 Task: Open the event Second Training Session: Effective Communication and Relationship Building in Teams on '2024/04/06', change the date to 2024/04/12, change the font style of the description to Times New Roman, set the availability to Away, insert an emoji Green heart, logged in from the account softage.10@softage.net and add another guest for the event, softage.2@softage.net. Change the alignment of the event description to Align center.Change the font color of the description to Dark Orange and select an event charm, 
Action: Mouse moved to (408, 183)
Screenshot: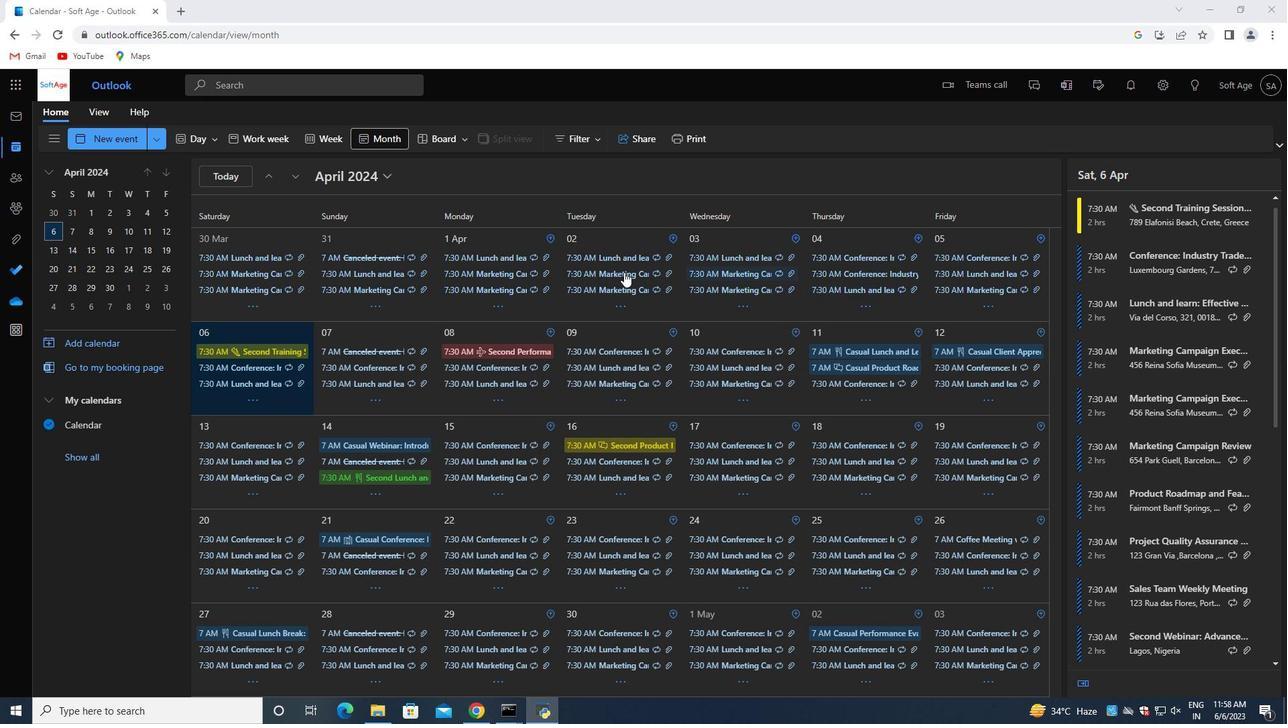 
Action: Mouse pressed left at (408, 183)
Screenshot: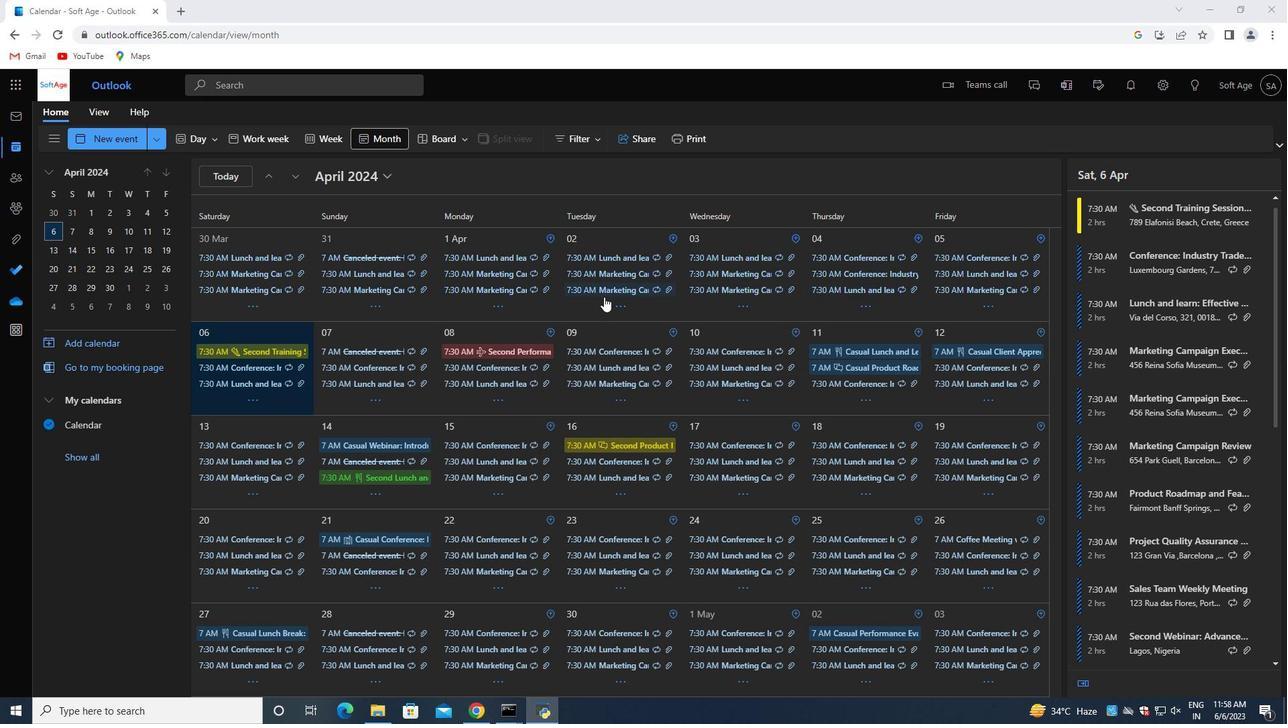 
Action: Mouse moved to (438, 207)
Screenshot: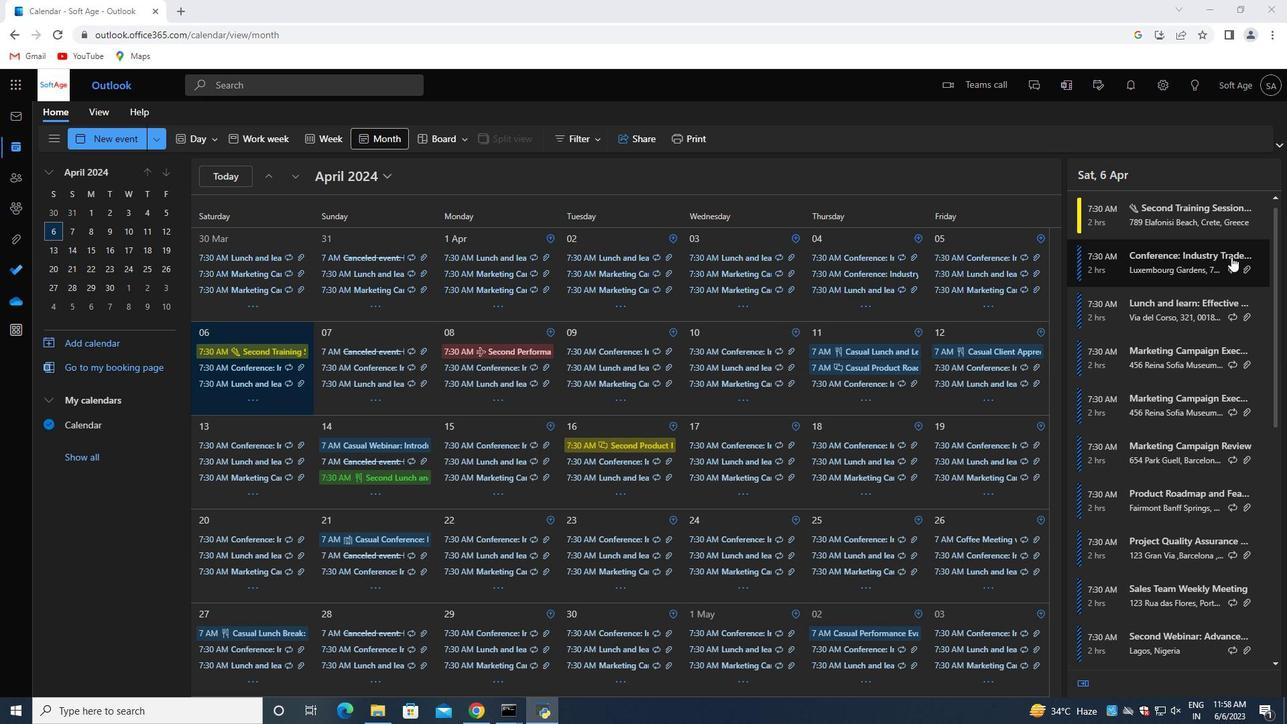 
Action: Mouse pressed left at (438, 207)
Screenshot: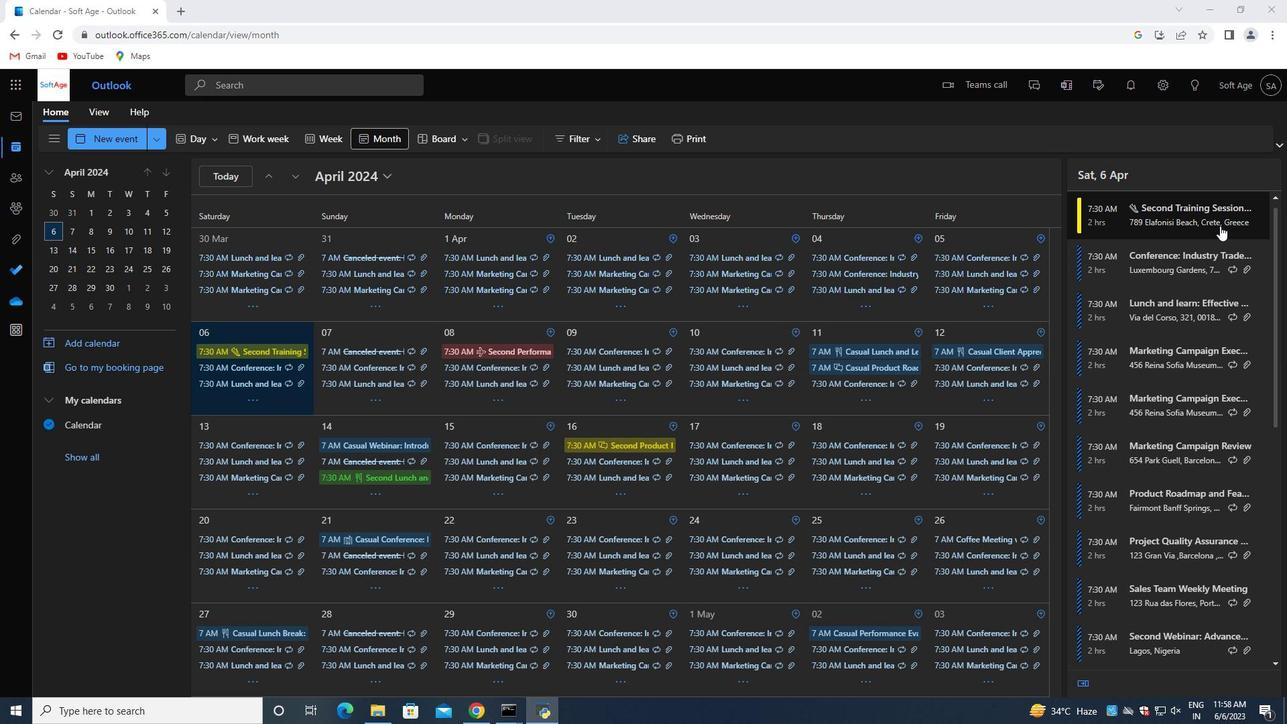 
Action: Mouse moved to (442, 231)
Screenshot: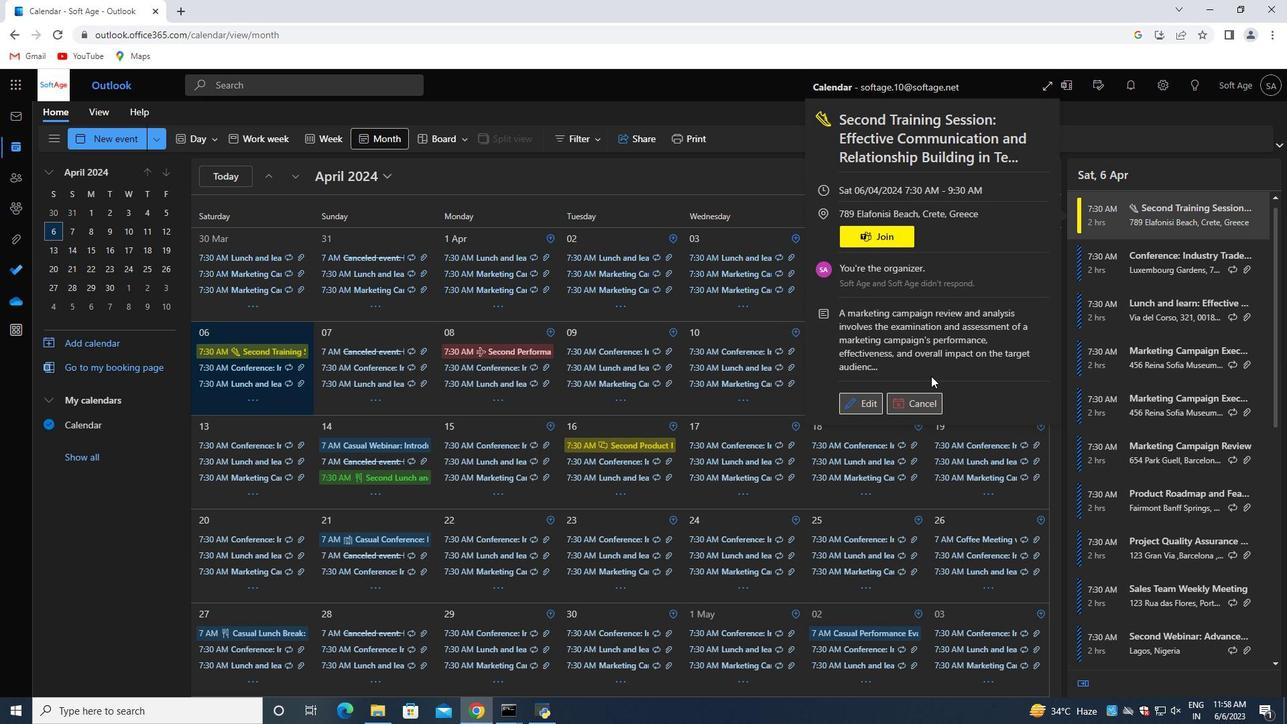 
Action: Mouse pressed left at (442, 231)
Screenshot: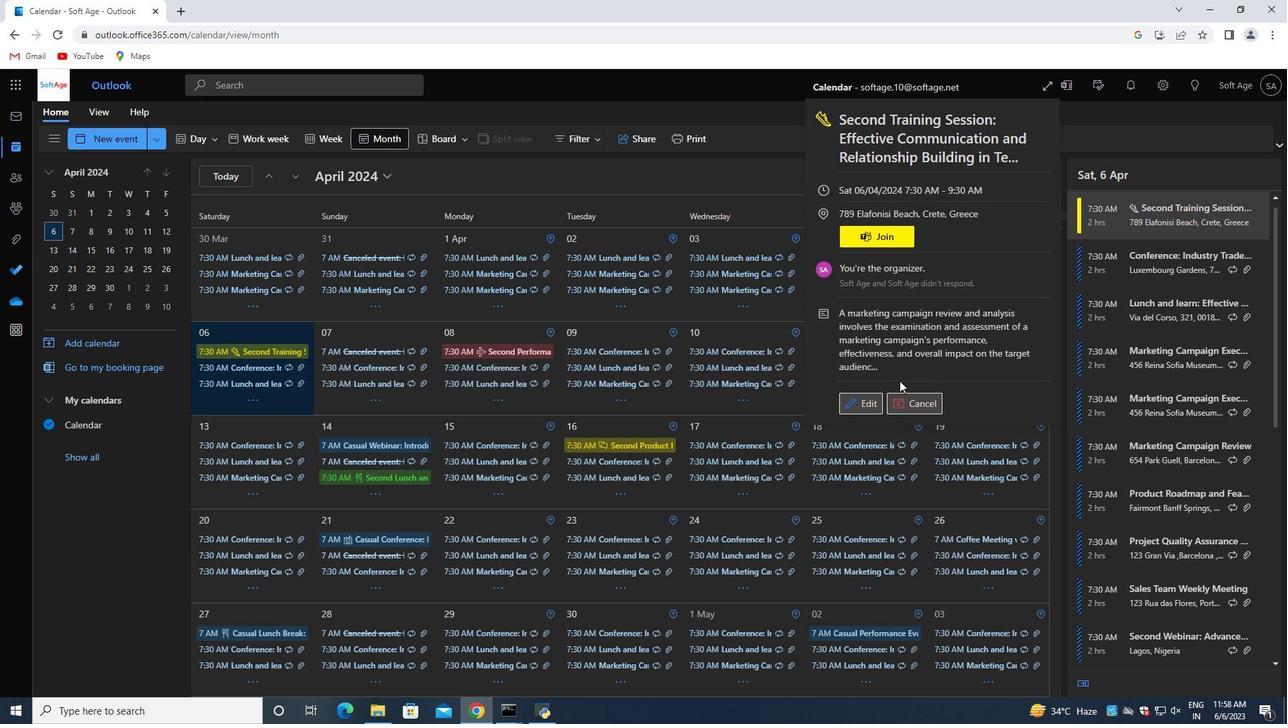 
Action: Mouse moved to (234, 400)
Screenshot: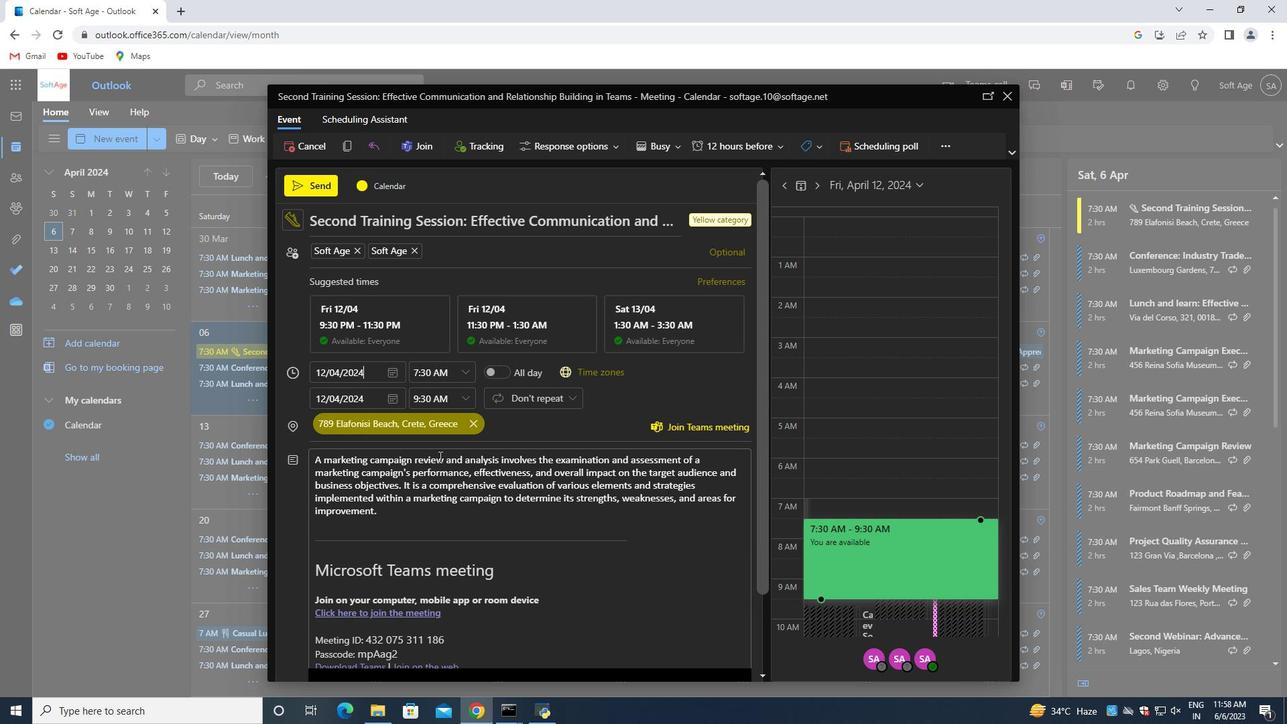 
Action: Mouse pressed left at (234, 400)
Screenshot: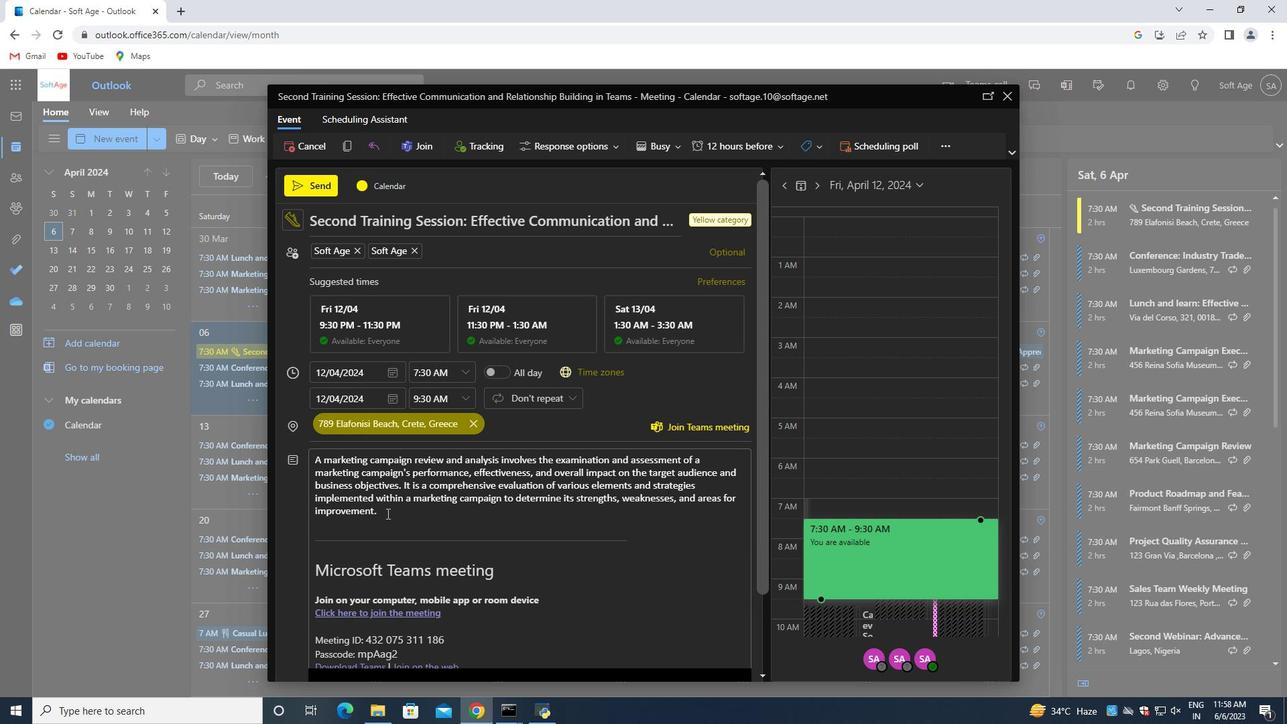 
Action: Mouse moved to (689, 176)
Screenshot: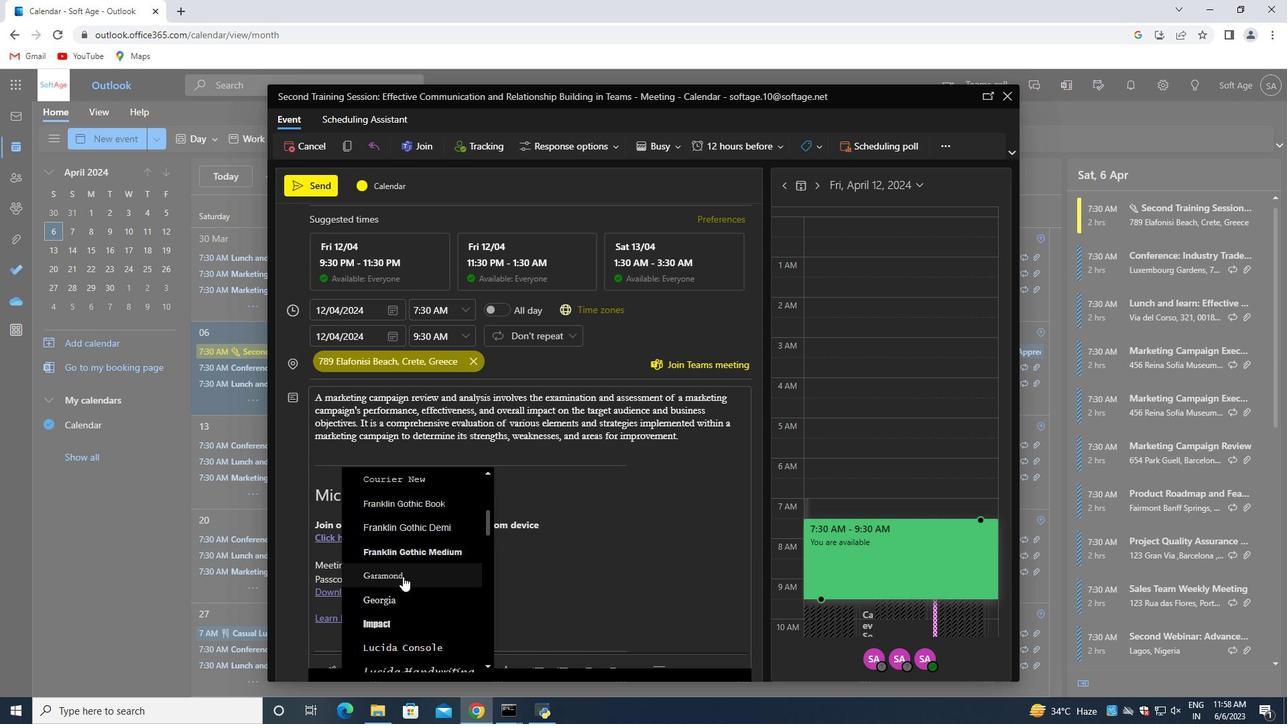 
Action: Mouse pressed left at (689, 176)
Screenshot: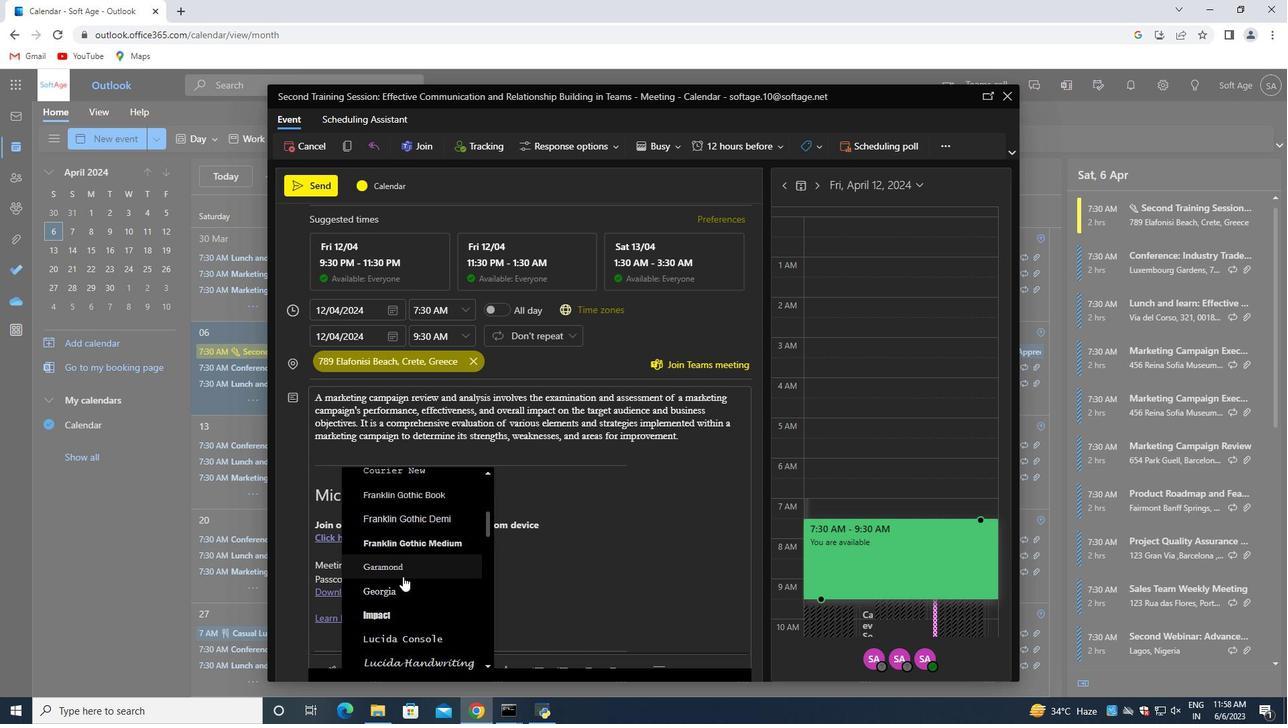
Action: Mouse moved to (1229, 226)
Screenshot: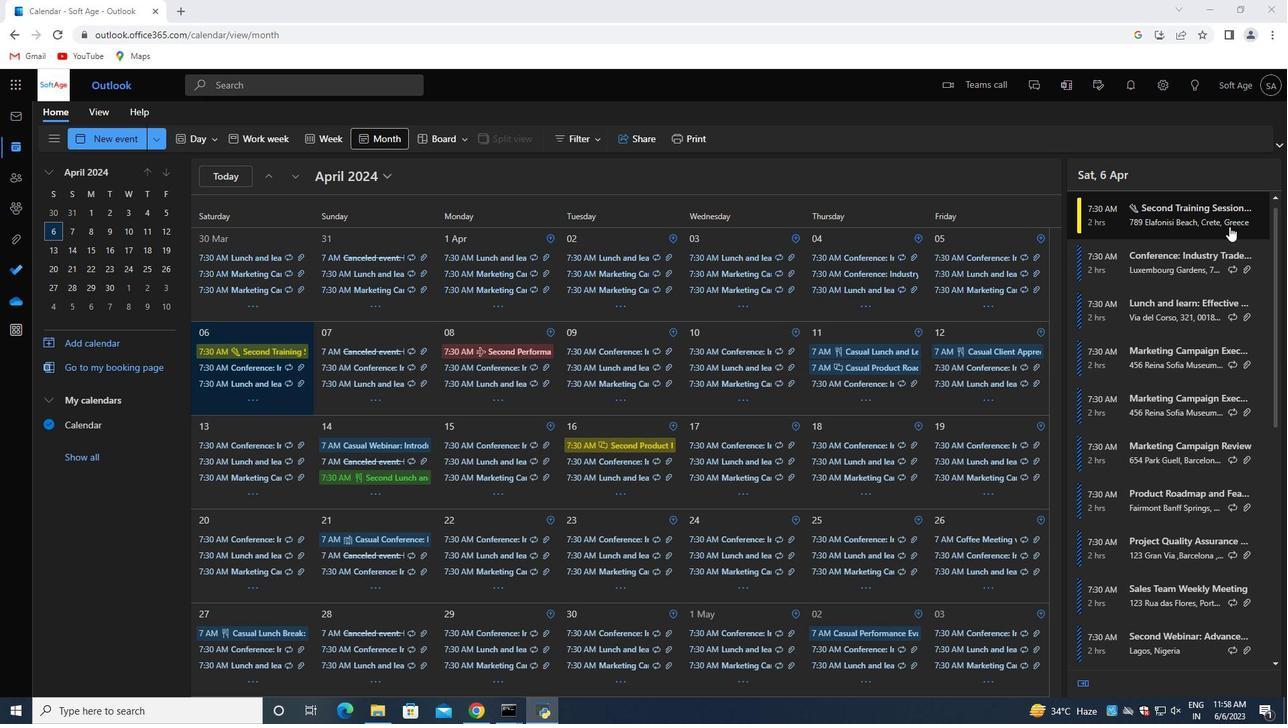 
Action: Mouse pressed left at (1229, 226)
Screenshot: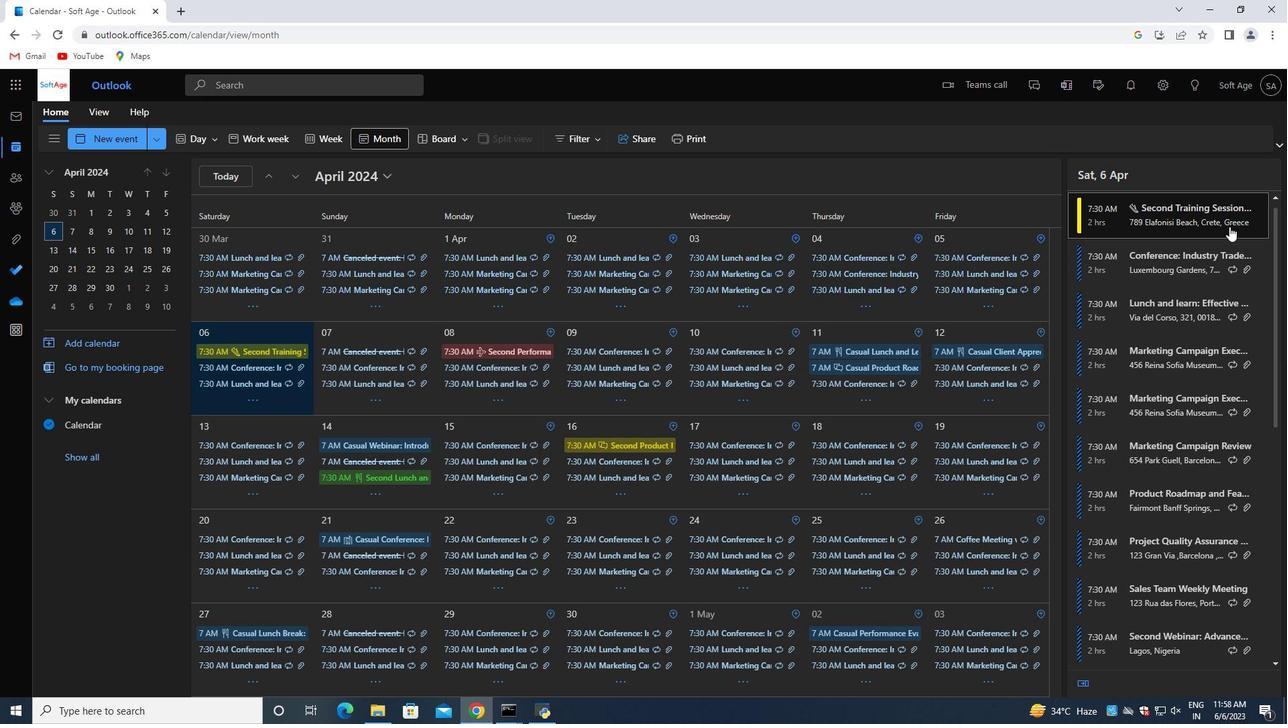 
Action: Mouse moved to (867, 404)
Screenshot: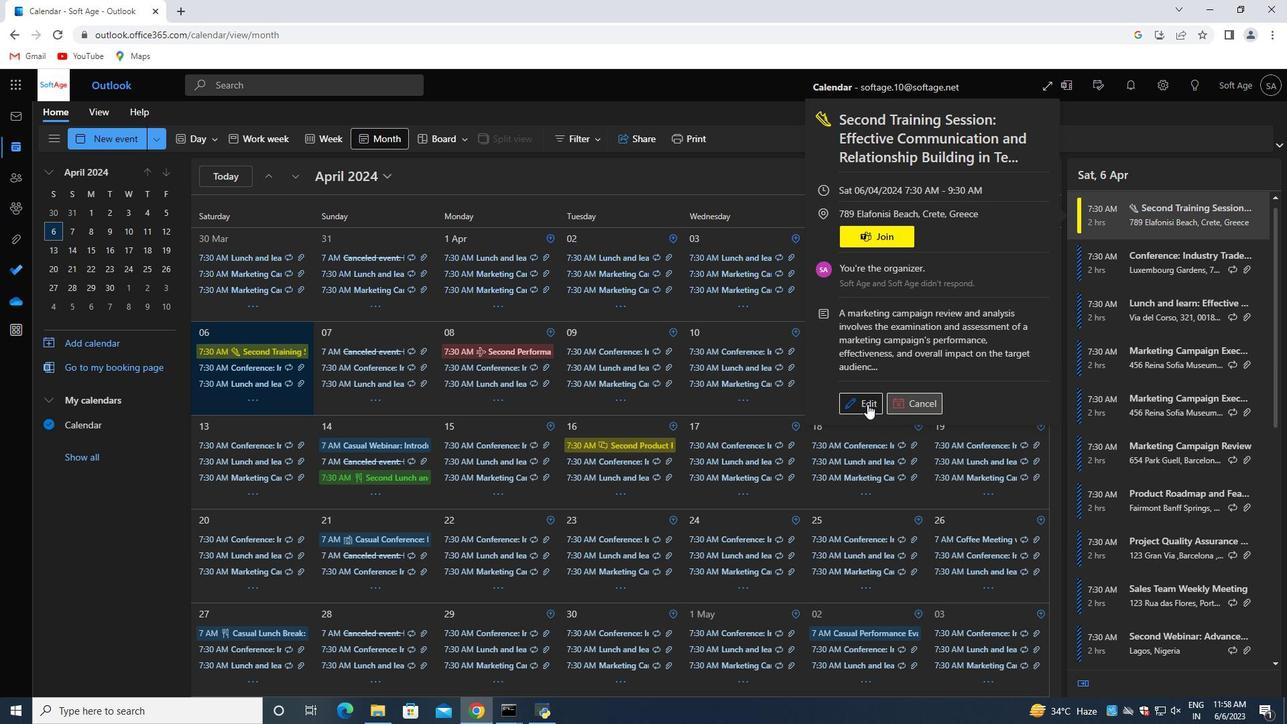 
Action: Mouse pressed left at (867, 404)
Screenshot: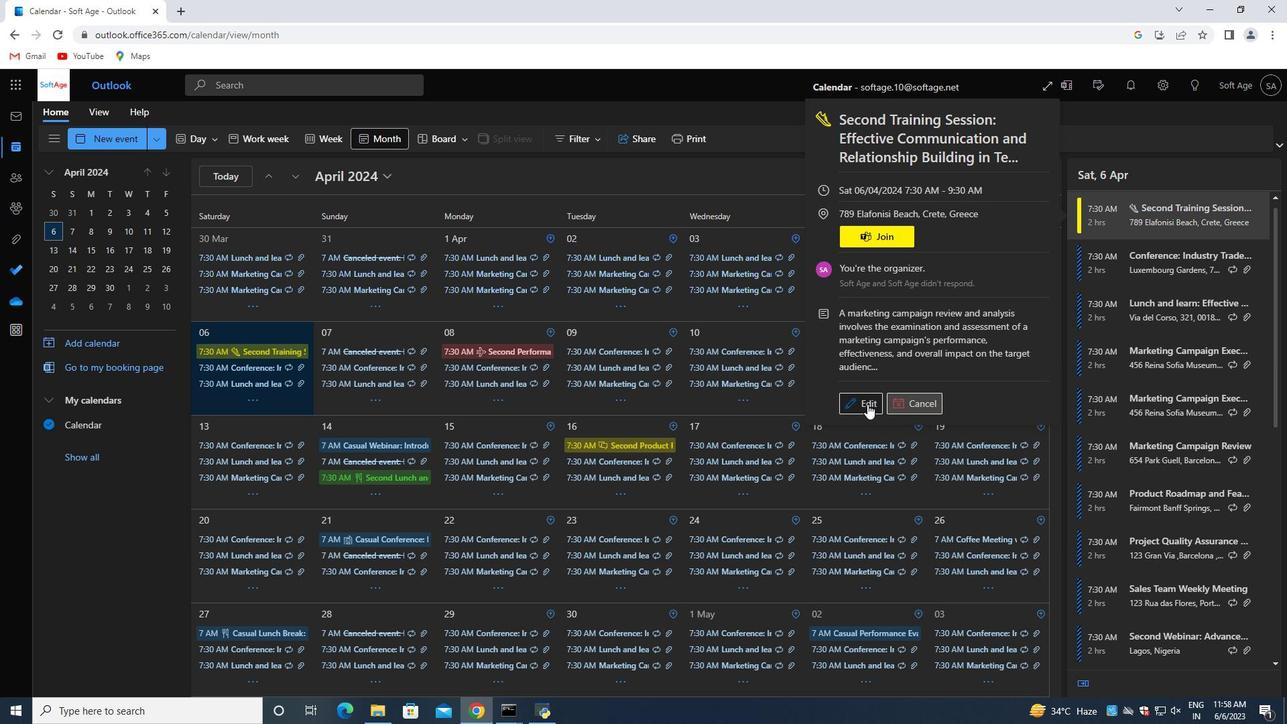
Action: Mouse moved to (394, 372)
Screenshot: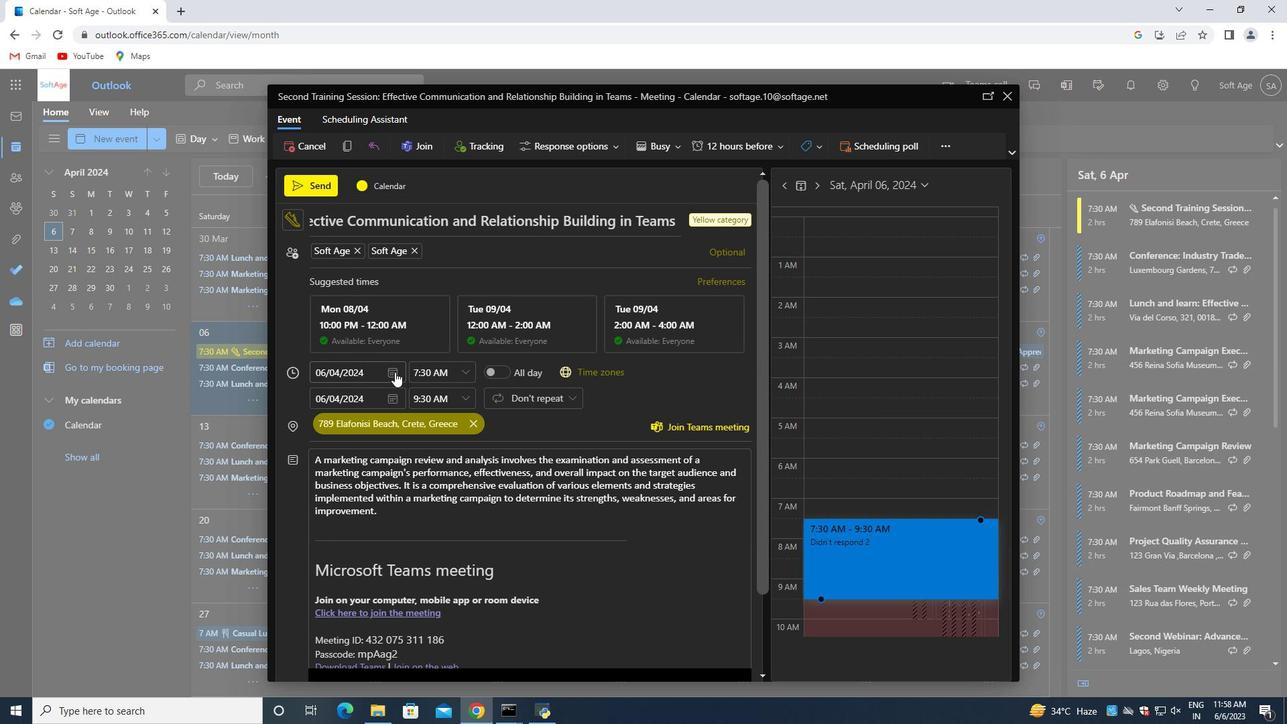 
Action: Mouse pressed left at (394, 372)
Screenshot: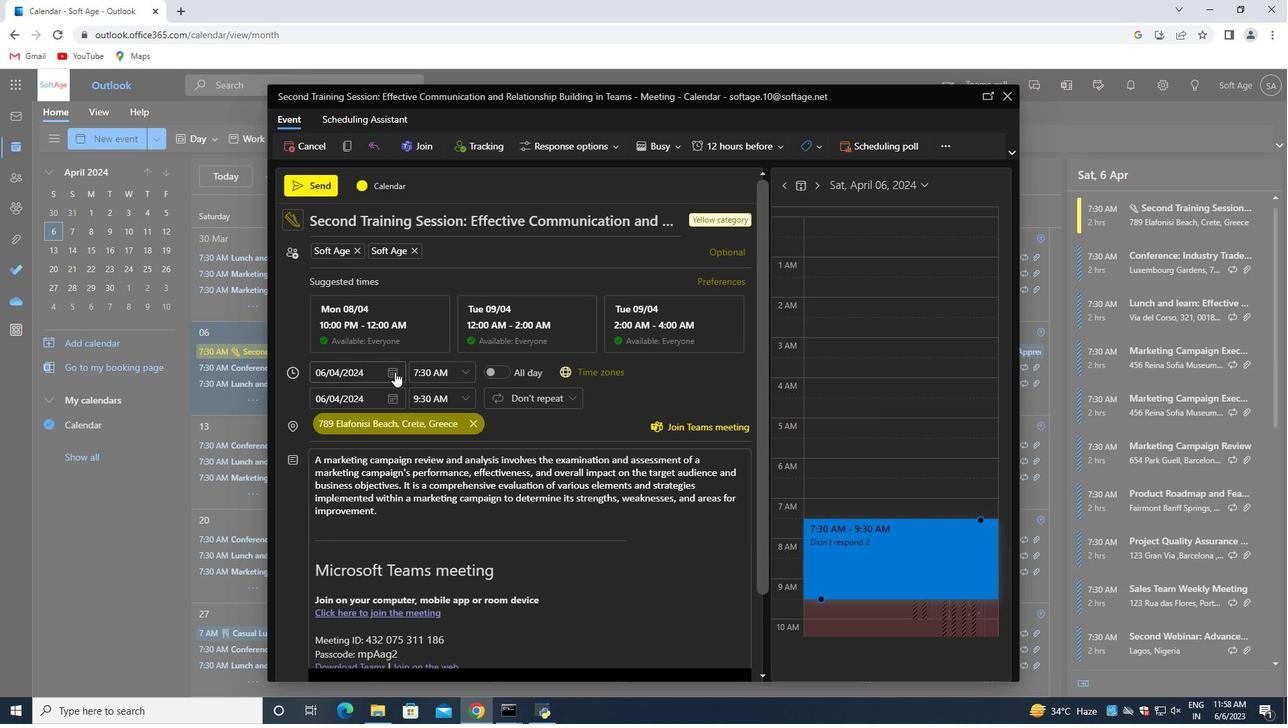 
Action: Mouse moved to (439, 456)
Screenshot: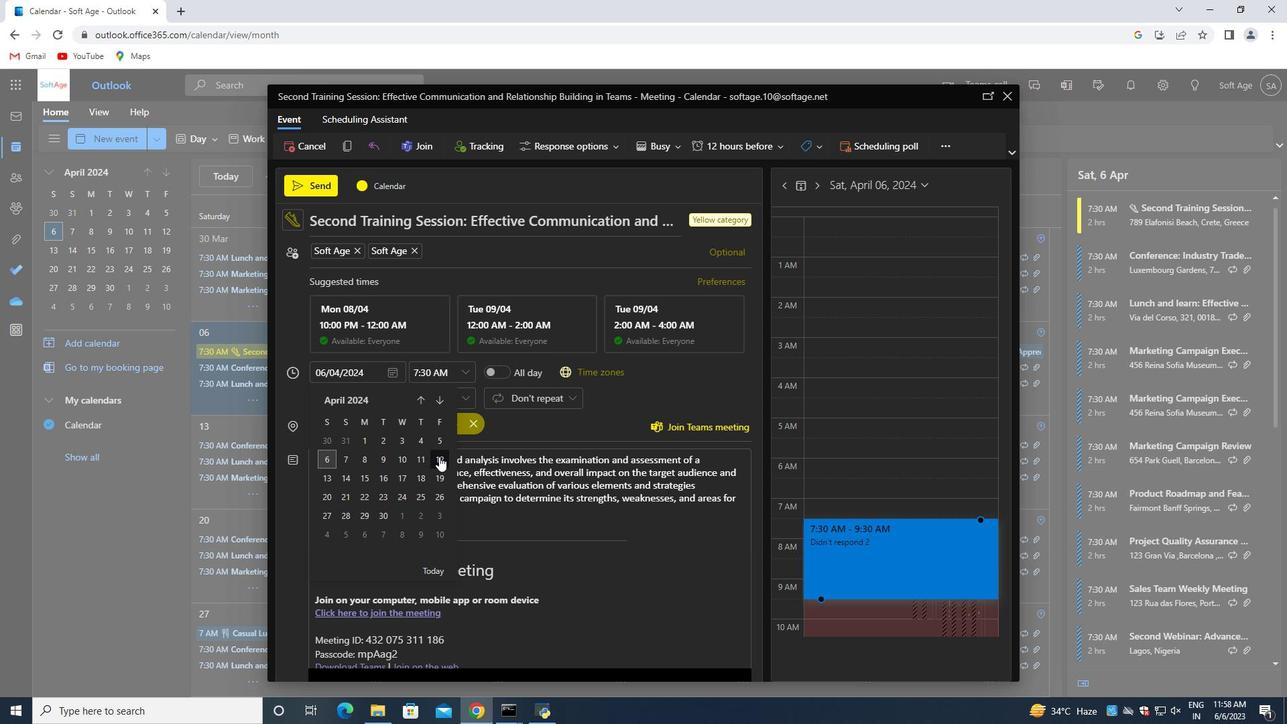 
Action: Mouse pressed left at (439, 456)
Screenshot: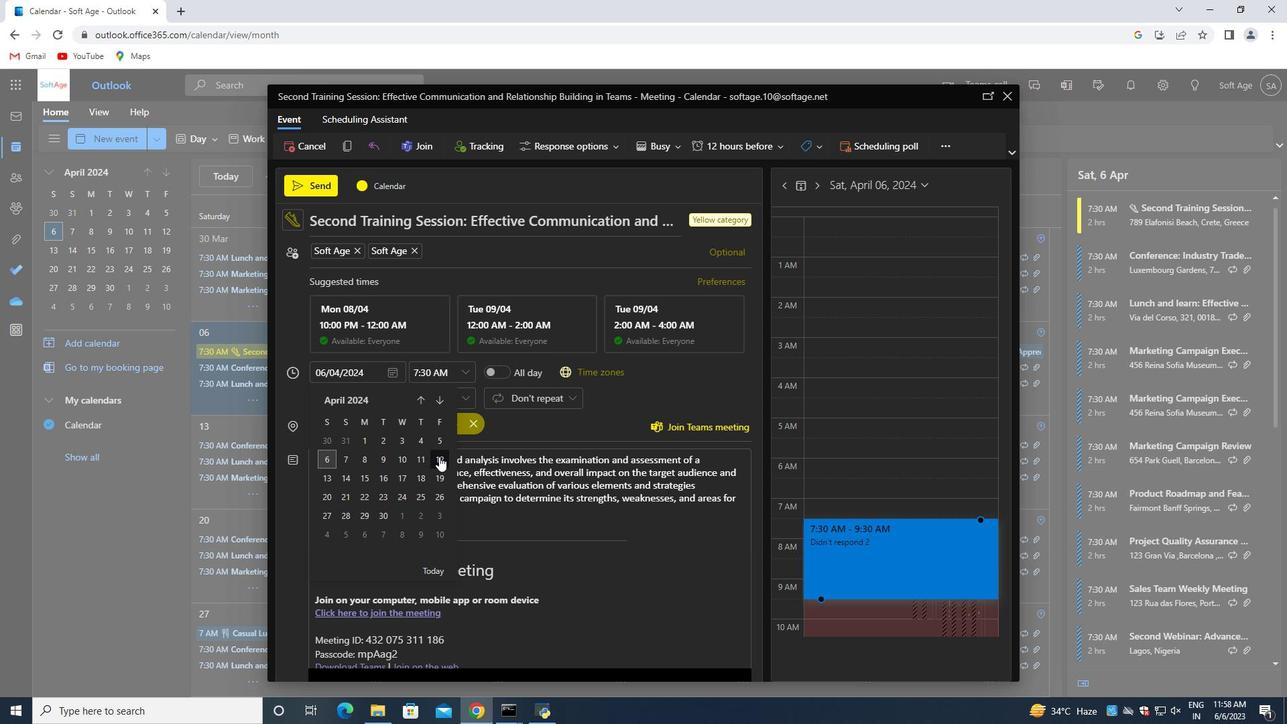 
Action: Mouse moved to (388, 513)
Screenshot: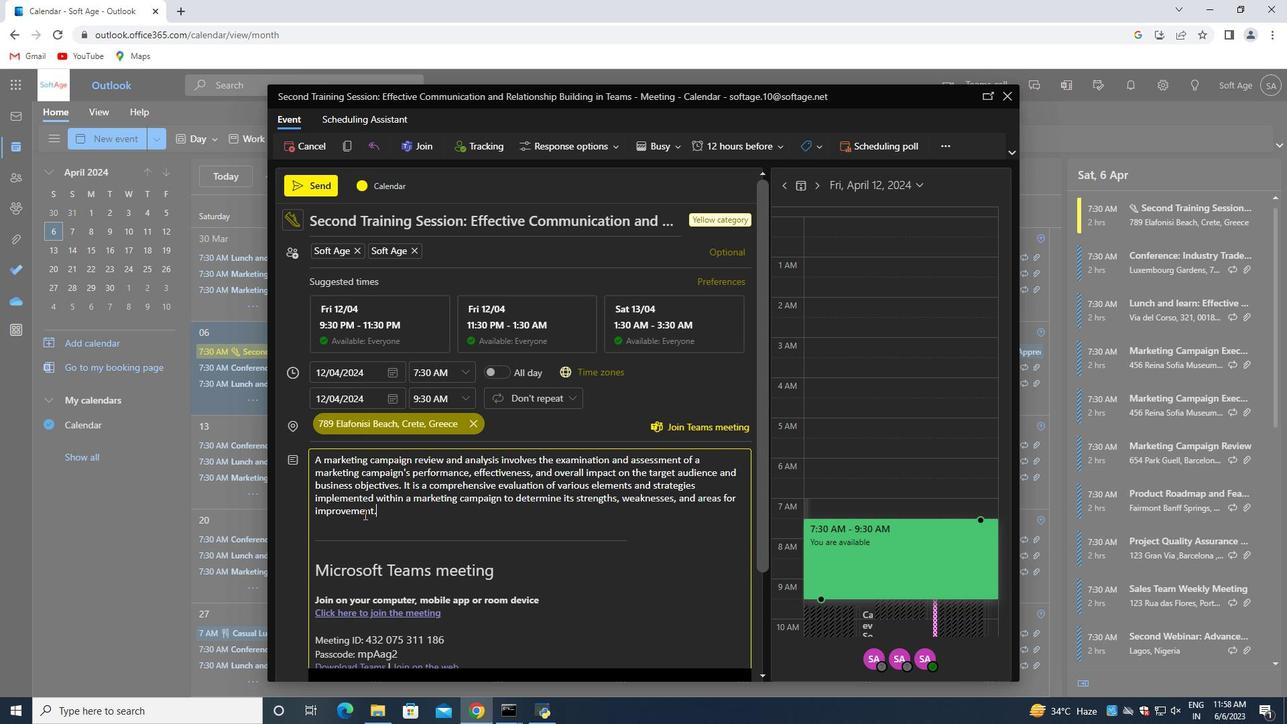 
Action: Mouse pressed left at (388, 513)
Screenshot: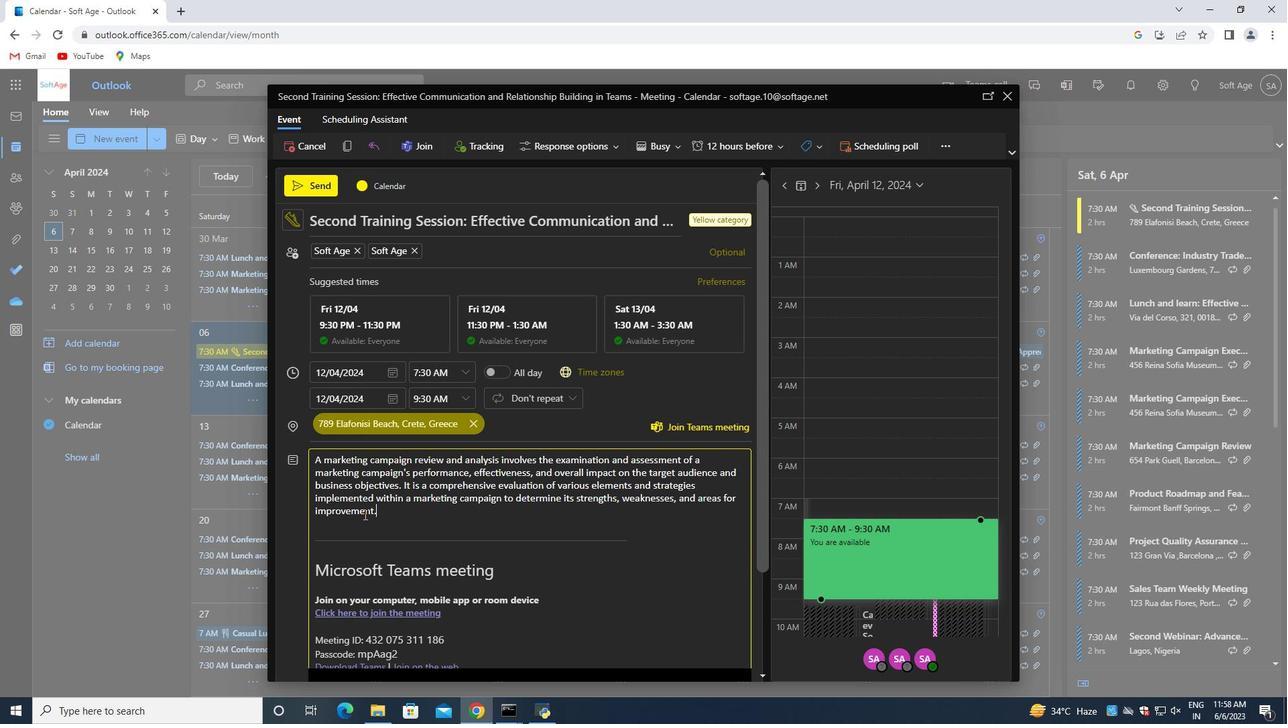 
Action: Mouse moved to (424, 535)
Screenshot: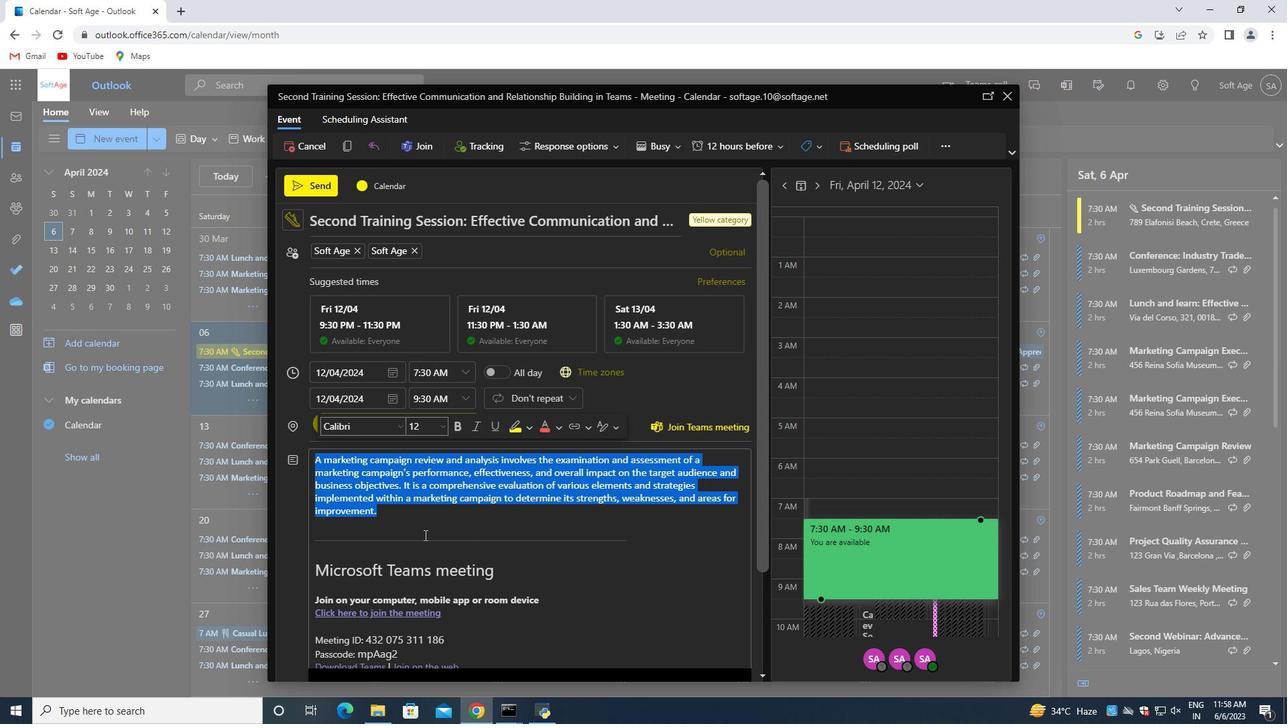 
Action: Mouse scrolled (424, 534) with delta (0, 0)
Screenshot: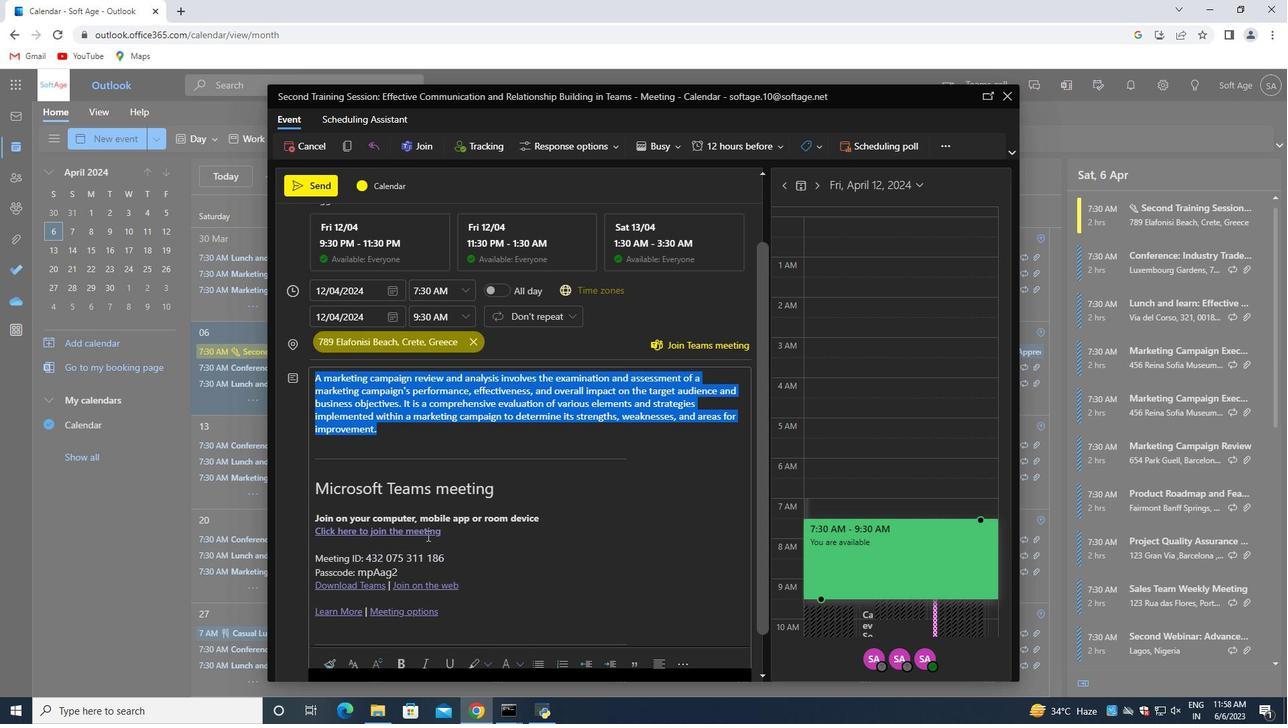 
Action: Mouse moved to (424, 535)
Screenshot: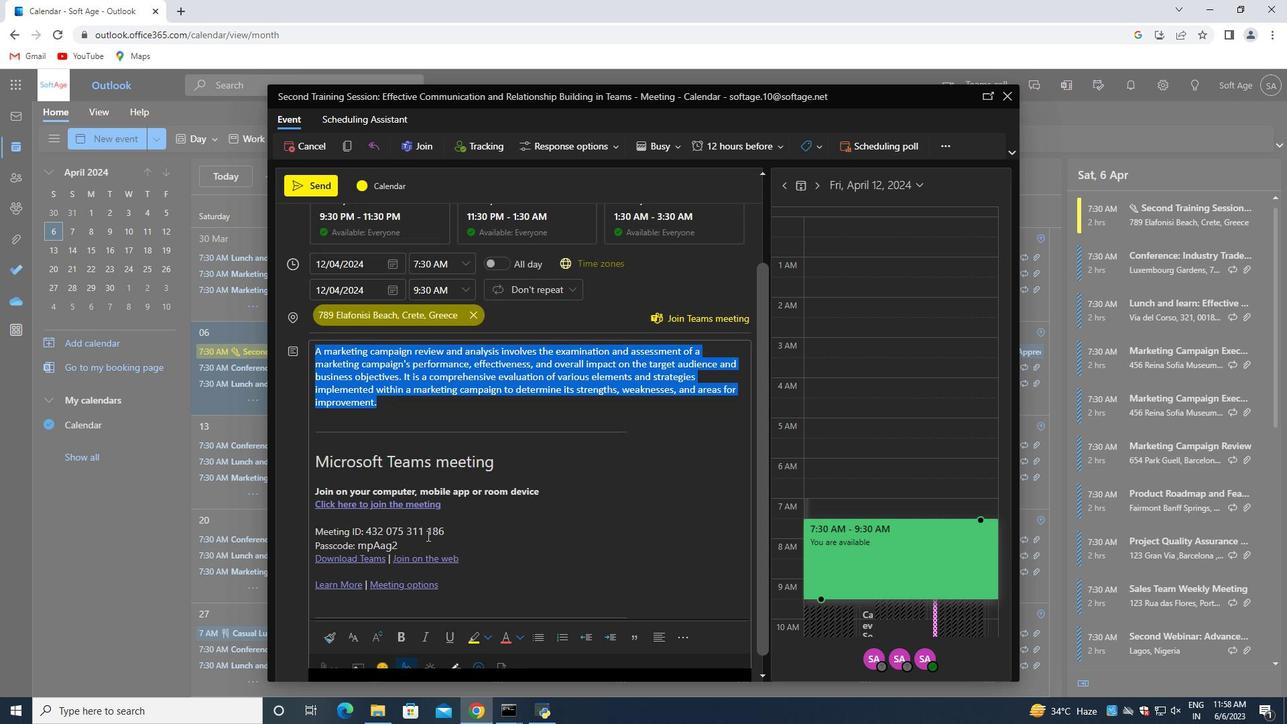 
Action: Mouse scrolled (424, 534) with delta (0, 0)
Screenshot: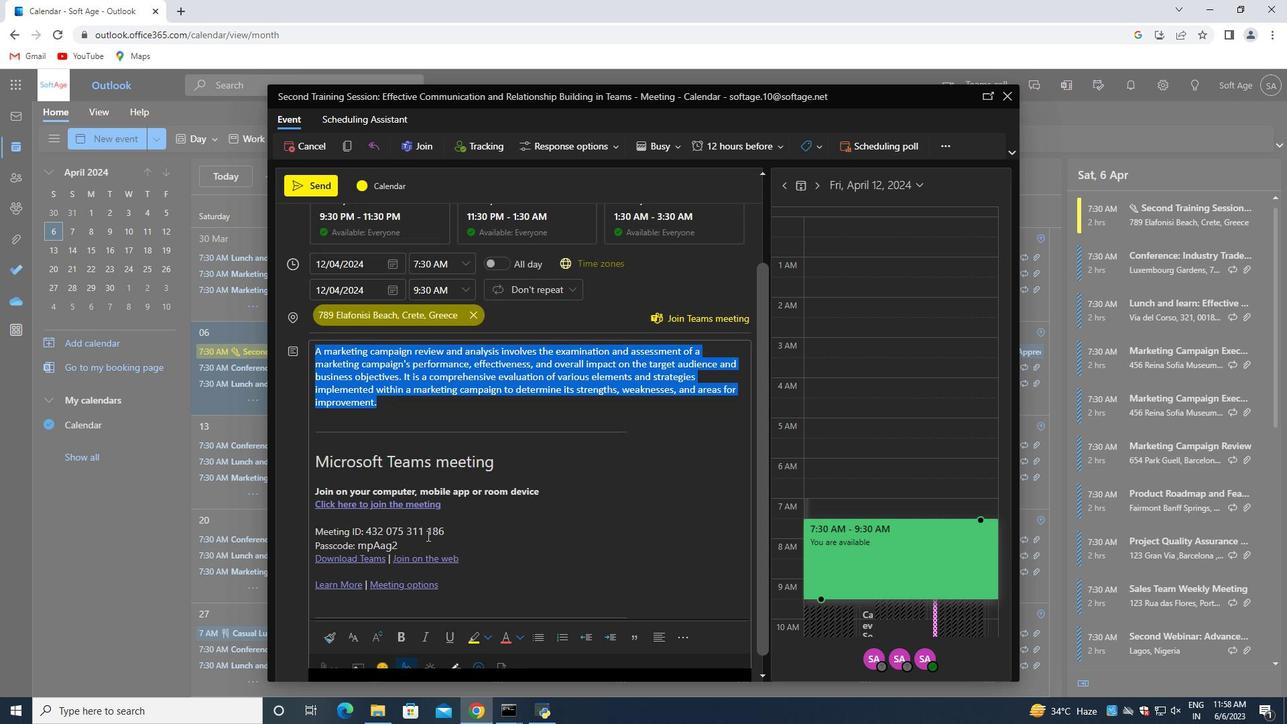
Action: Mouse moved to (425, 535)
Screenshot: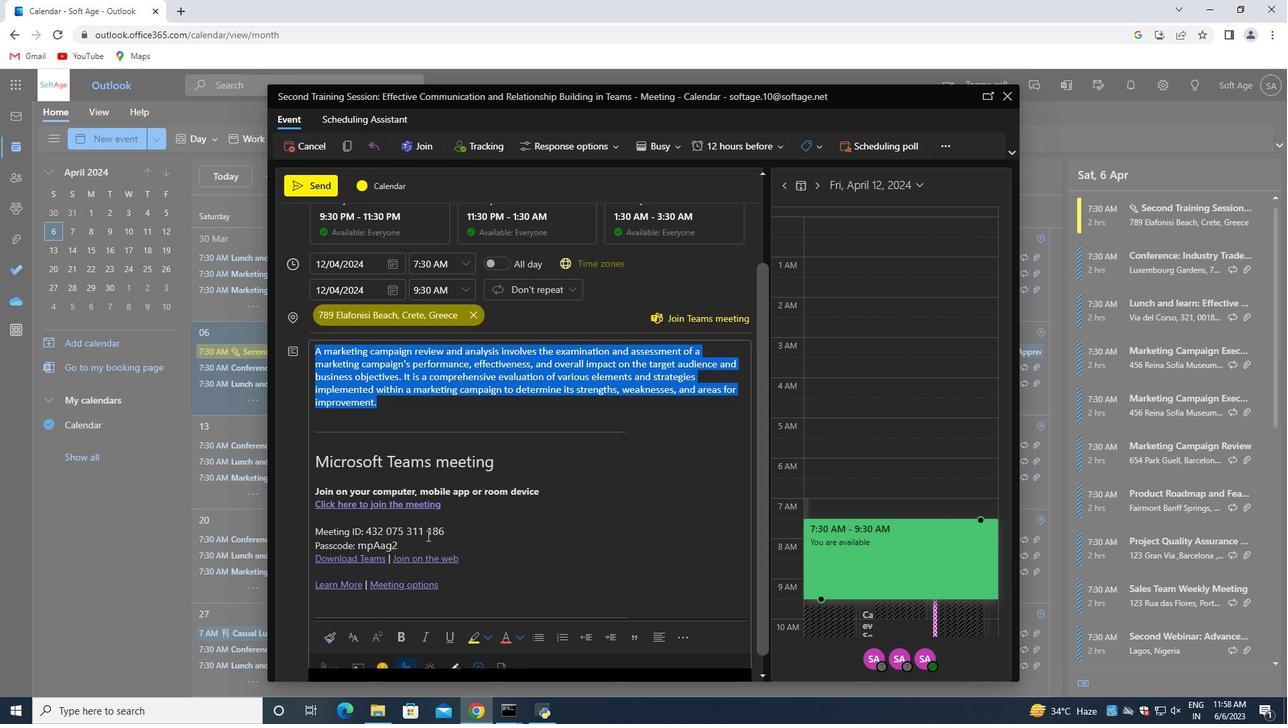 
Action: Mouse scrolled (425, 534) with delta (0, 0)
Screenshot: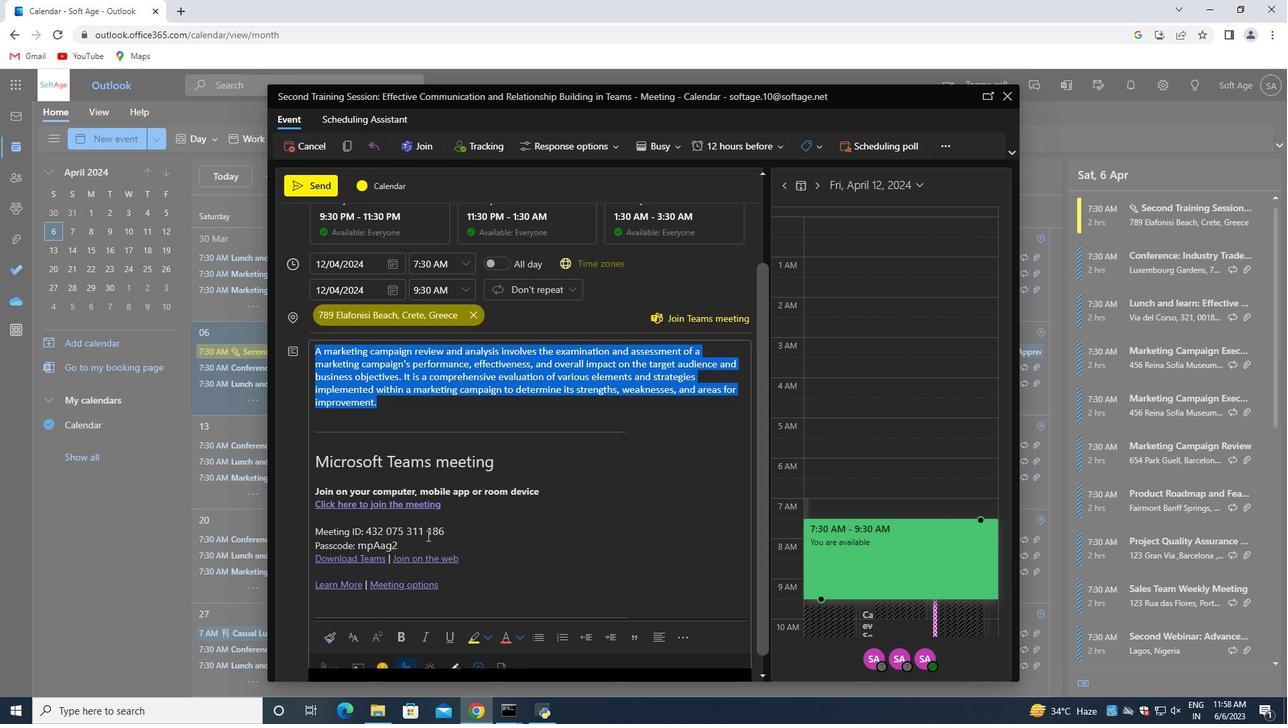 
Action: Mouse moved to (386, 578)
Screenshot: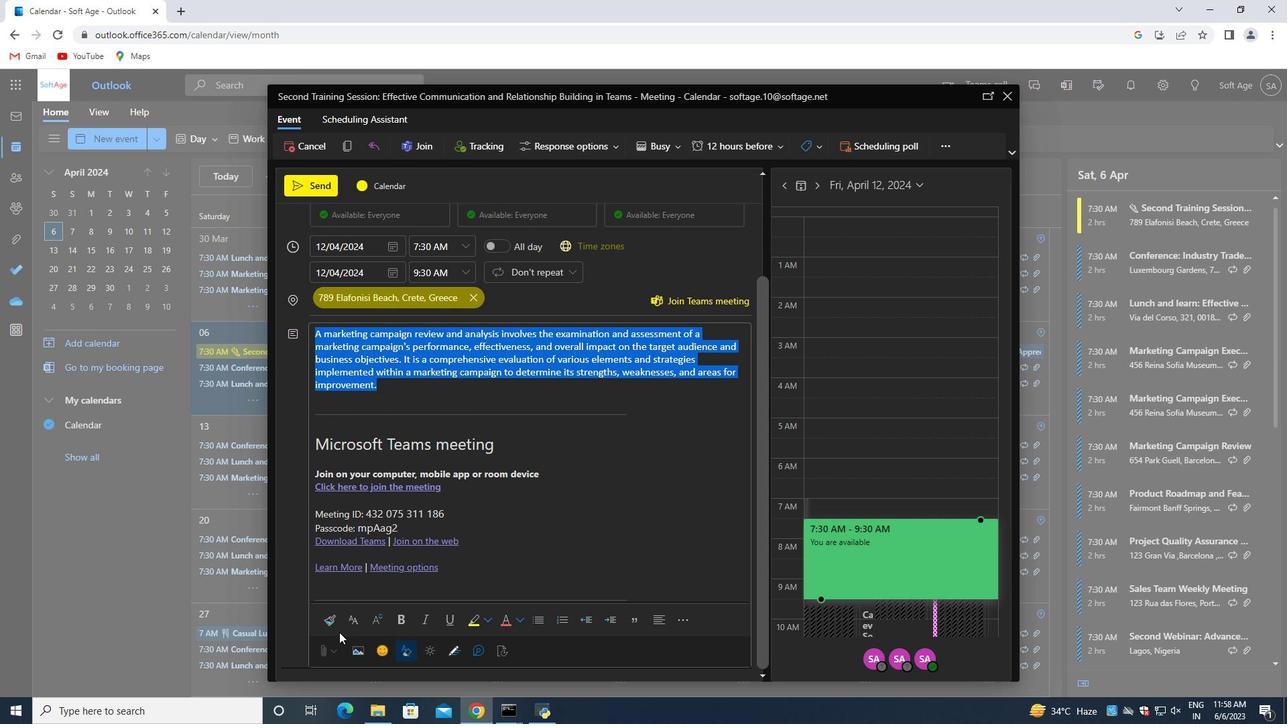 
Action: Mouse scrolled (418, 541) with delta (0, 0)
Screenshot: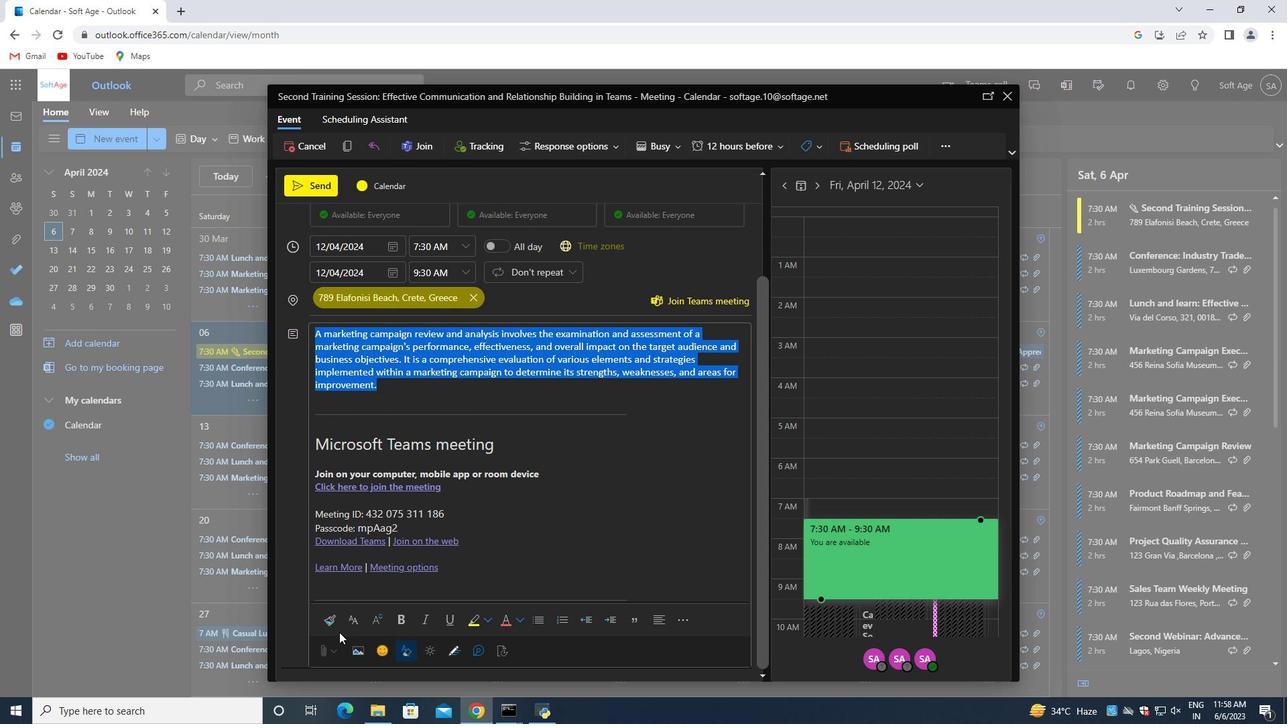 
Action: Mouse moved to (385, 580)
Screenshot: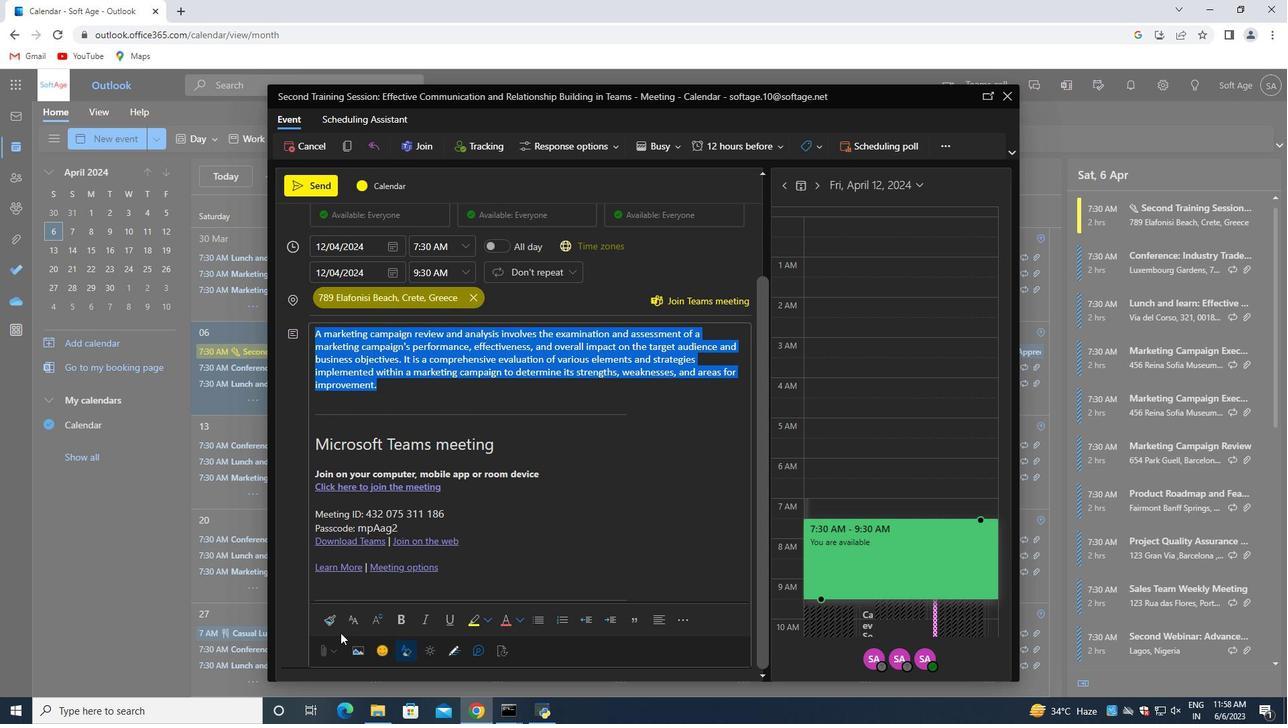 
Action: Mouse scrolled (411, 547) with delta (0, 0)
Screenshot: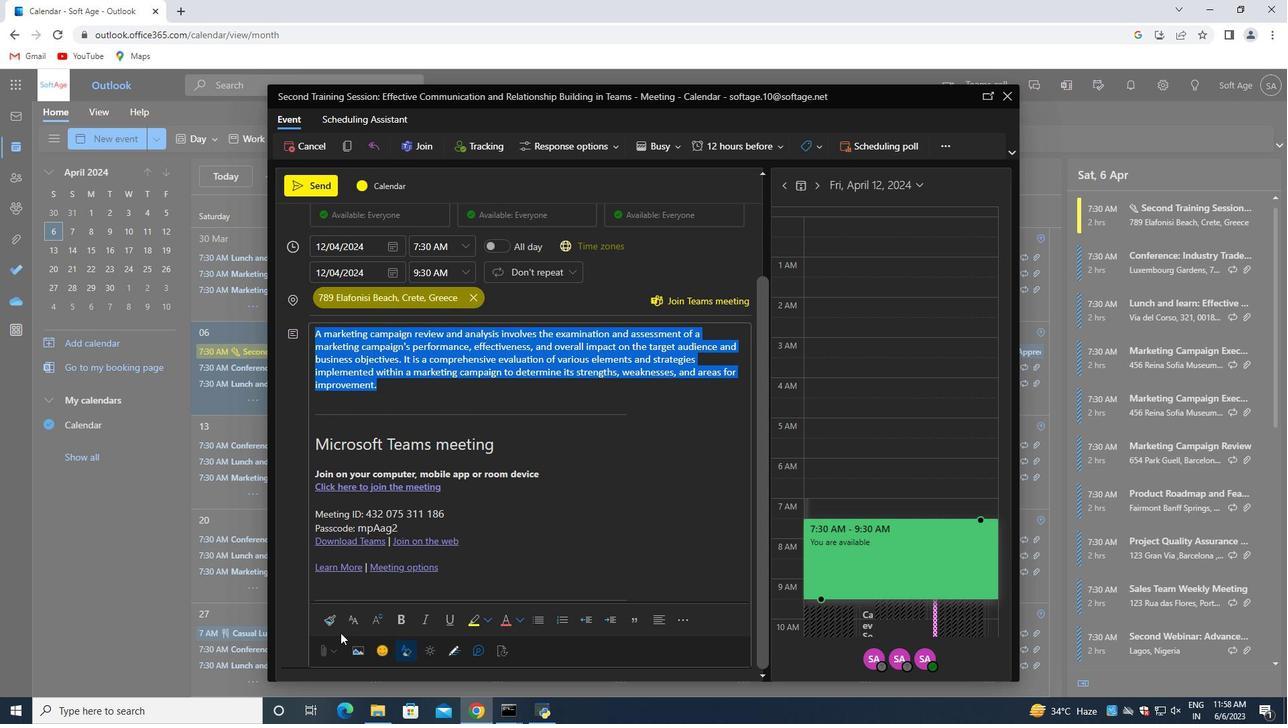 
Action: Mouse moved to (381, 584)
Screenshot: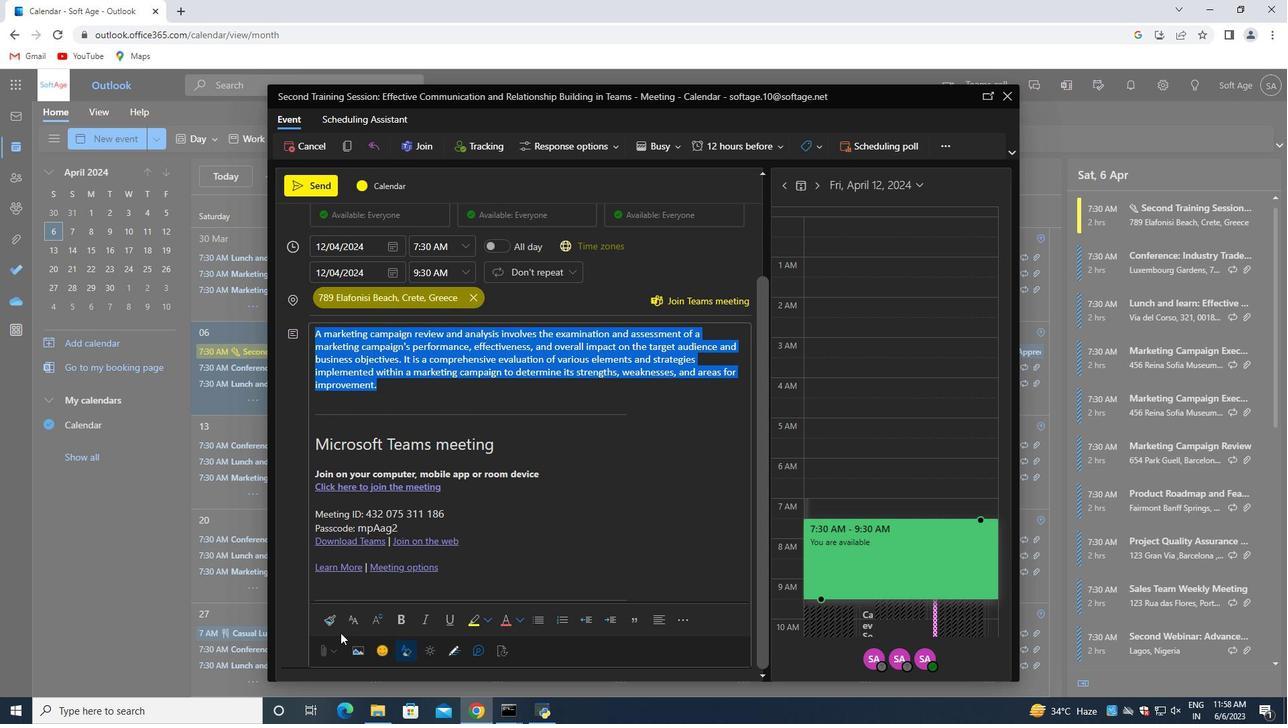 
Action: Mouse scrolled (404, 551) with delta (0, 0)
Screenshot: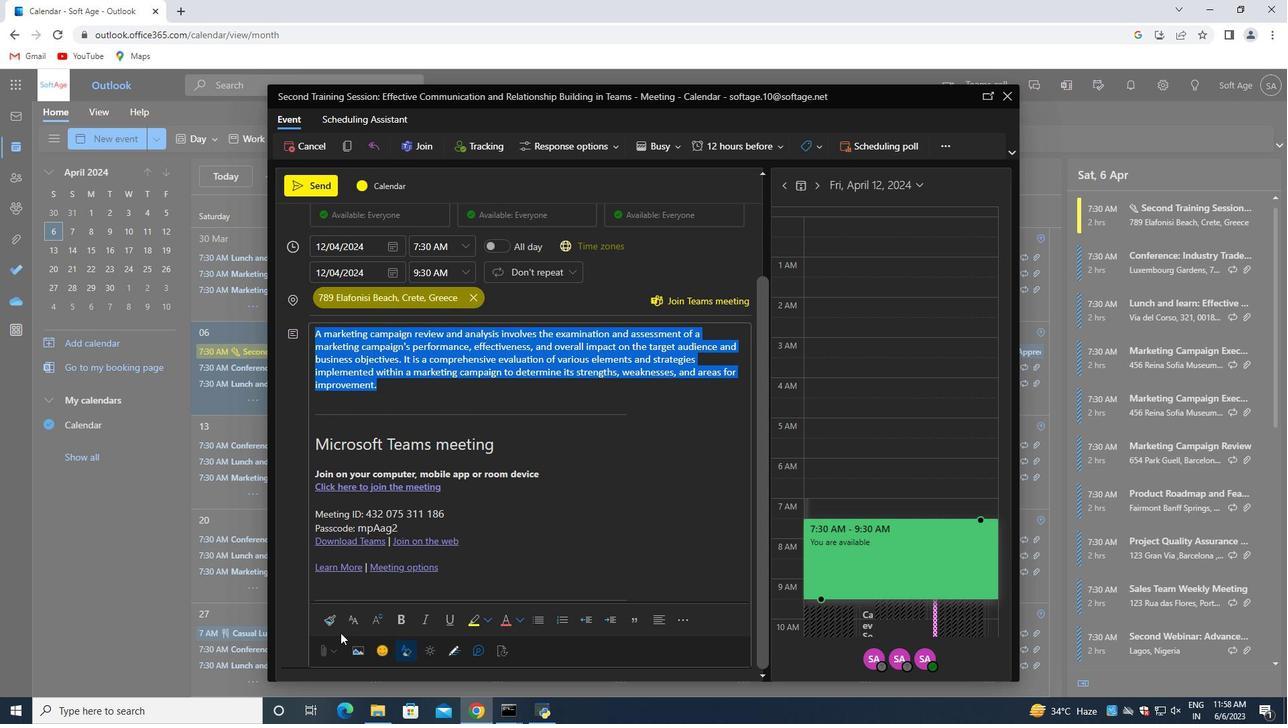 
Action: Mouse moved to (355, 622)
Screenshot: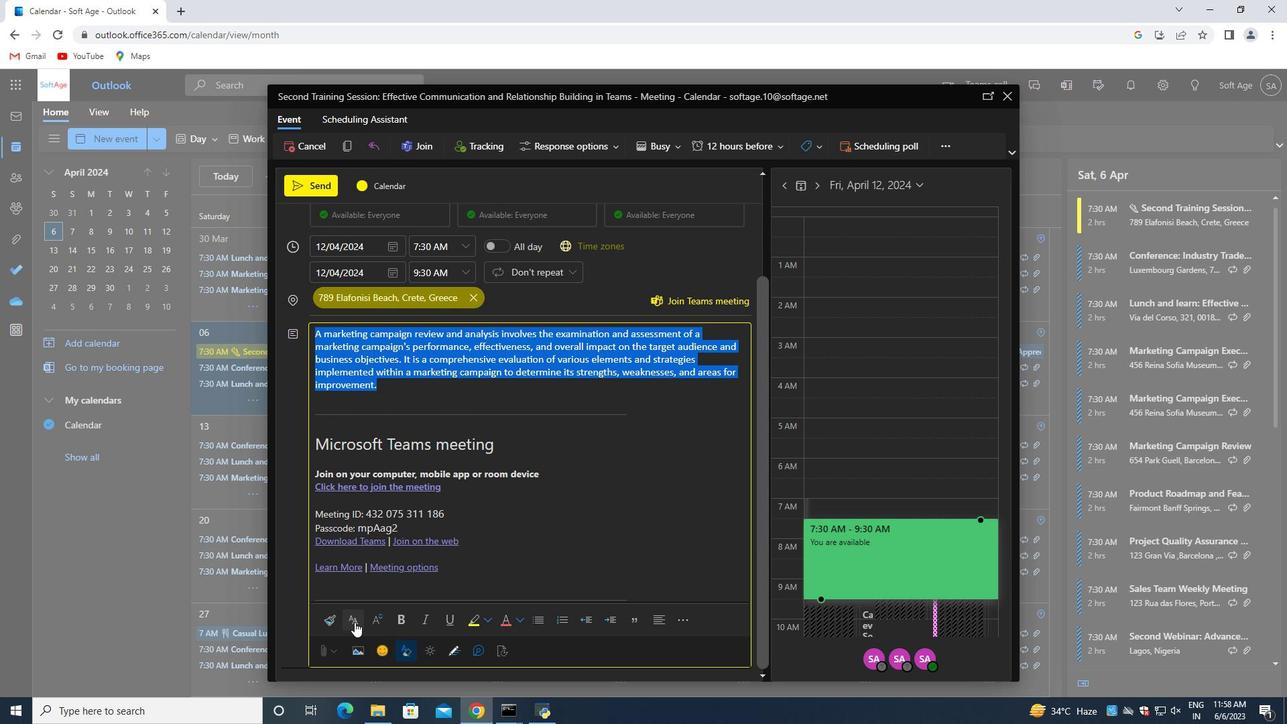 
Action: Mouse pressed left at (355, 622)
Screenshot: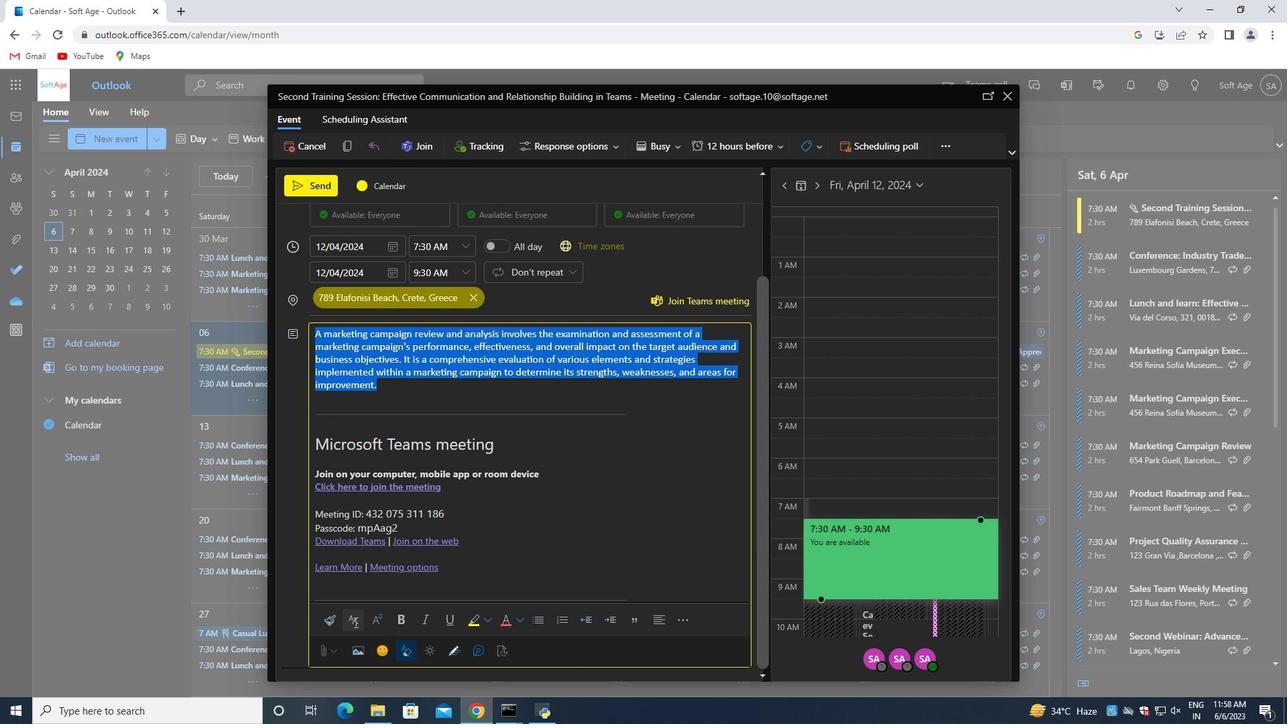 
Action: Mouse moved to (402, 576)
Screenshot: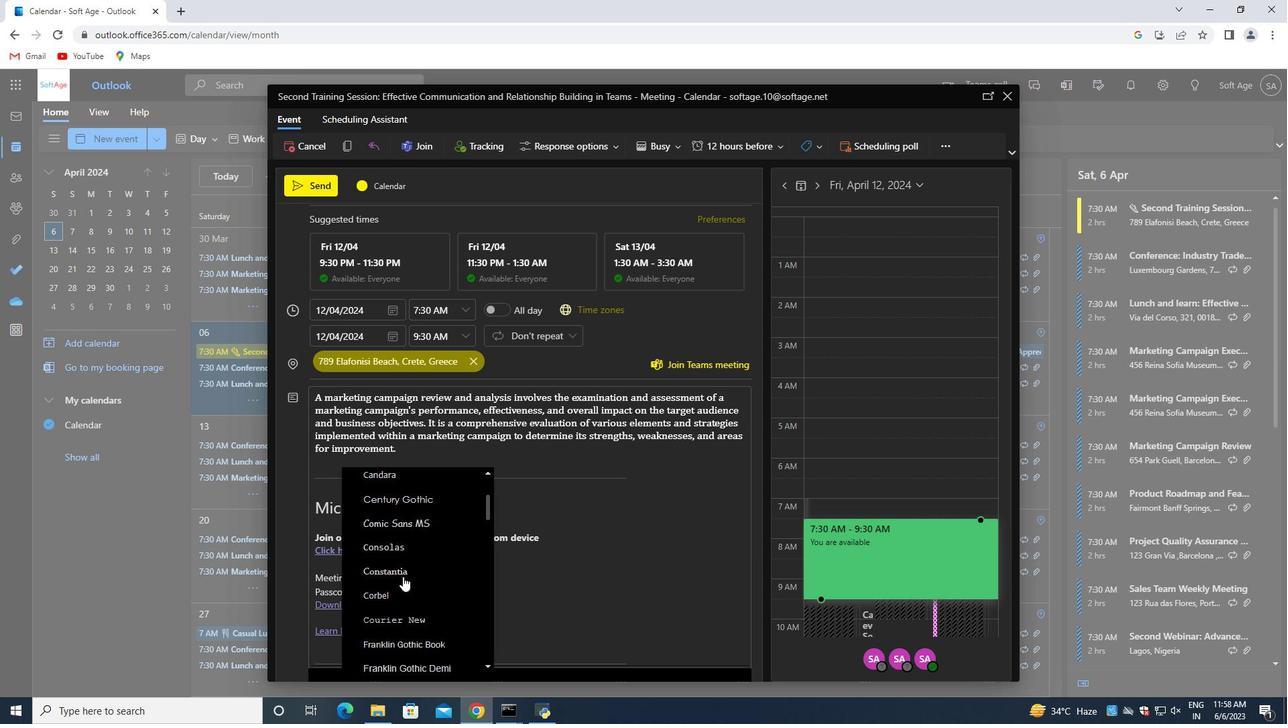 
Action: Mouse scrolled (402, 575) with delta (0, 0)
Screenshot: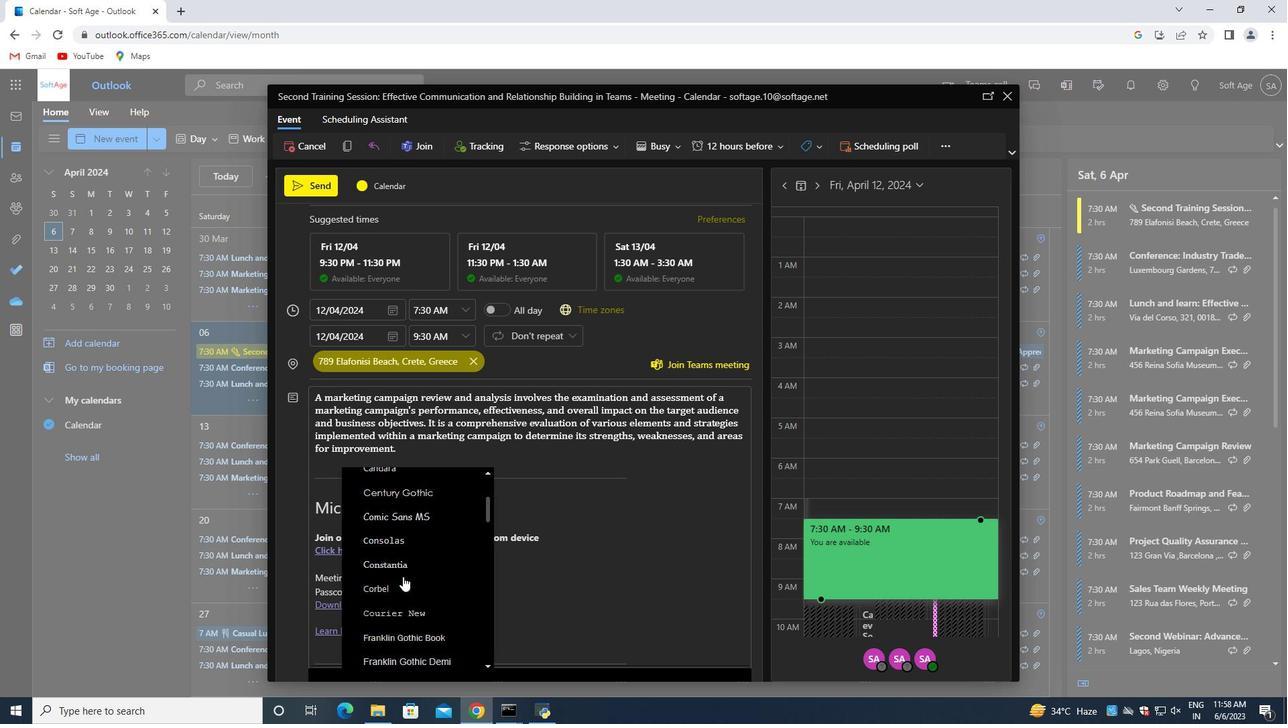 
Action: Mouse scrolled (402, 575) with delta (0, 0)
Screenshot: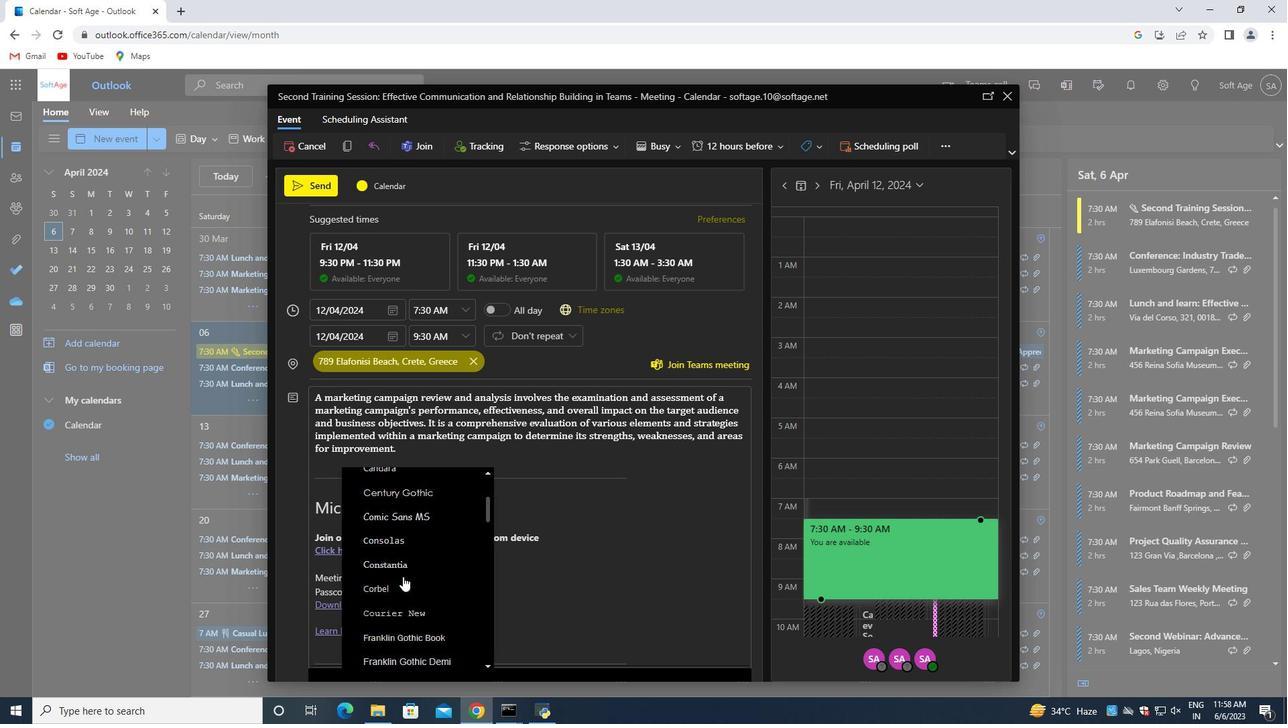 
Action: Mouse scrolled (402, 575) with delta (0, 0)
Screenshot: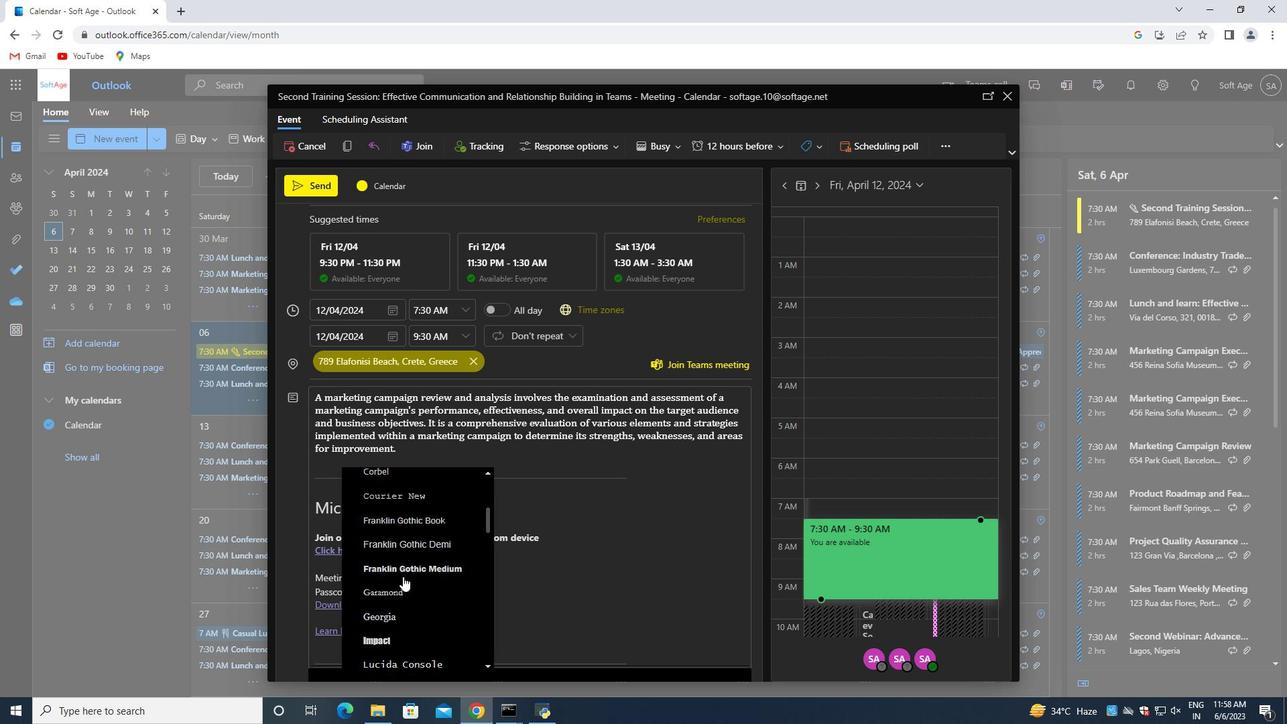 
Action: Mouse scrolled (402, 575) with delta (0, 0)
Screenshot: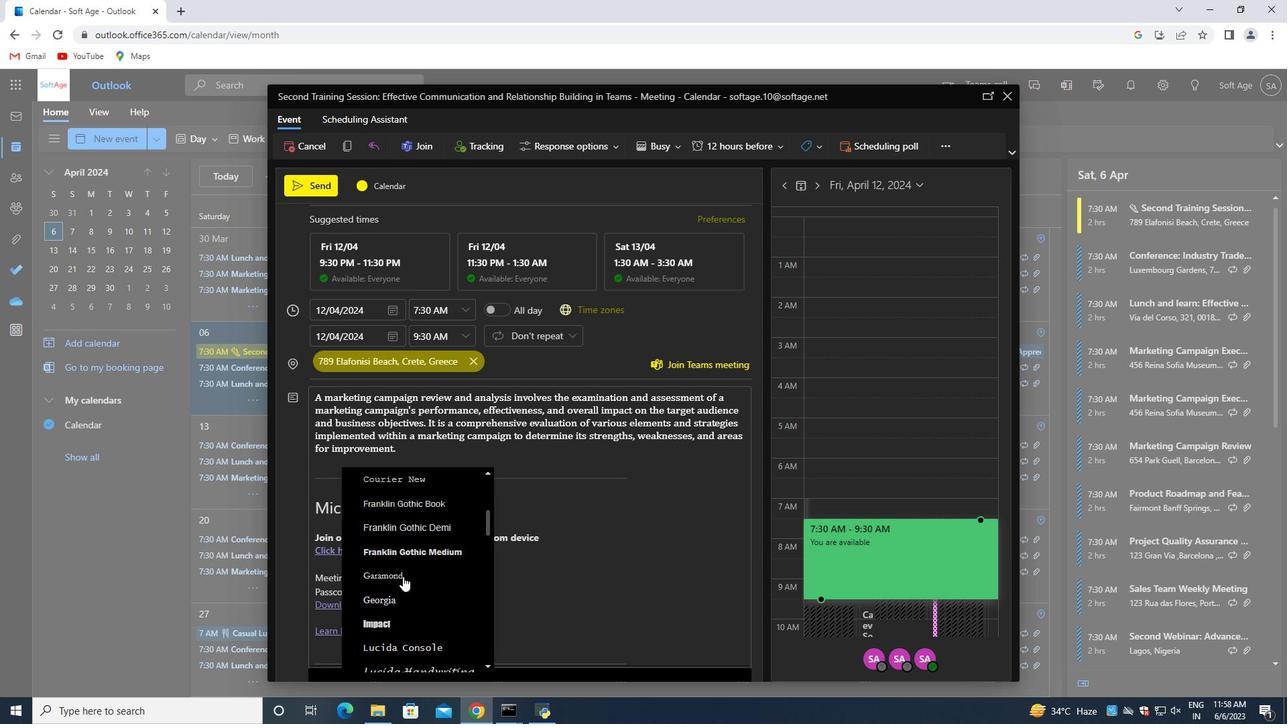 
Action: Mouse scrolled (402, 575) with delta (0, 0)
Screenshot: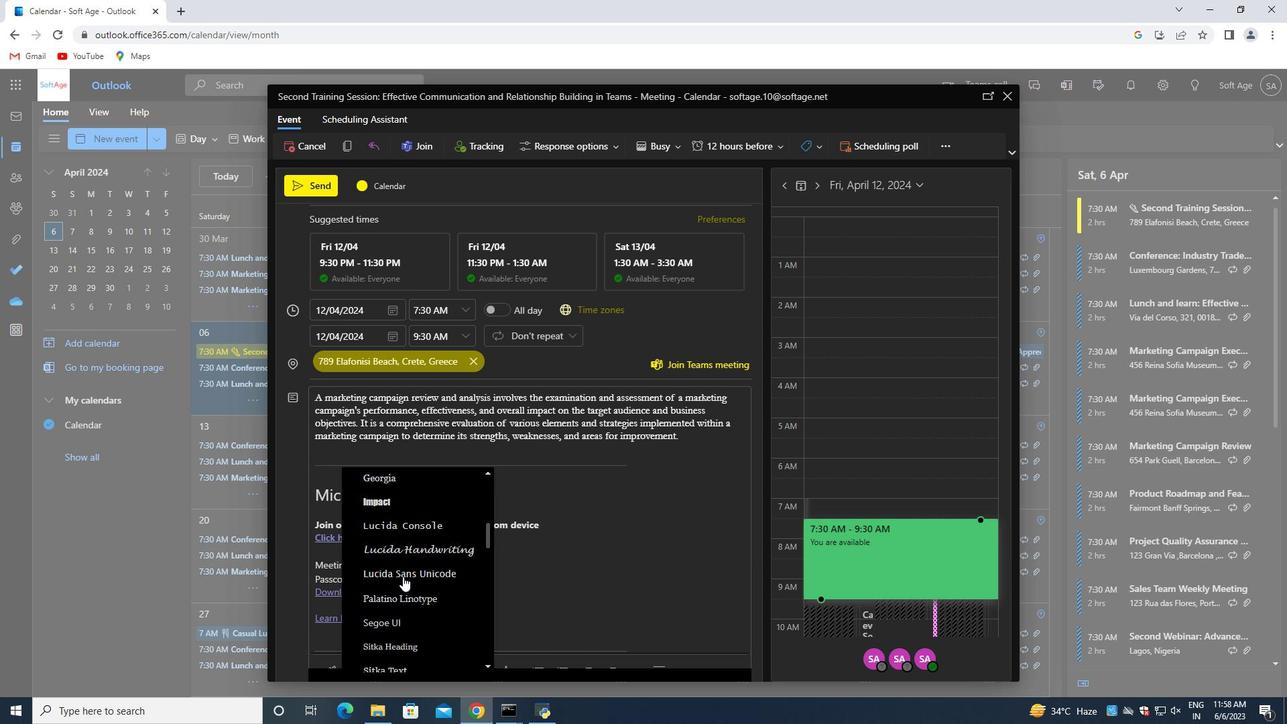 
Action: Mouse scrolled (402, 575) with delta (0, 0)
Screenshot: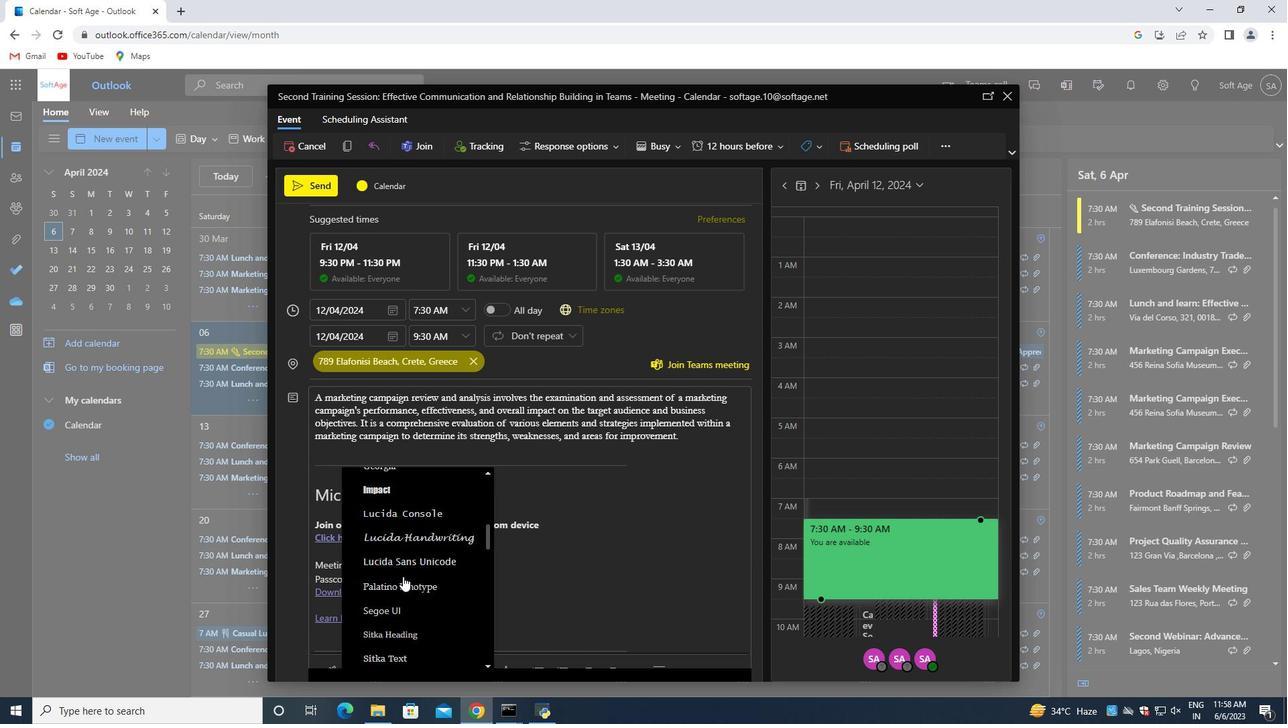 
Action: Mouse scrolled (402, 575) with delta (0, 0)
Screenshot: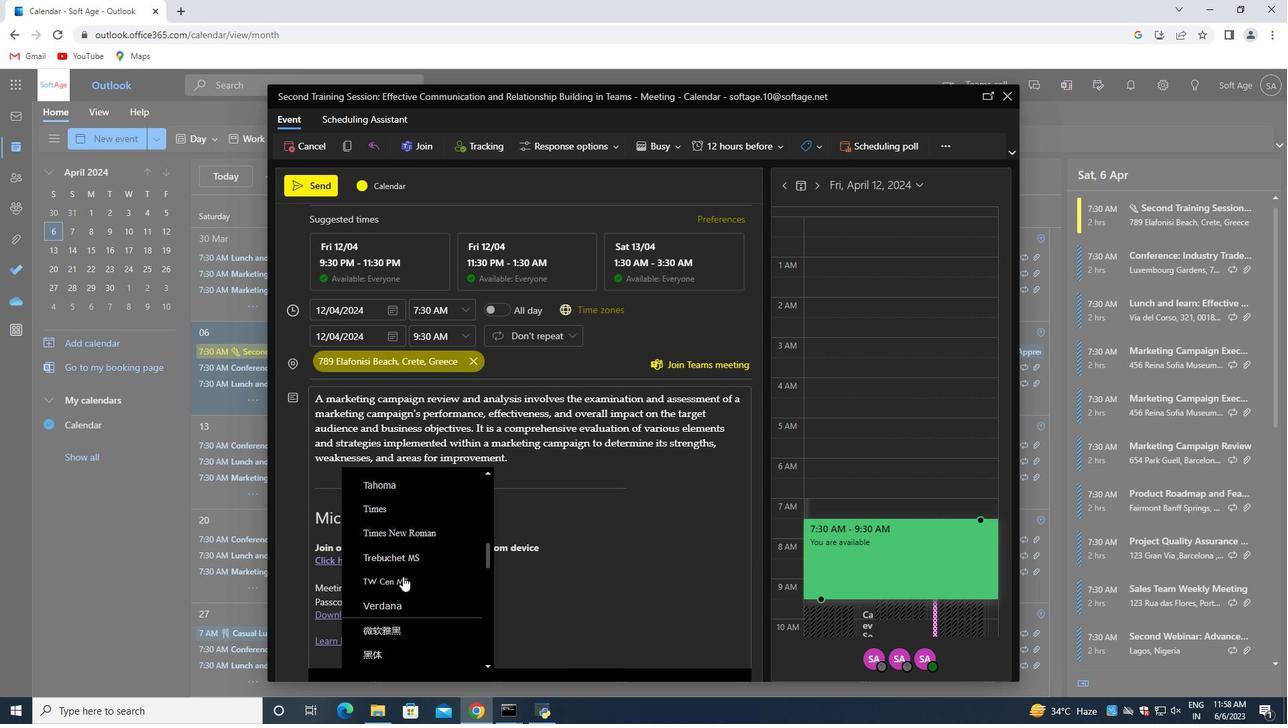 
Action: Mouse scrolled (402, 575) with delta (0, 0)
Screenshot: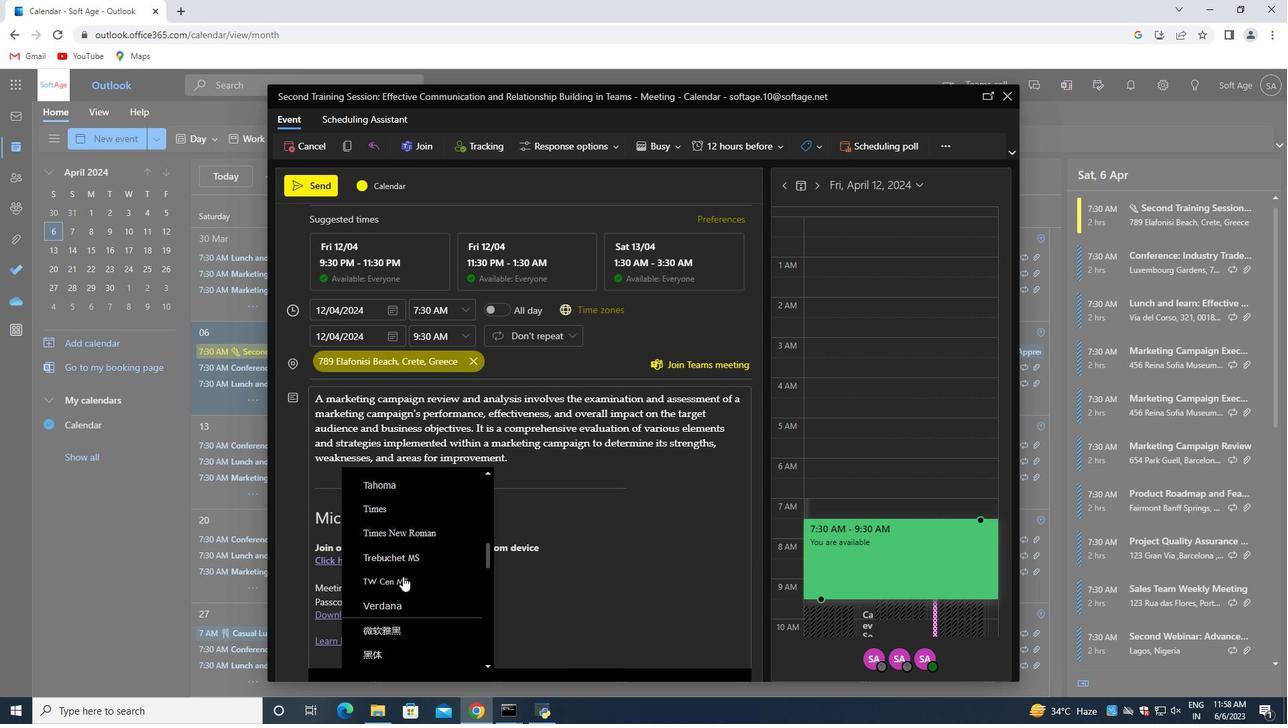 
Action: Mouse scrolled (402, 575) with delta (0, 0)
Screenshot: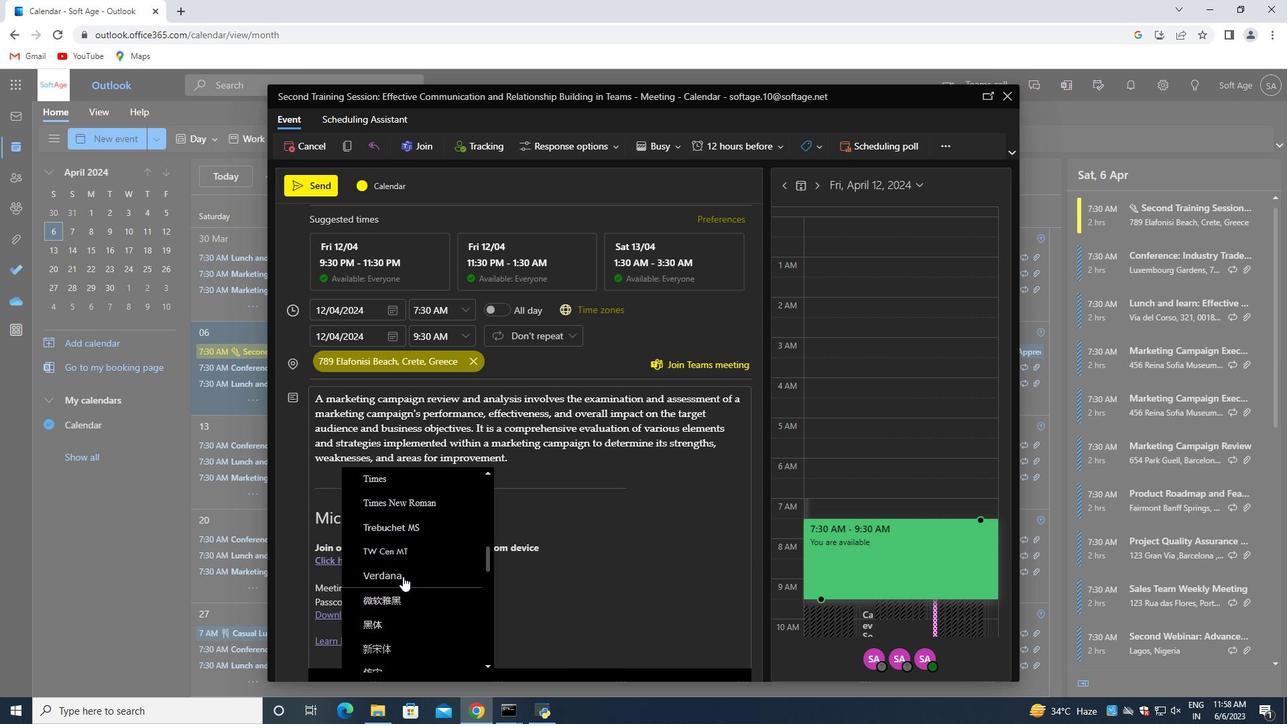 
Action: Mouse scrolled (402, 575) with delta (0, 0)
Screenshot: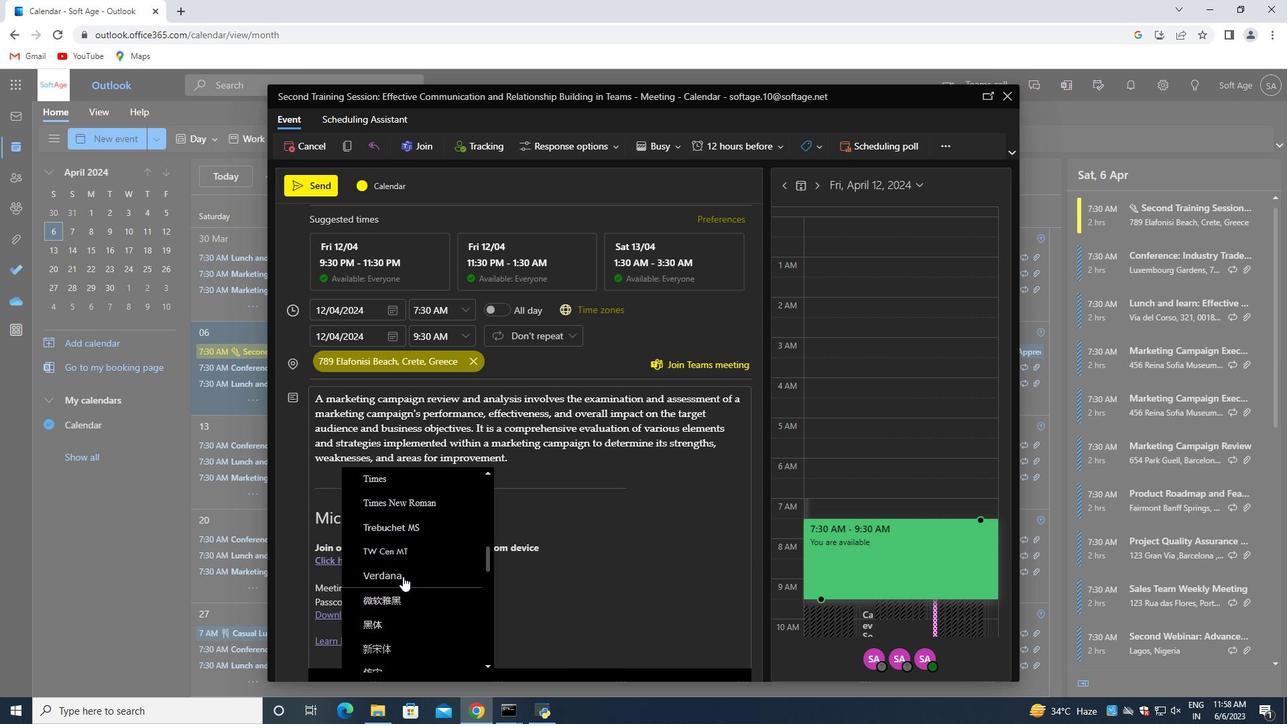 
Action: Mouse scrolled (402, 577) with delta (0, 0)
Screenshot: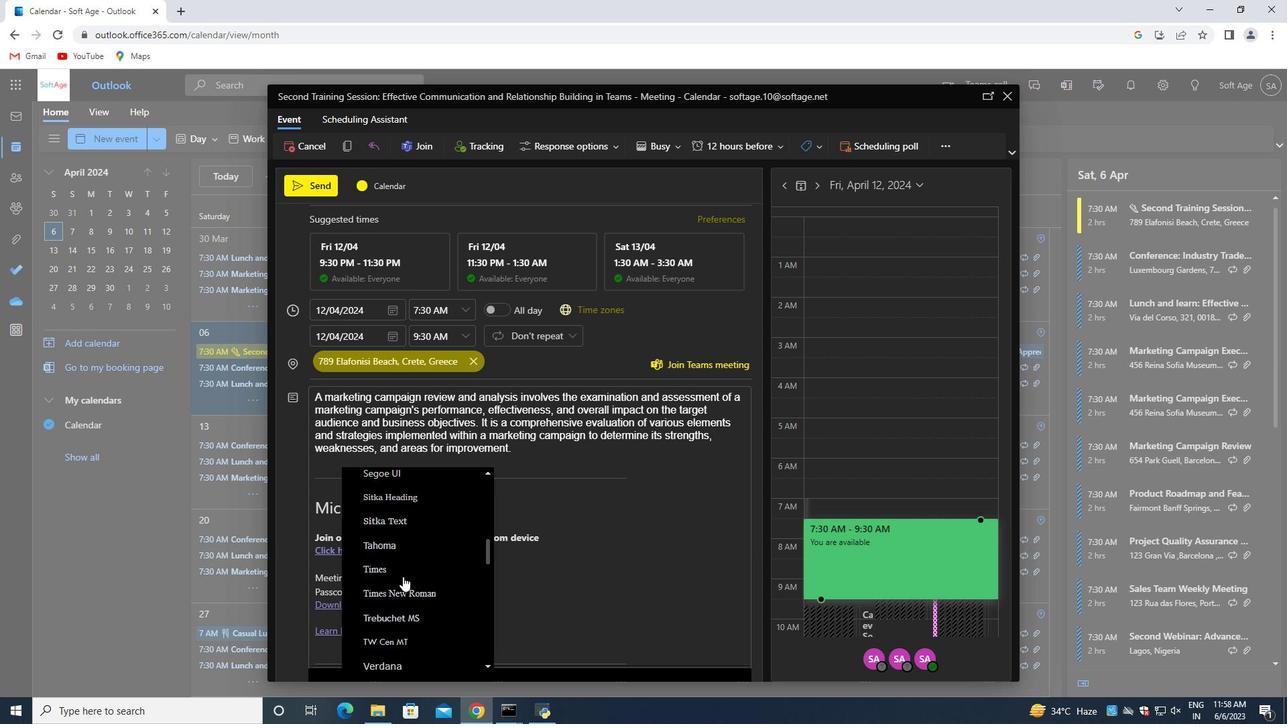 
Action: Mouse scrolled (402, 577) with delta (0, 0)
Screenshot: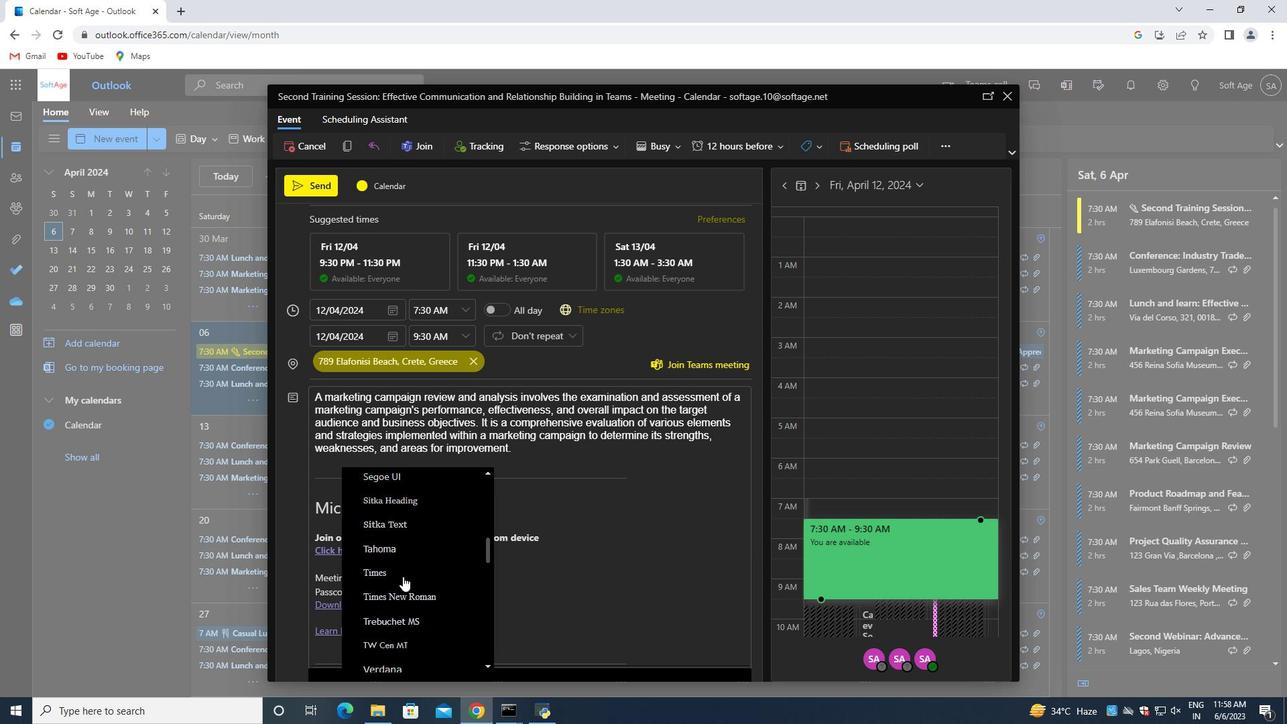 
Action: Mouse moved to (403, 592)
Screenshot: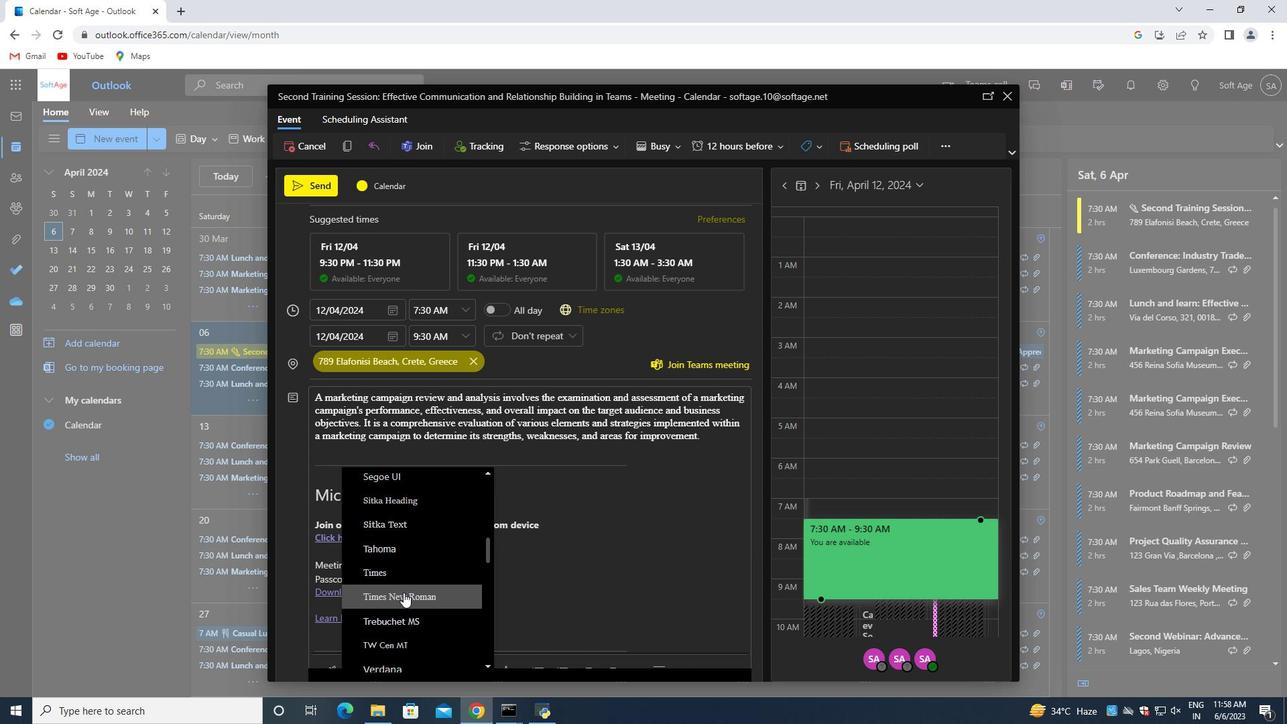 
Action: Mouse pressed left at (403, 592)
Screenshot: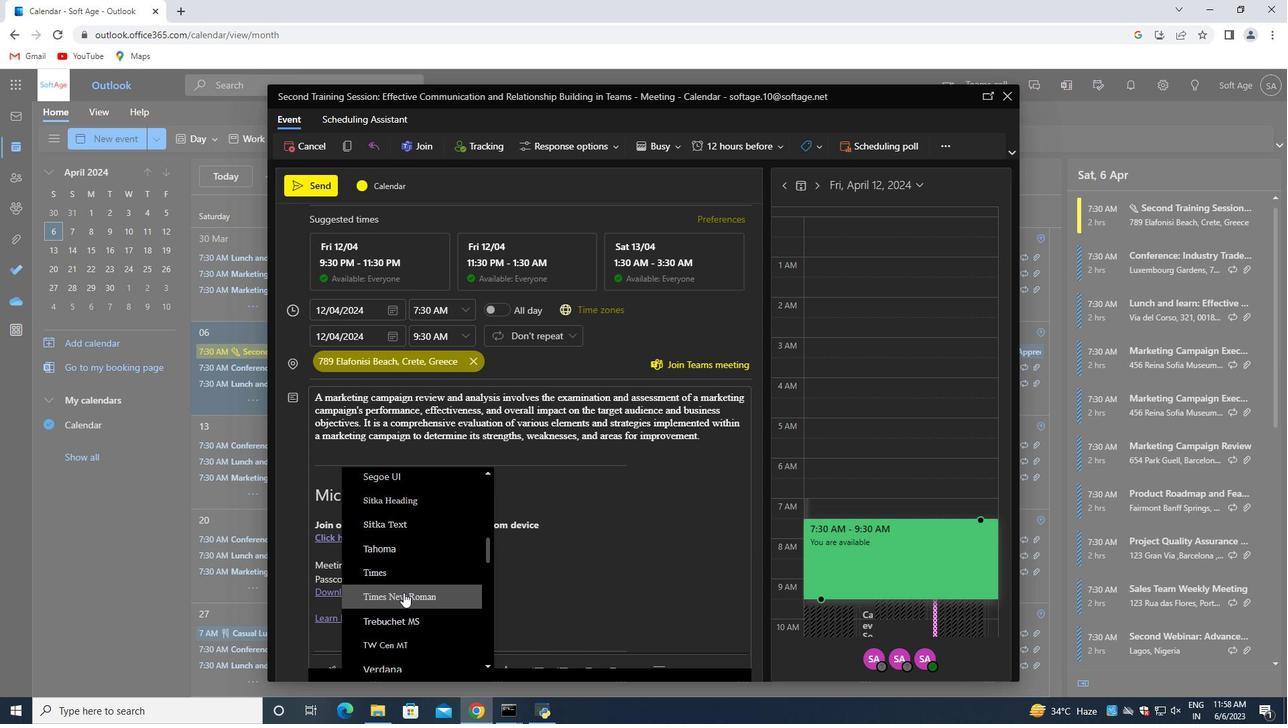 
Action: Mouse moved to (416, 491)
Screenshot: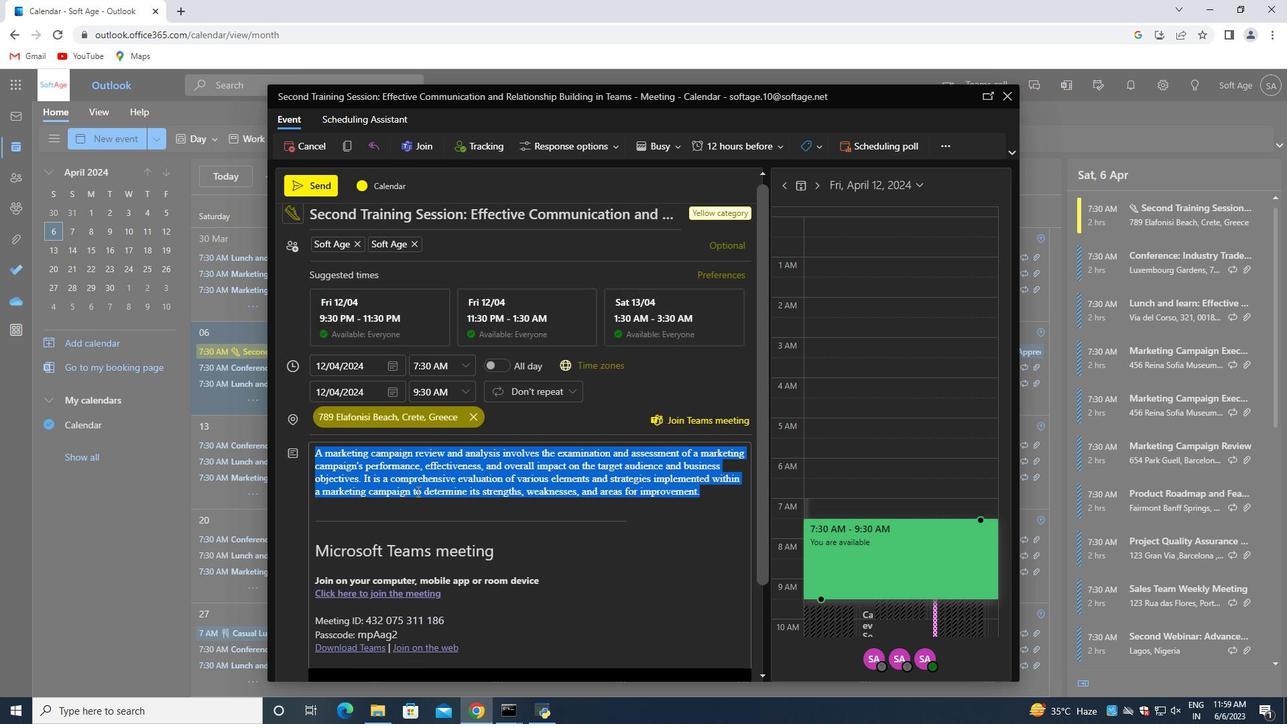 
Action: Mouse scrolled (416, 492) with delta (0, 0)
Screenshot: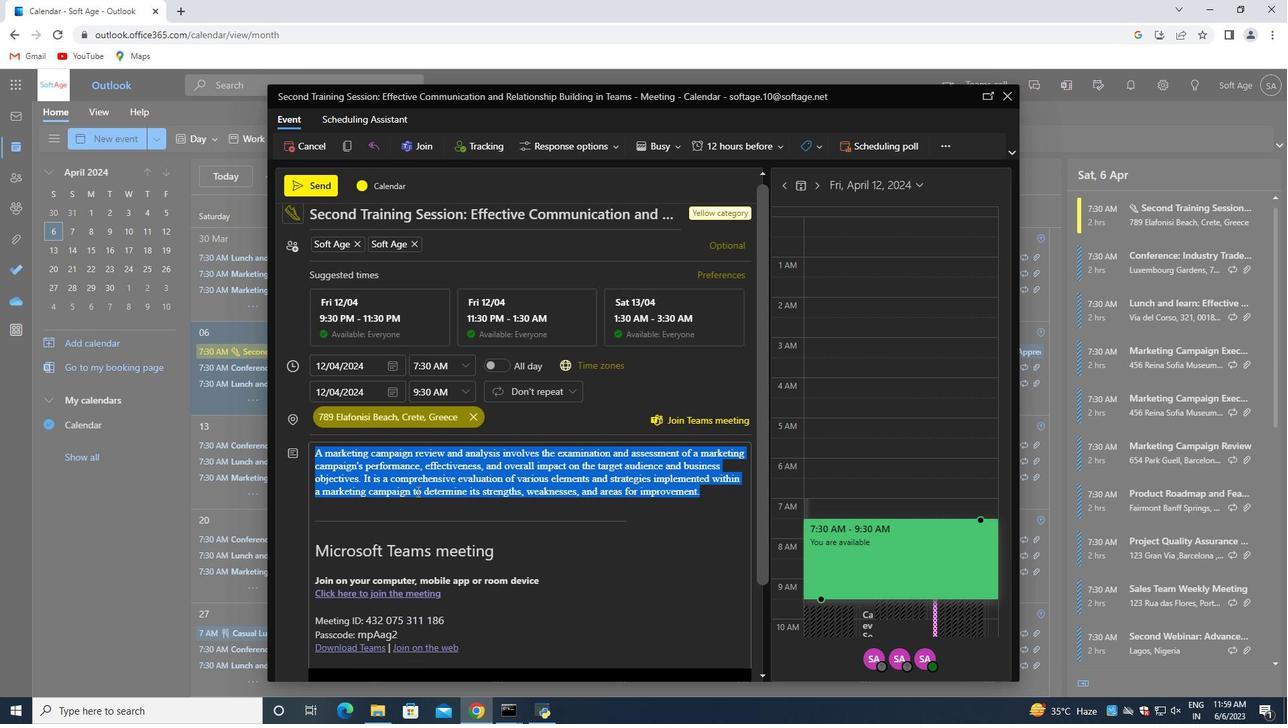 
Action: Mouse moved to (417, 491)
Screenshot: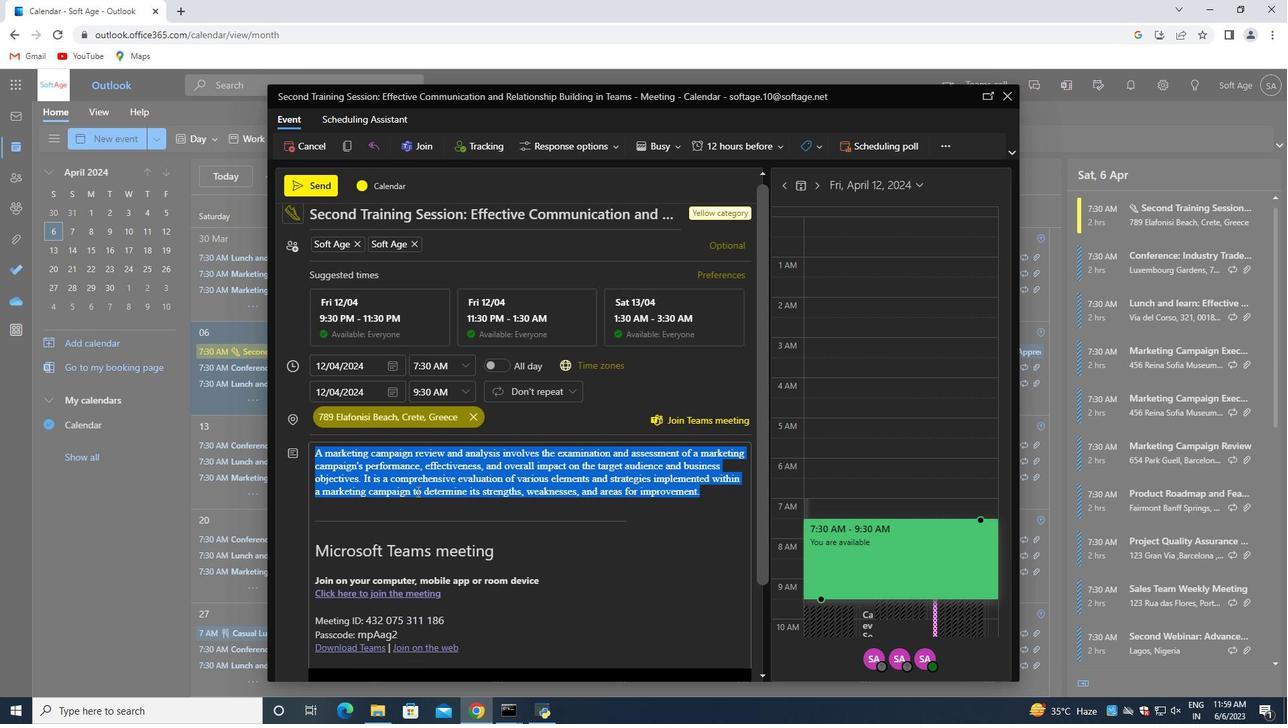 
Action: Mouse scrolled (417, 492) with delta (0, 0)
Screenshot: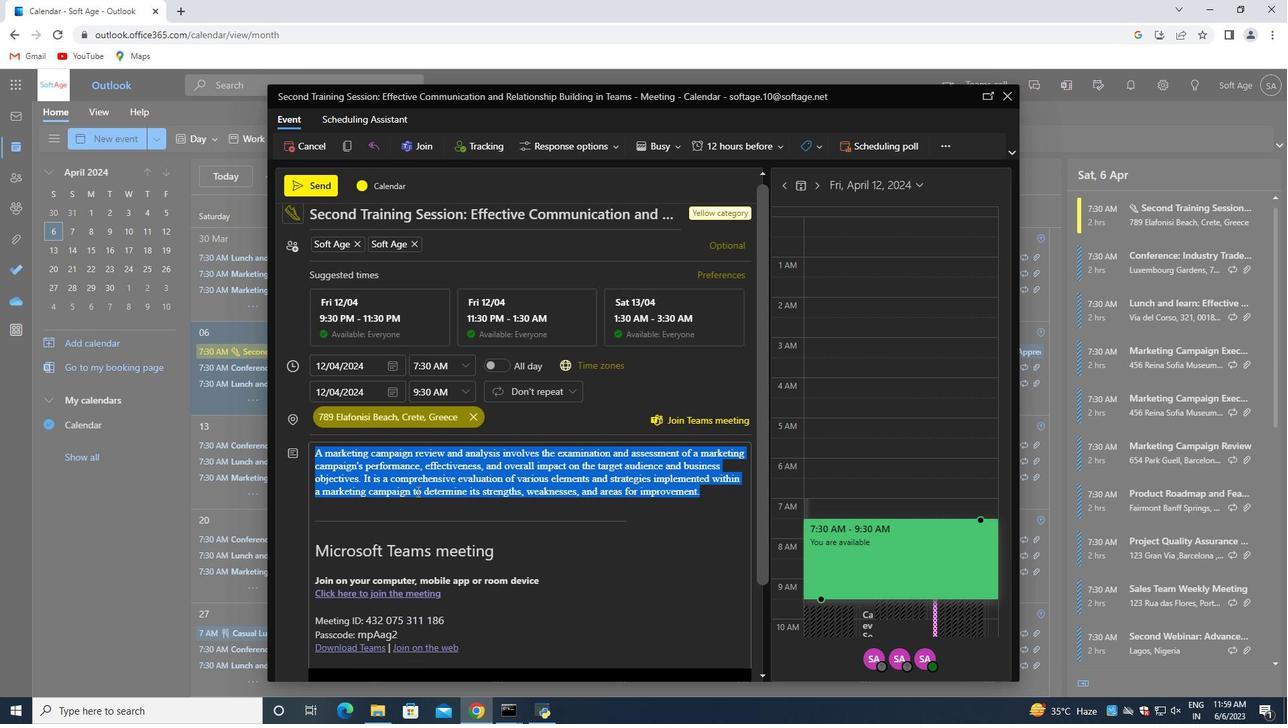 
Action: Mouse scrolled (417, 492) with delta (0, 0)
Screenshot: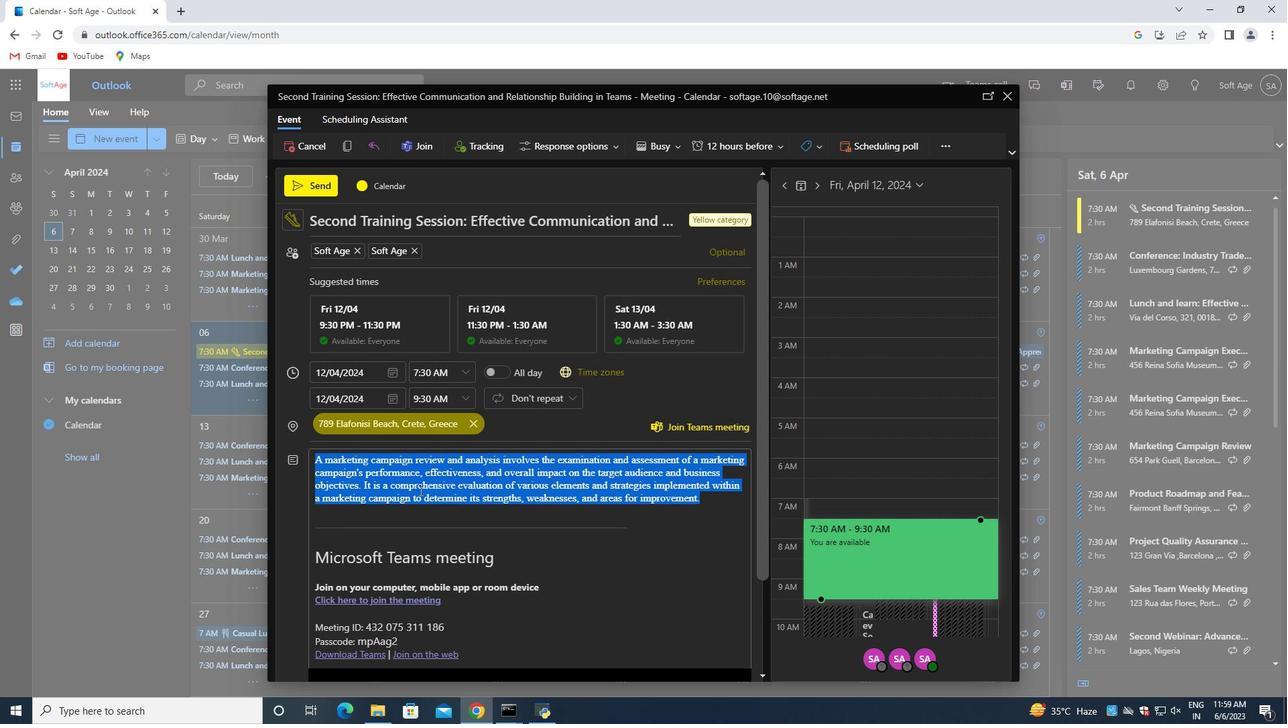 
Action: Mouse scrolled (417, 492) with delta (0, 0)
Screenshot: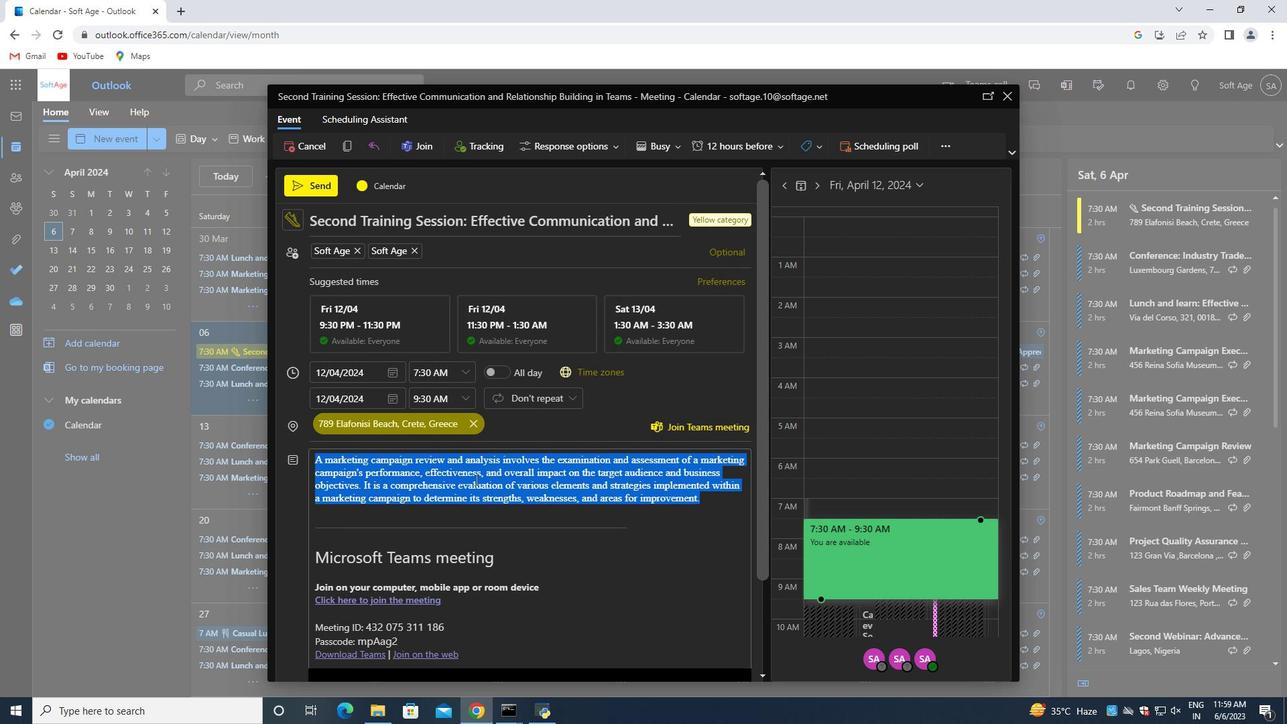 
Action: Mouse moved to (712, 504)
Screenshot: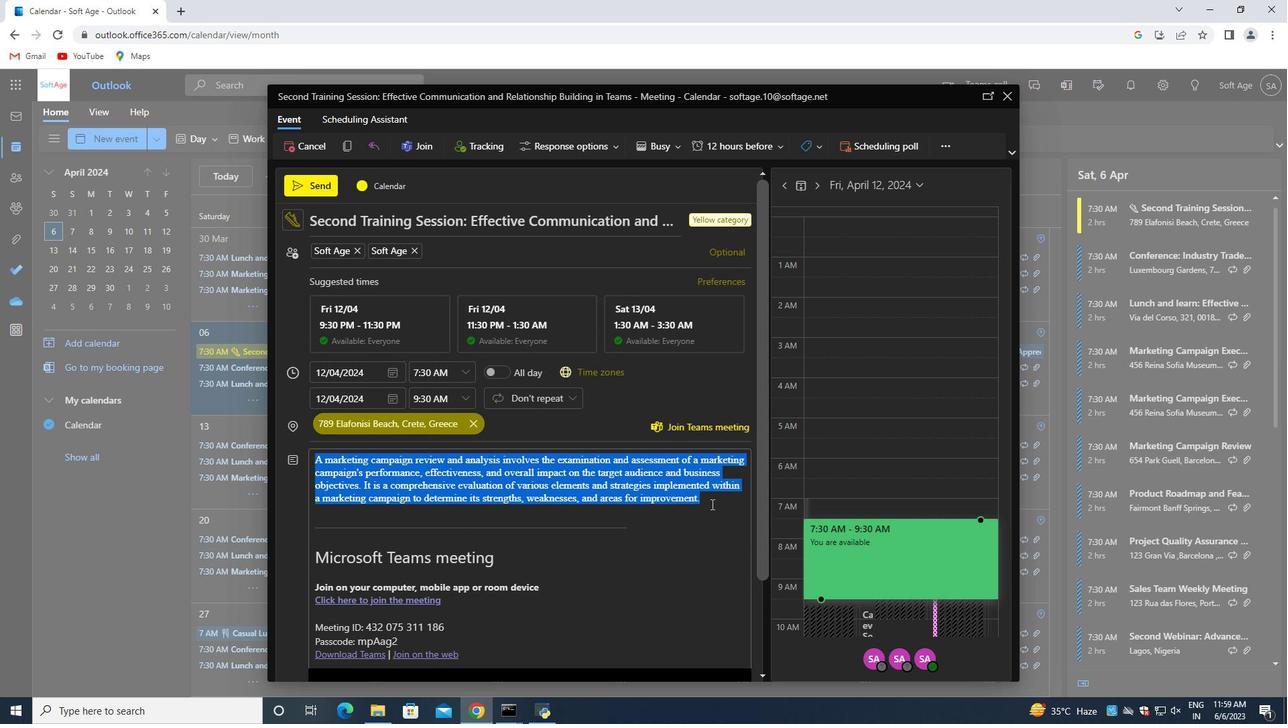 
Action: Mouse pressed left at (712, 504)
Screenshot: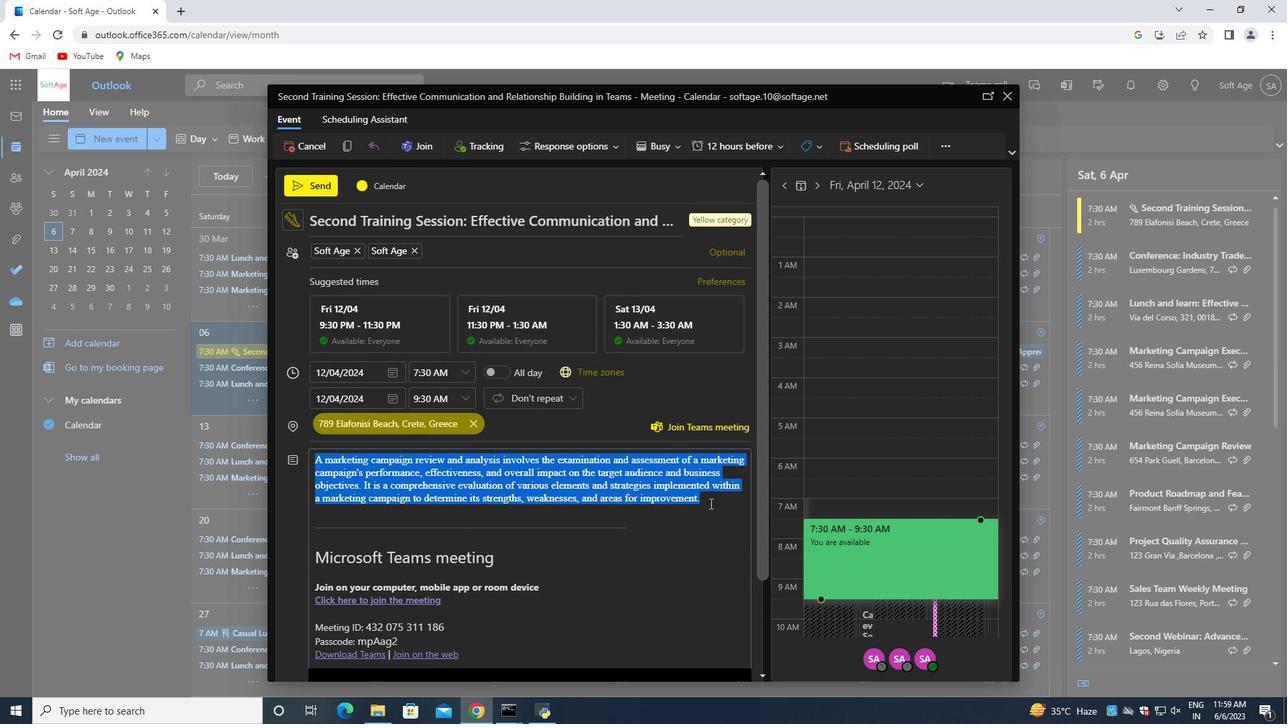 
Action: Mouse moved to (705, 517)
Screenshot: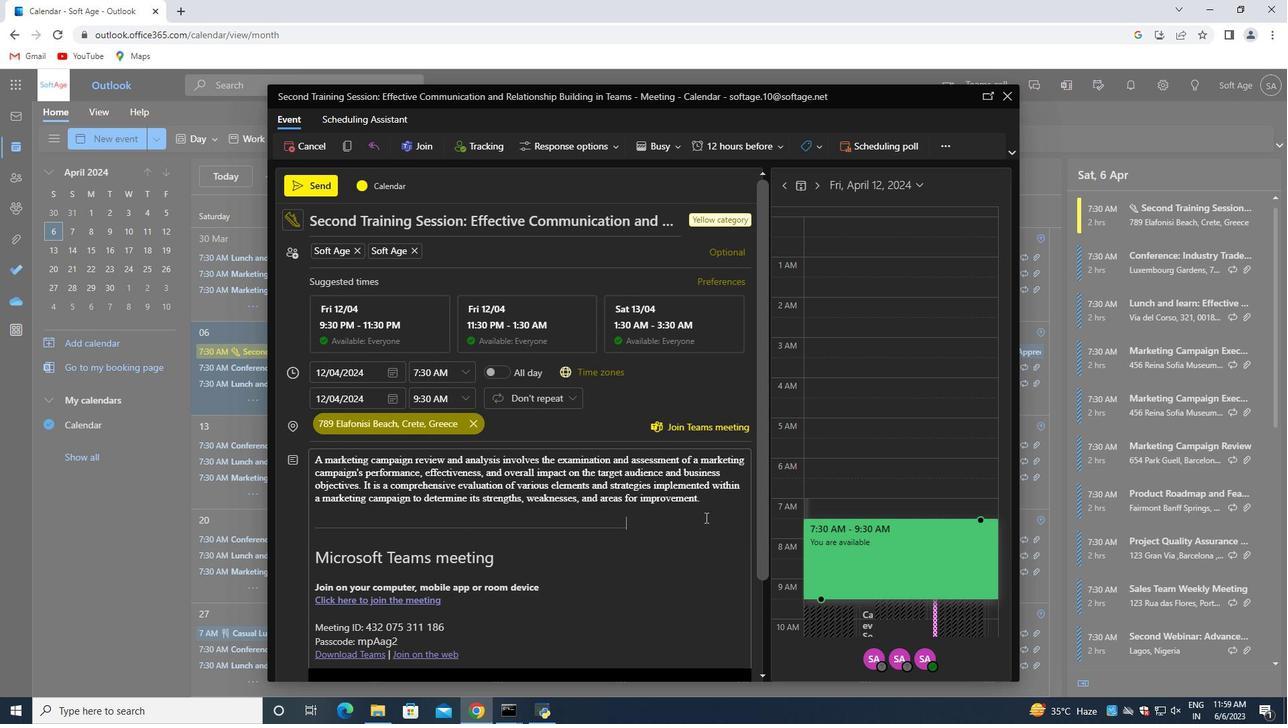 
Action: Mouse pressed left at (705, 517)
Screenshot: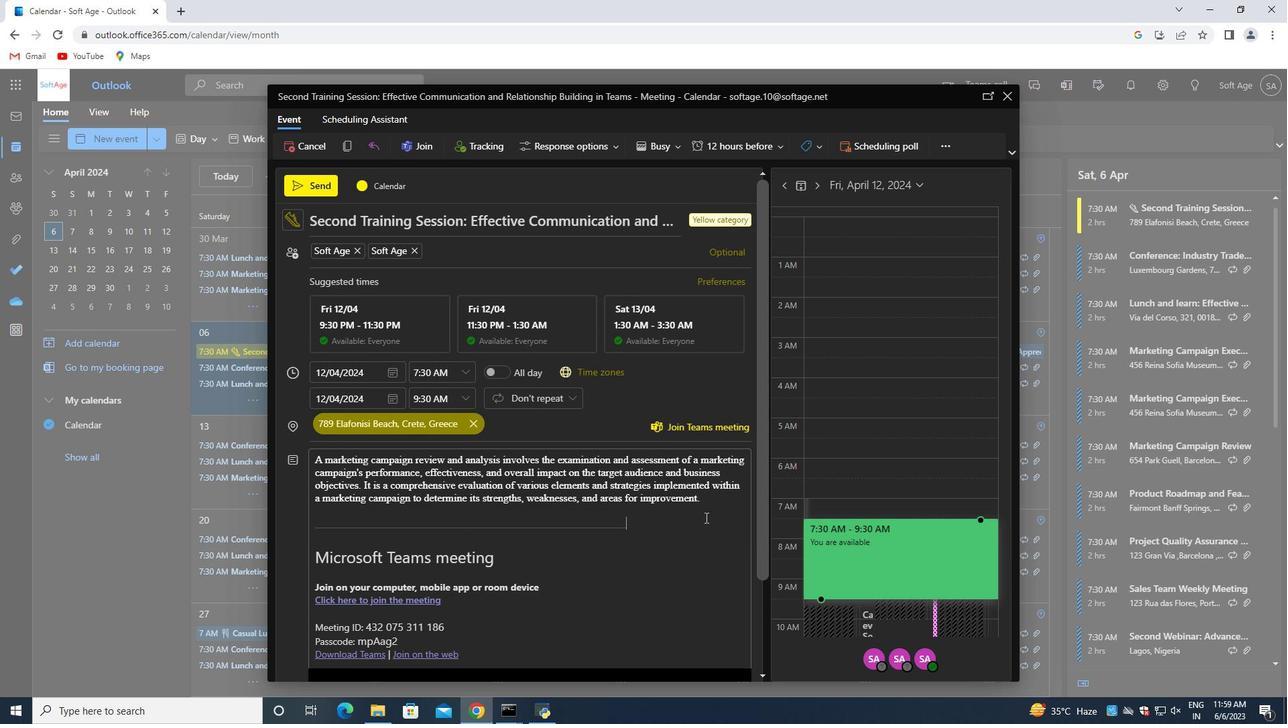 
Action: Mouse moved to (675, 144)
Screenshot: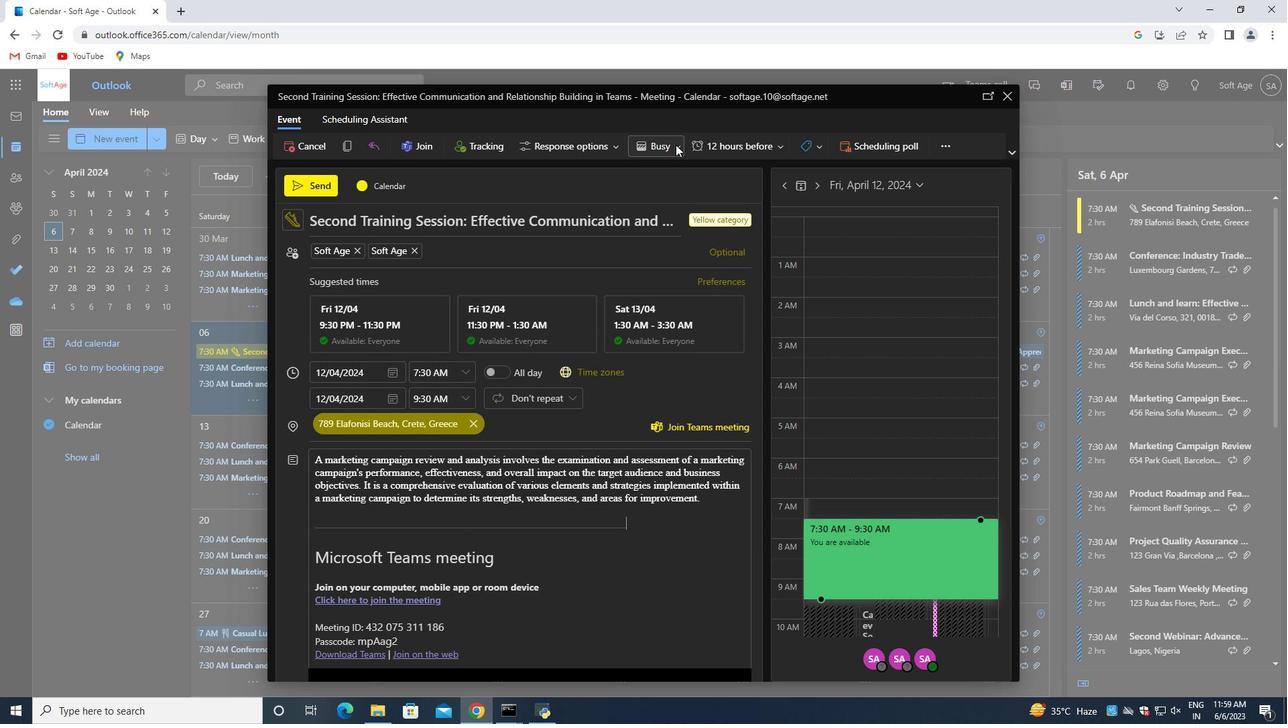 
Action: Mouse pressed left at (675, 144)
Screenshot: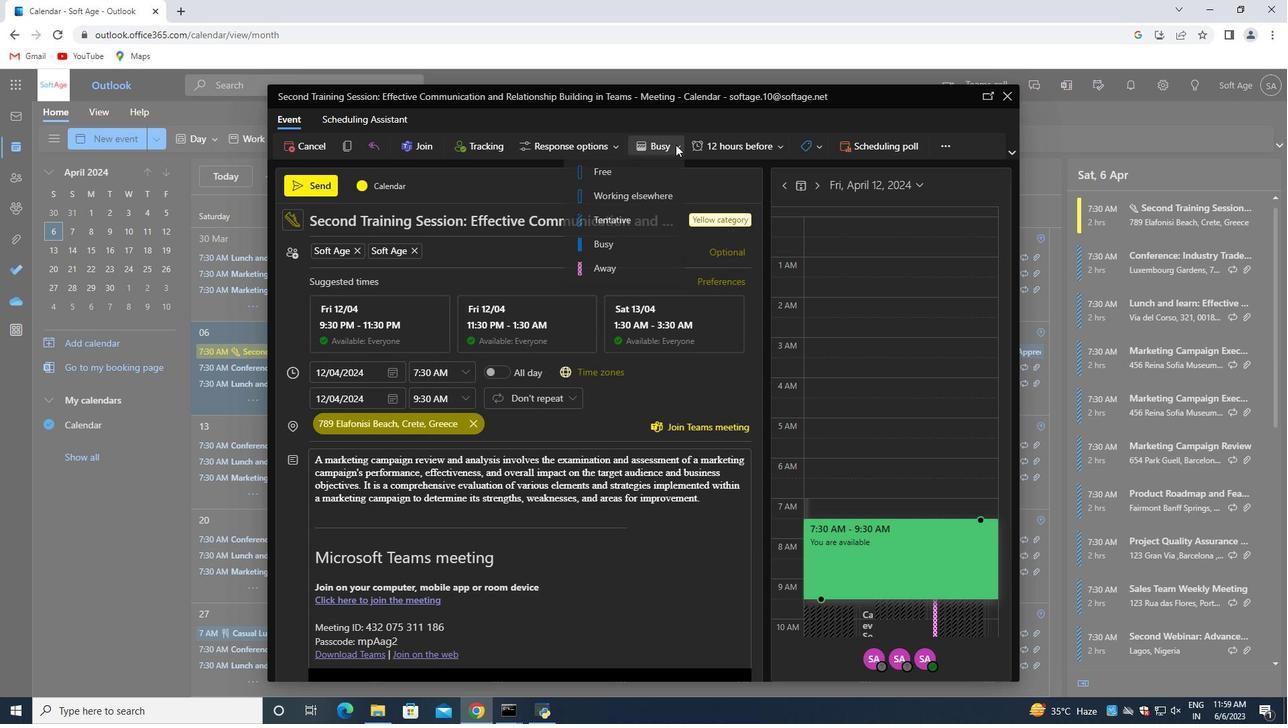 
Action: Mouse moved to (608, 268)
Screenshot: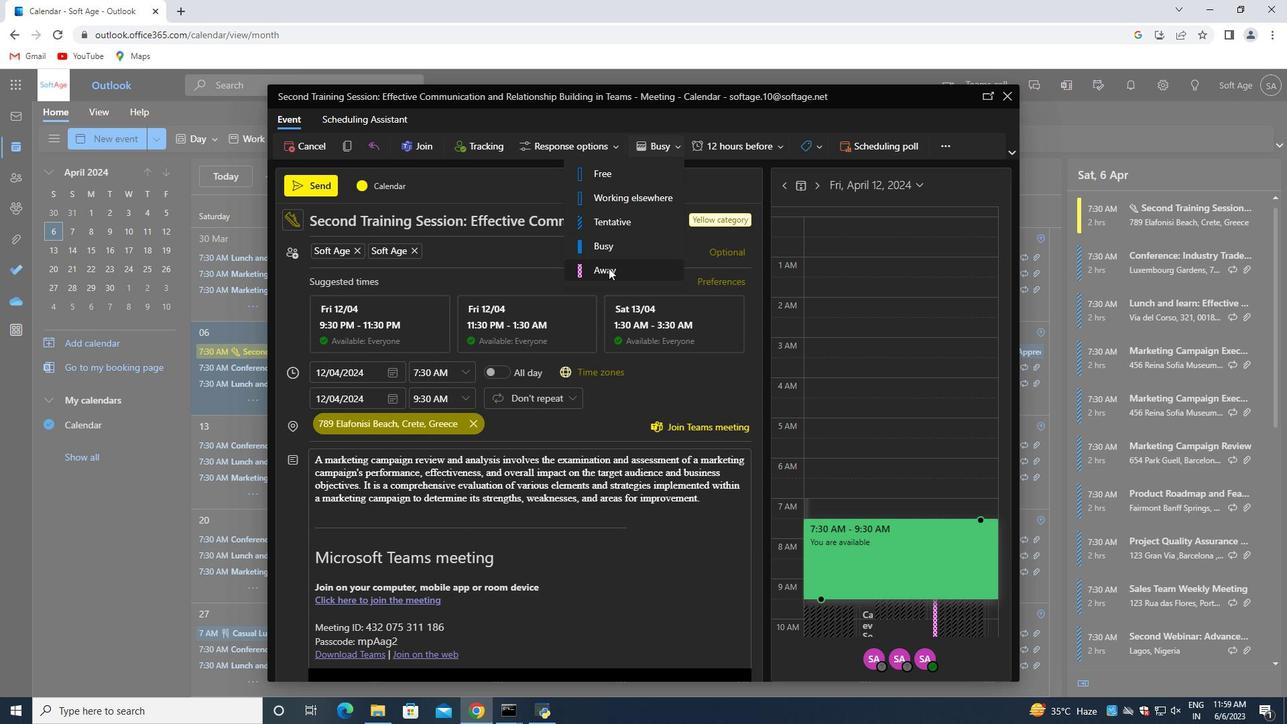 
Action: Mouse pressed left at (608, 268)
Screenshot: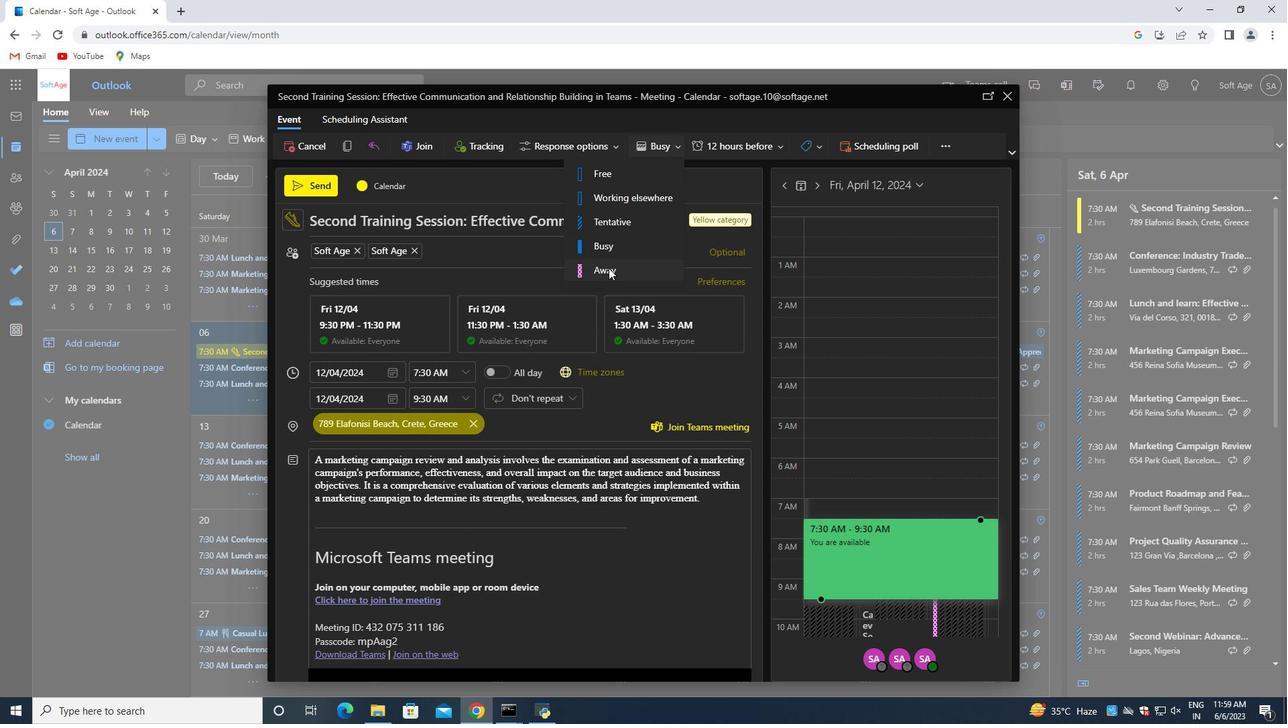 
Action: Mouse moved to (382, 456)
Screenshot: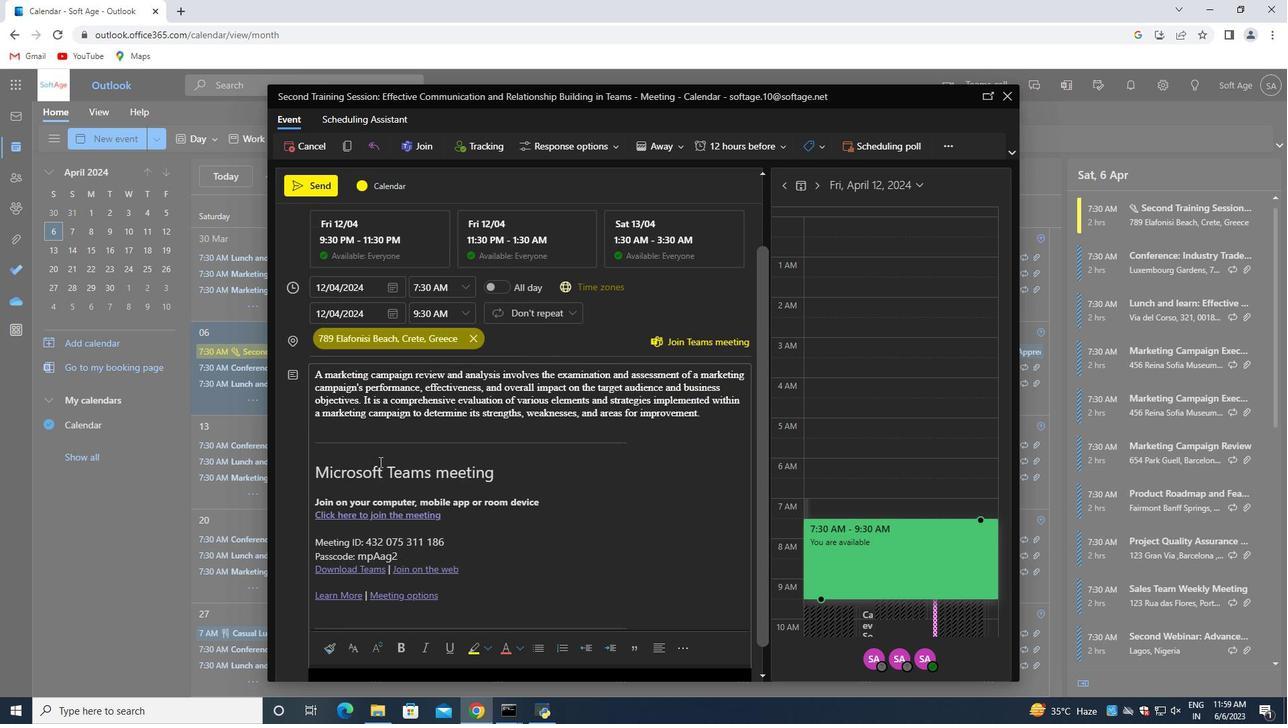 
Action: Mouse scrolled (382, 455) with delta (0, 0)
Screenshot: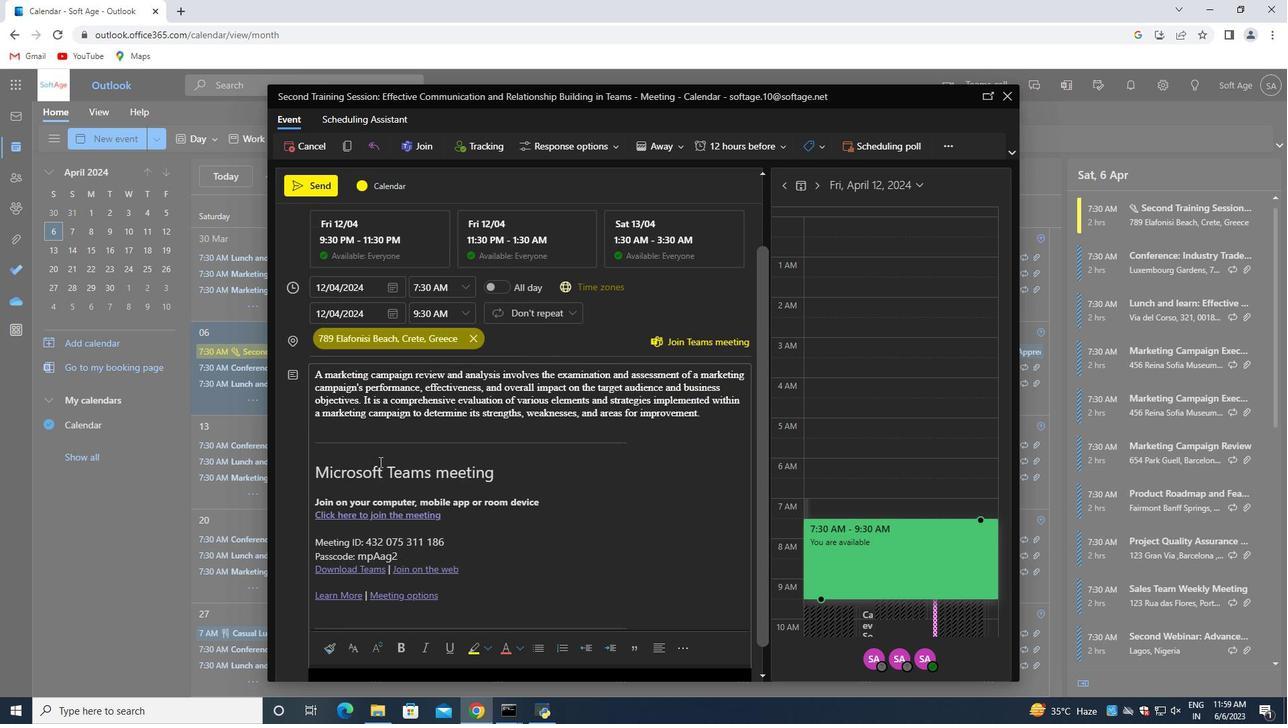 
Action: Mouse moved to (380, 458)
Screenshot: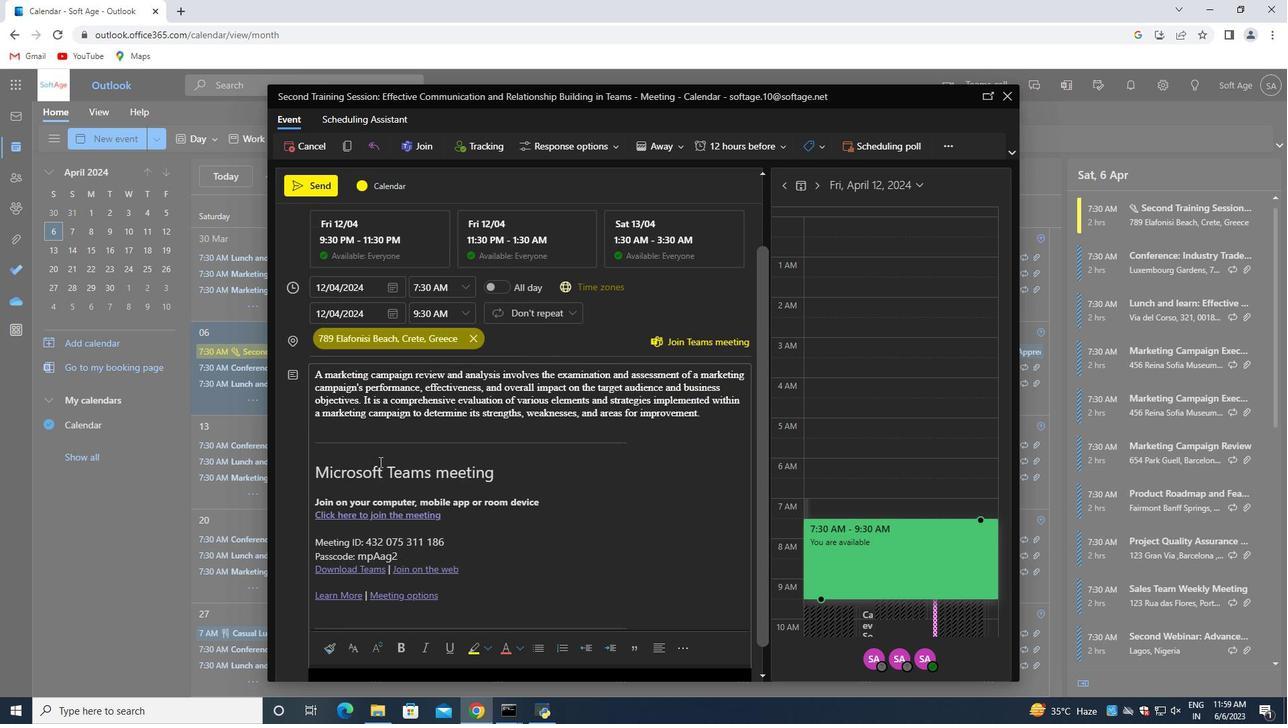 
Action: Mouse scrolled (380, 457) with delta (0, 0)
Screenshot: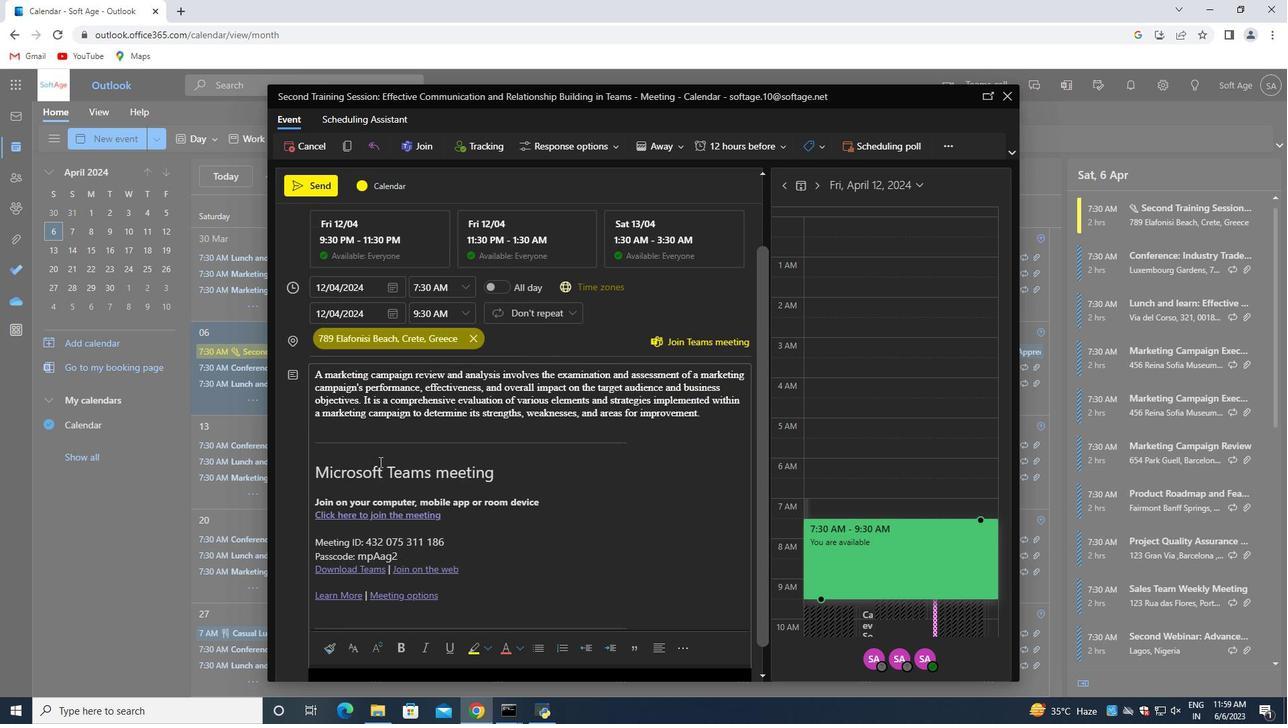 
Action: Mouse moved to (379, 461)
Screenshot: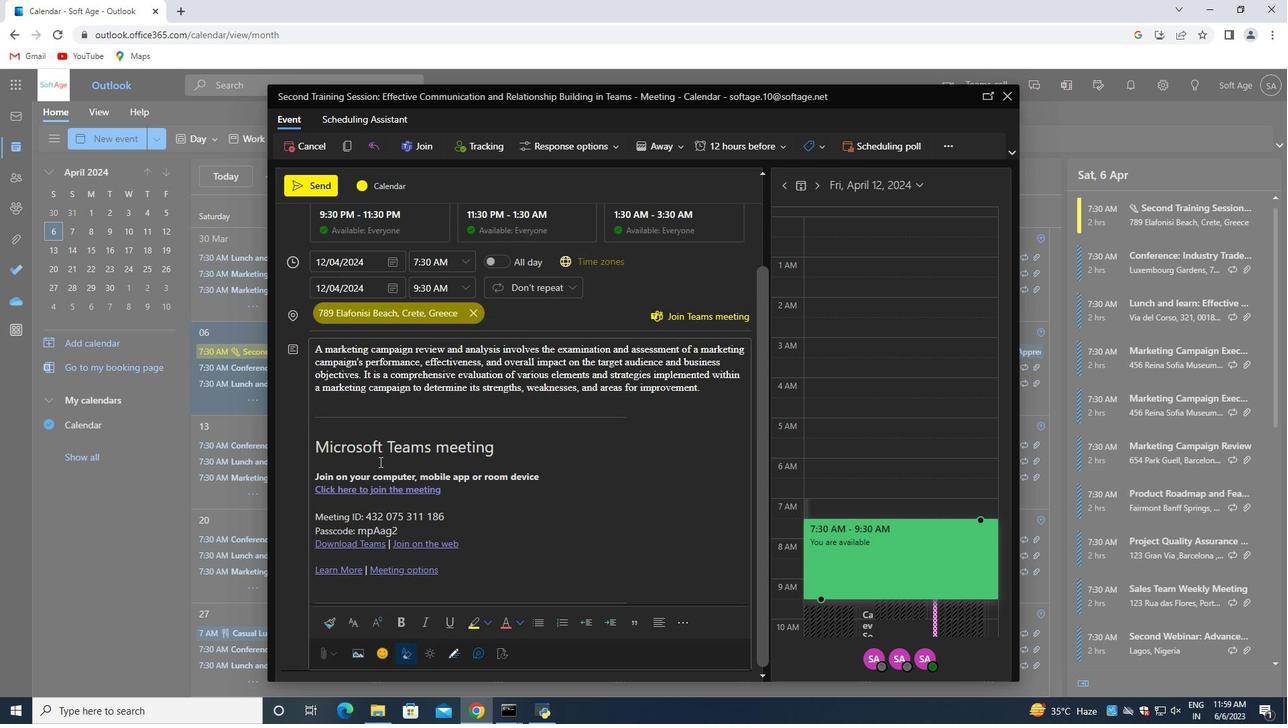
Action: Mouse scrolled (379, 460) with delta (0, 0)
Screenshot: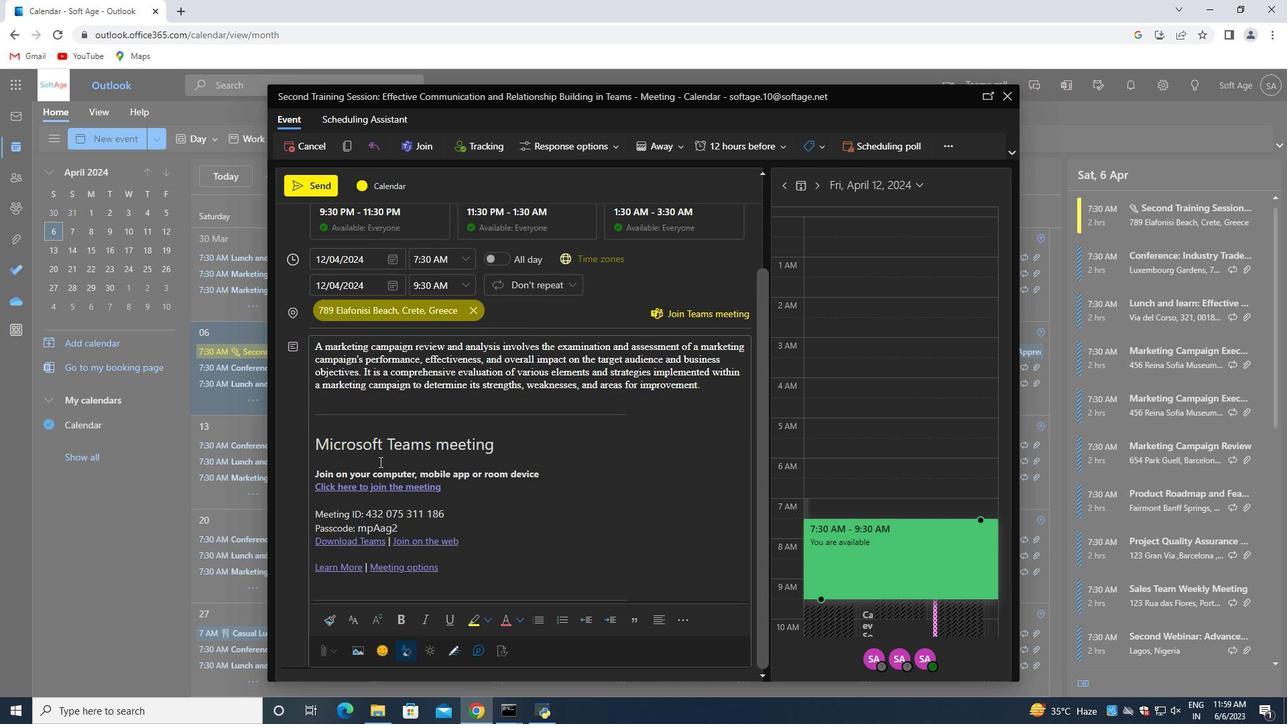 
Action: Mouse moved to (708, 388)
Screenshot: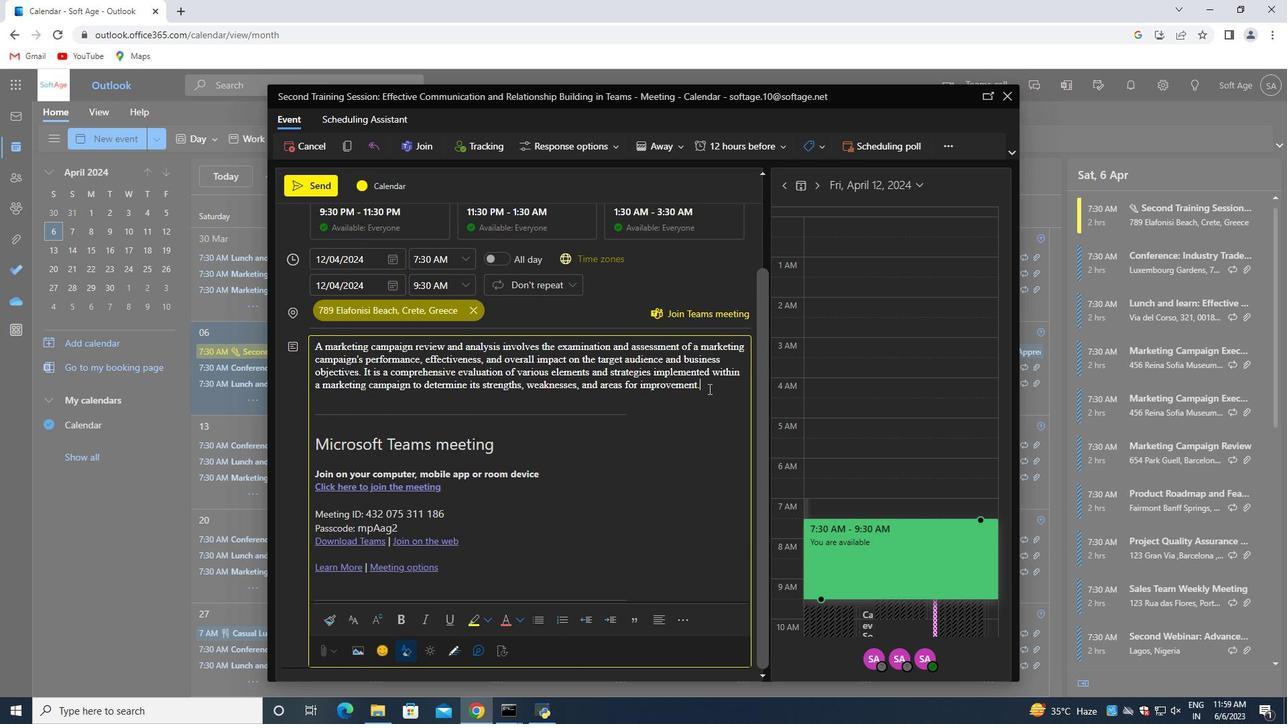 
Action: Mouse pressed left at (708, 388)
Screenshot: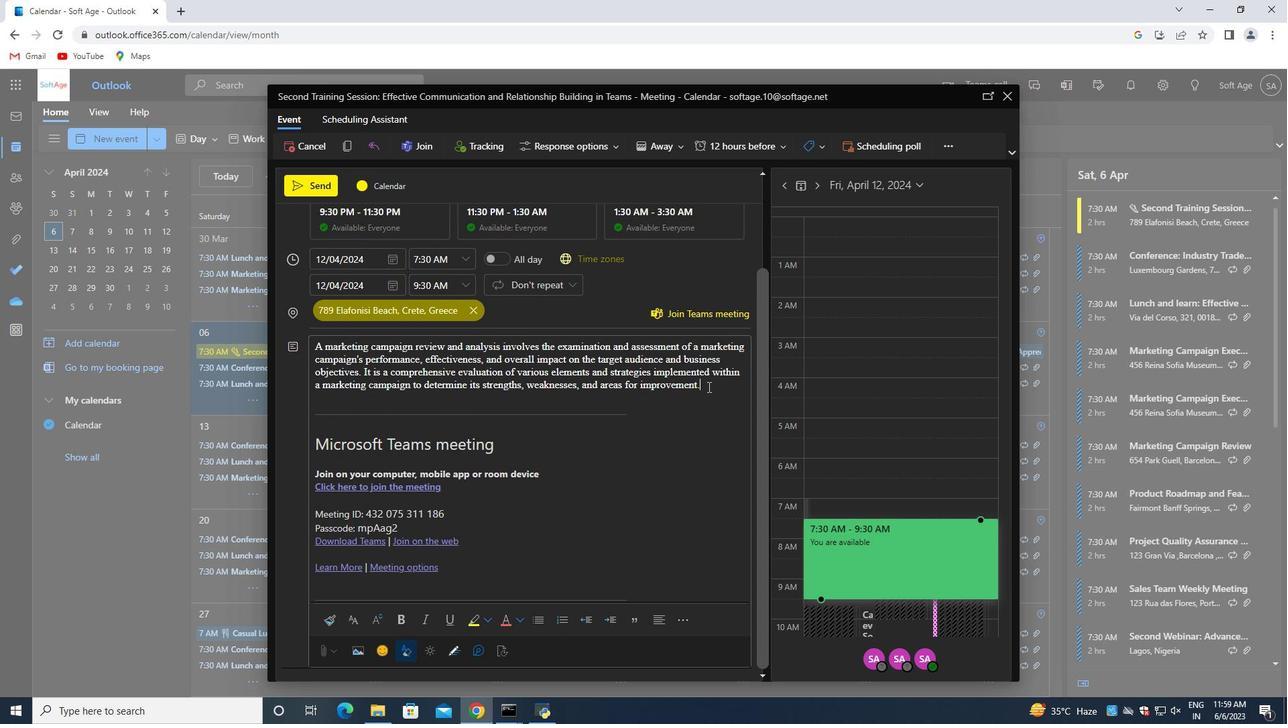 
Action: Mouse moved to (386, 647)
Screenshot: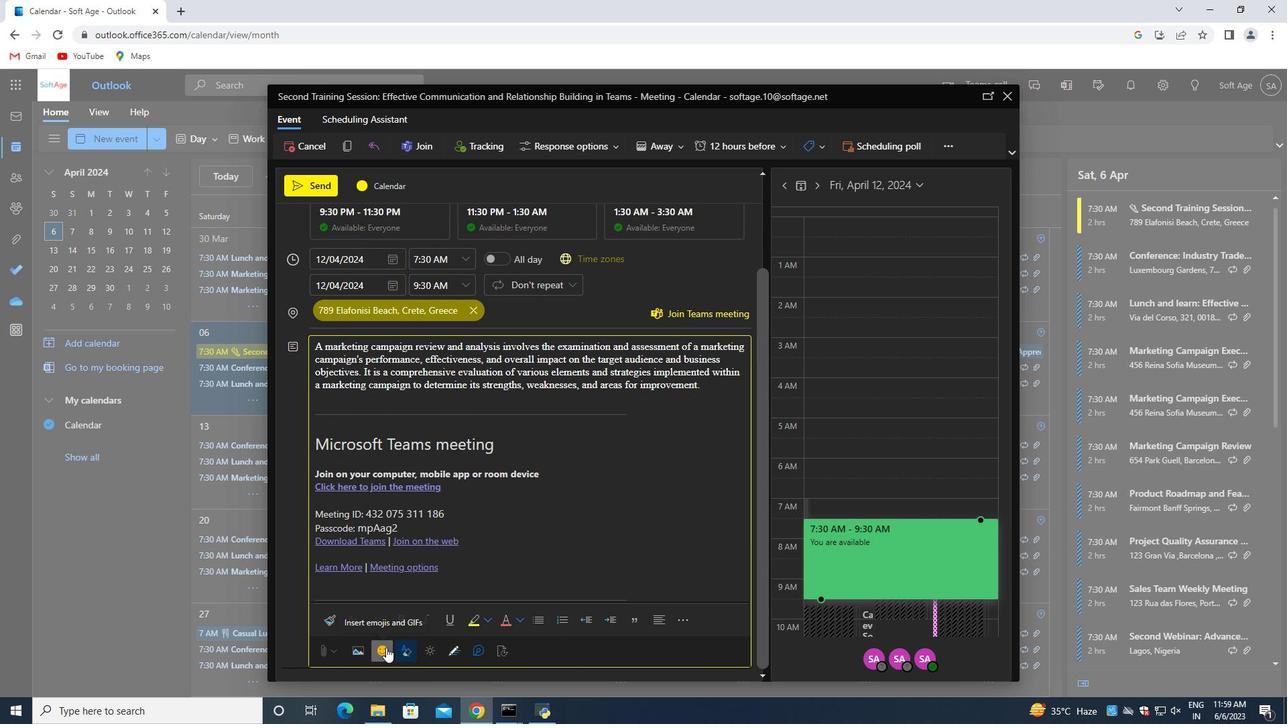 
Action: Mouse pressed left at (386, 647)
Screenshot: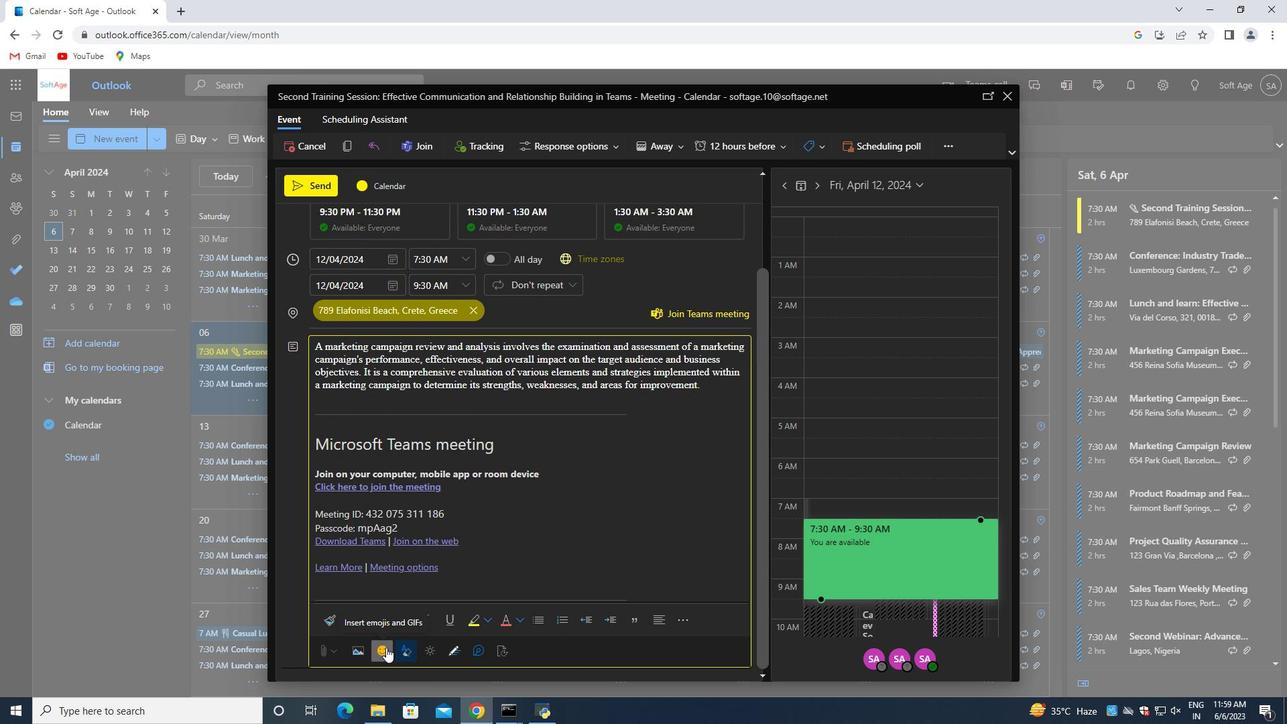 
Action: Mouse moved to (974, 285)
Screenshot: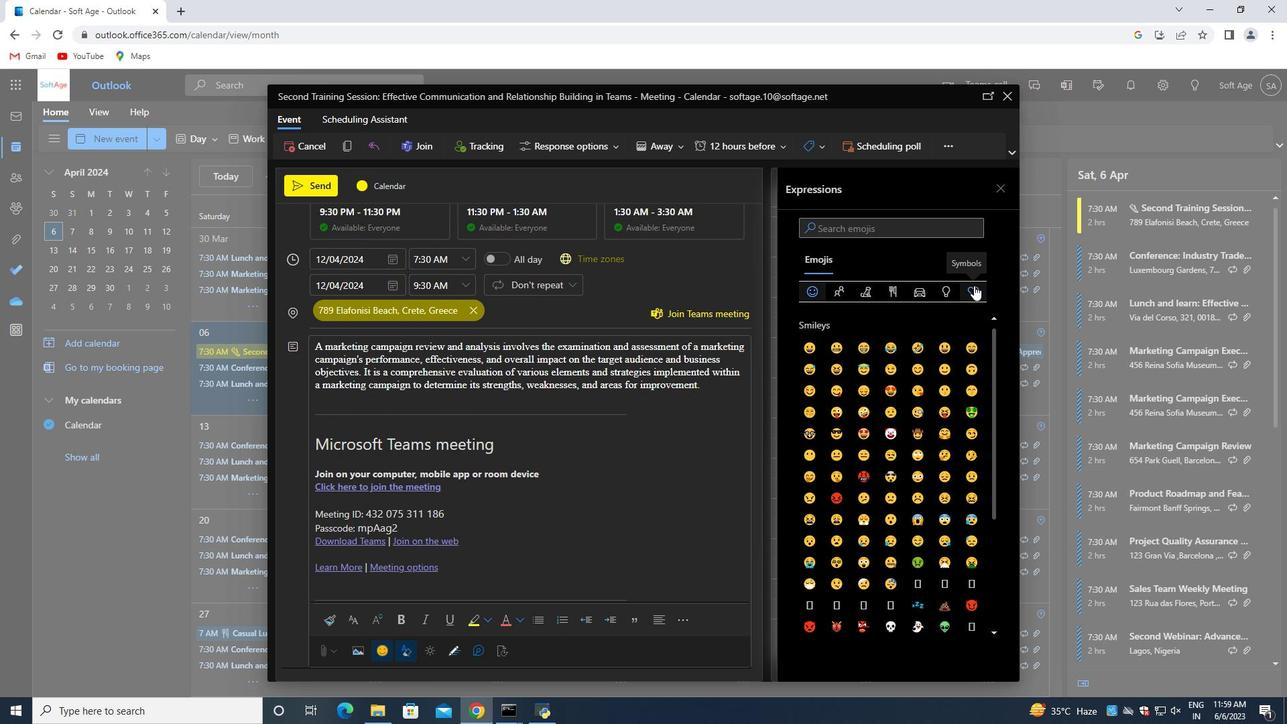 
Action: Mouse pressed left at (974, 285)
Screenshot: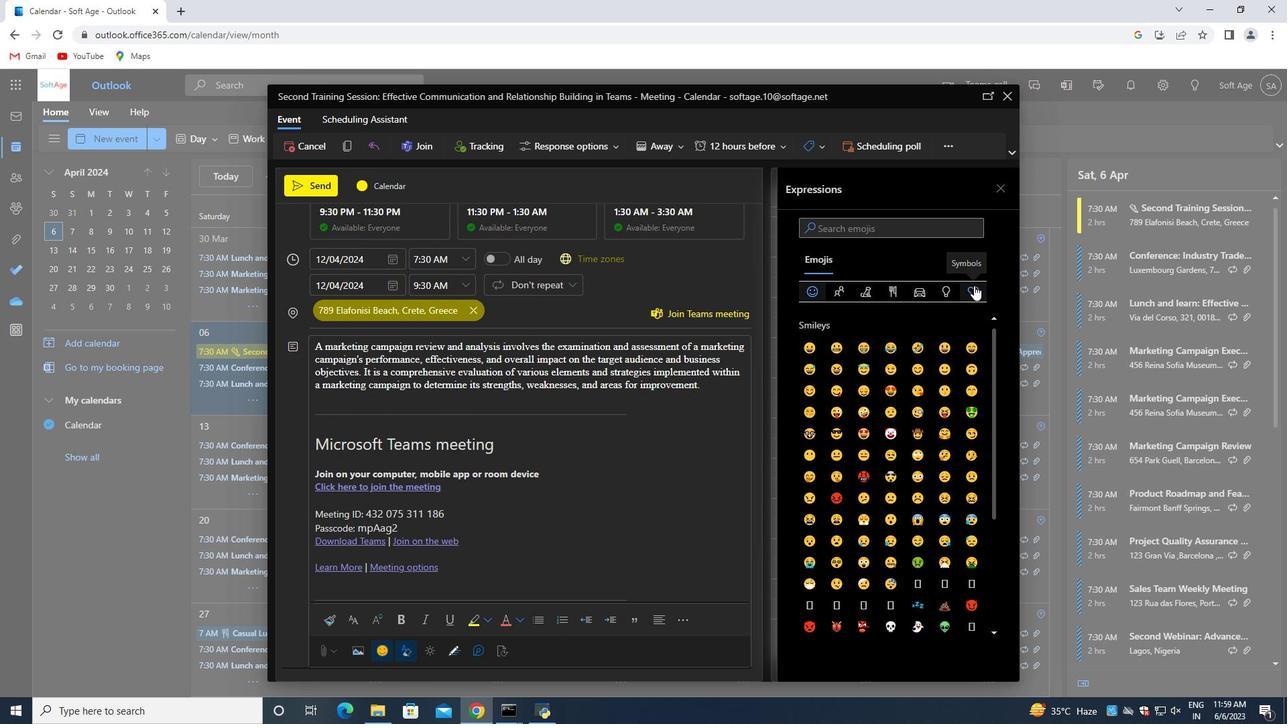 
Action: Mouse moved to (918, 348)
Screenshot: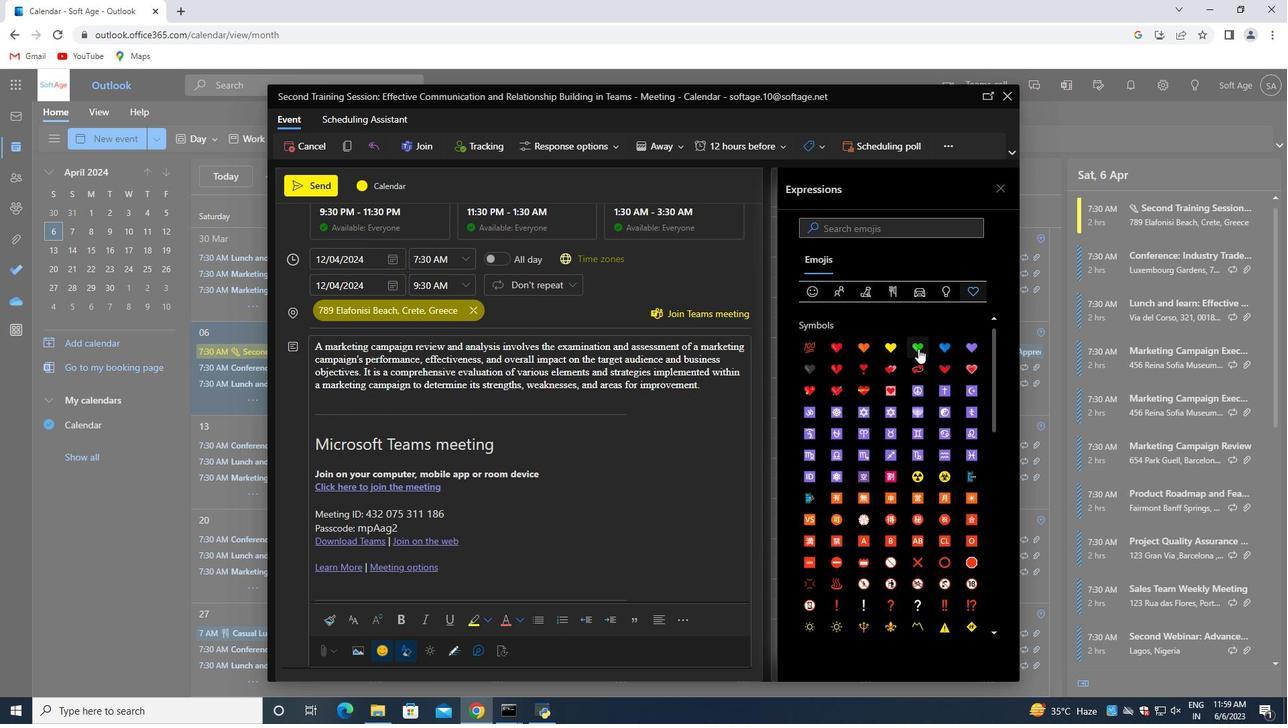 
Action: Mouse pressed left at (918, 348)
Screenshot: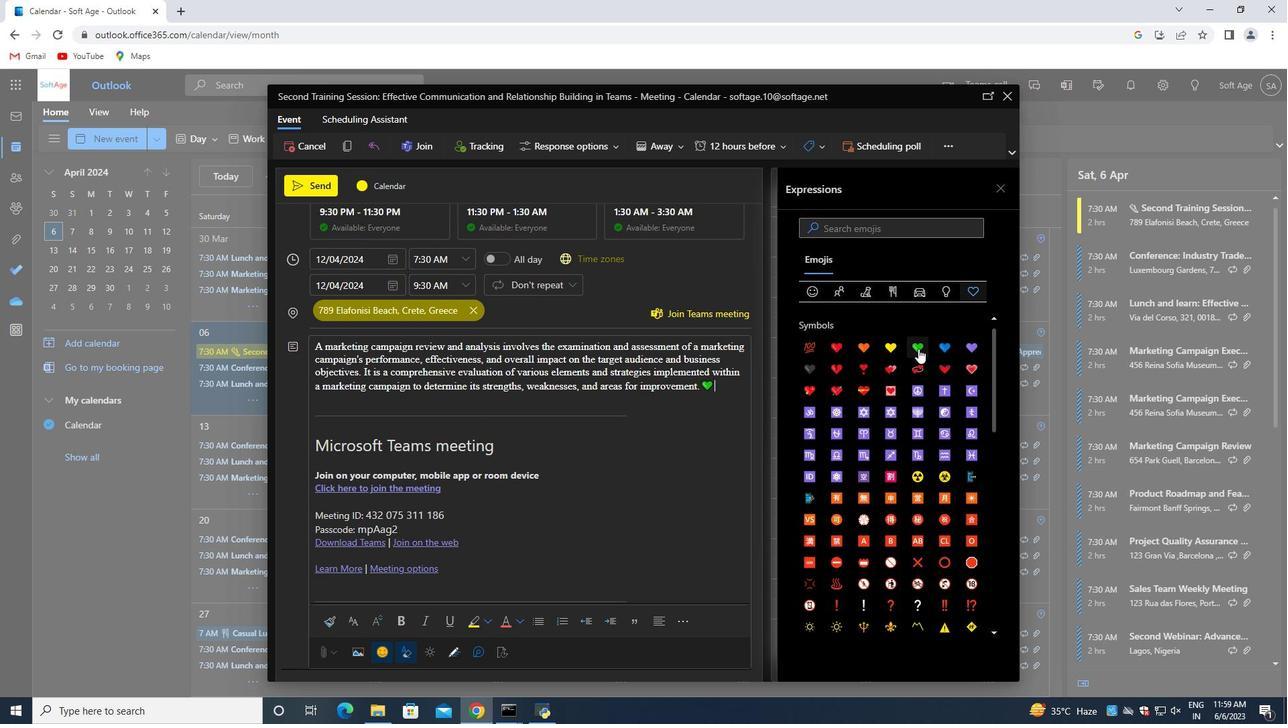 
Action: Mouse moved to (734, 408)
Screenshot: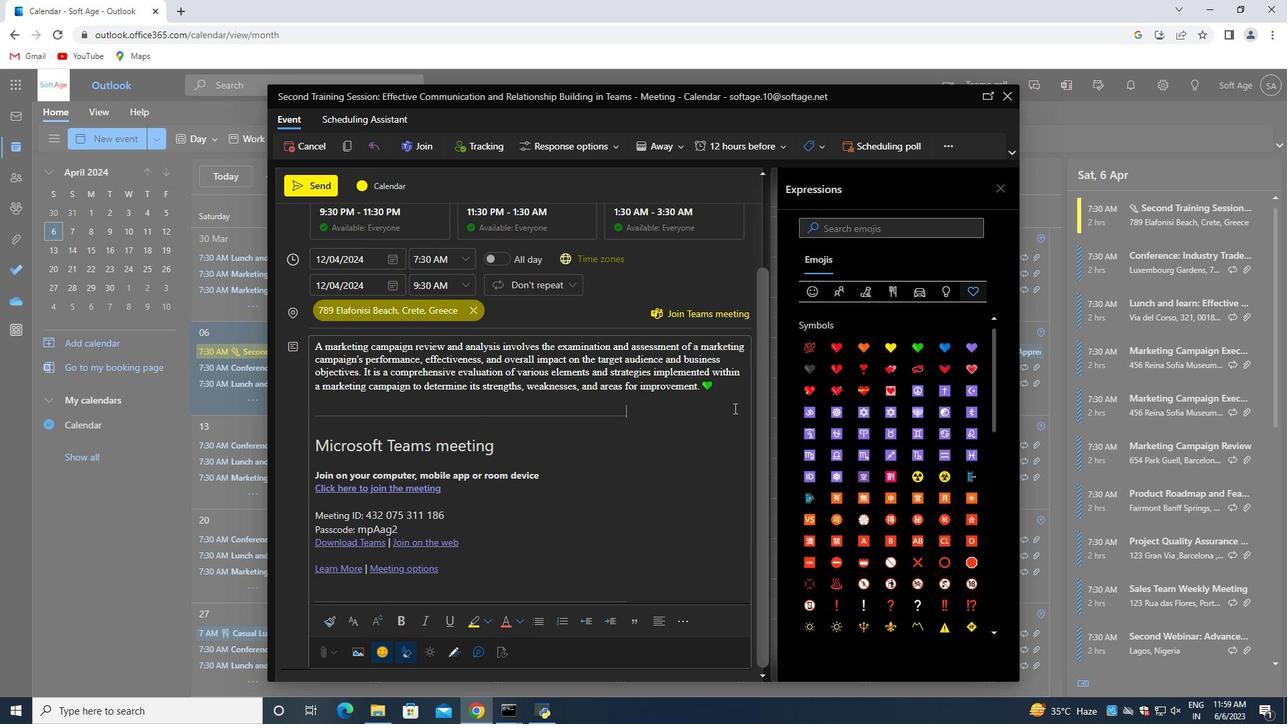 
Action: Mouse pressed left at (734, 408)
Screenshot: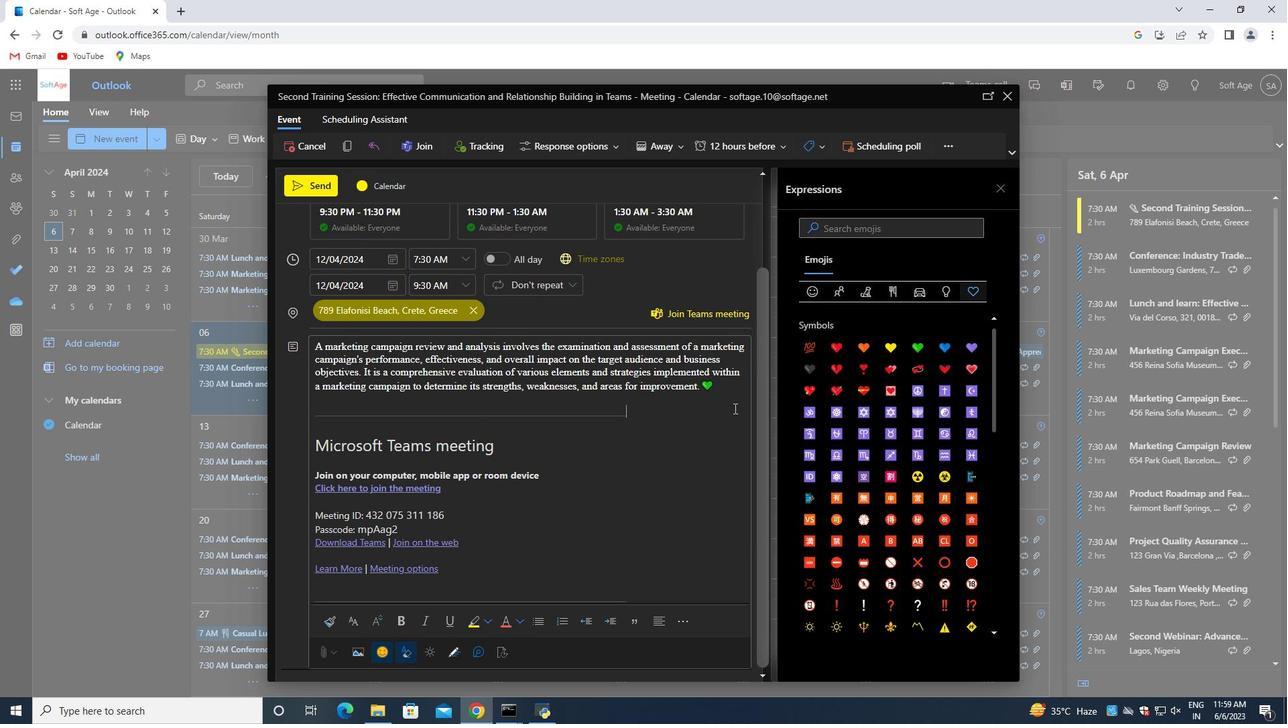
Action: Mouse moved to (1000, 195)
Screenshot: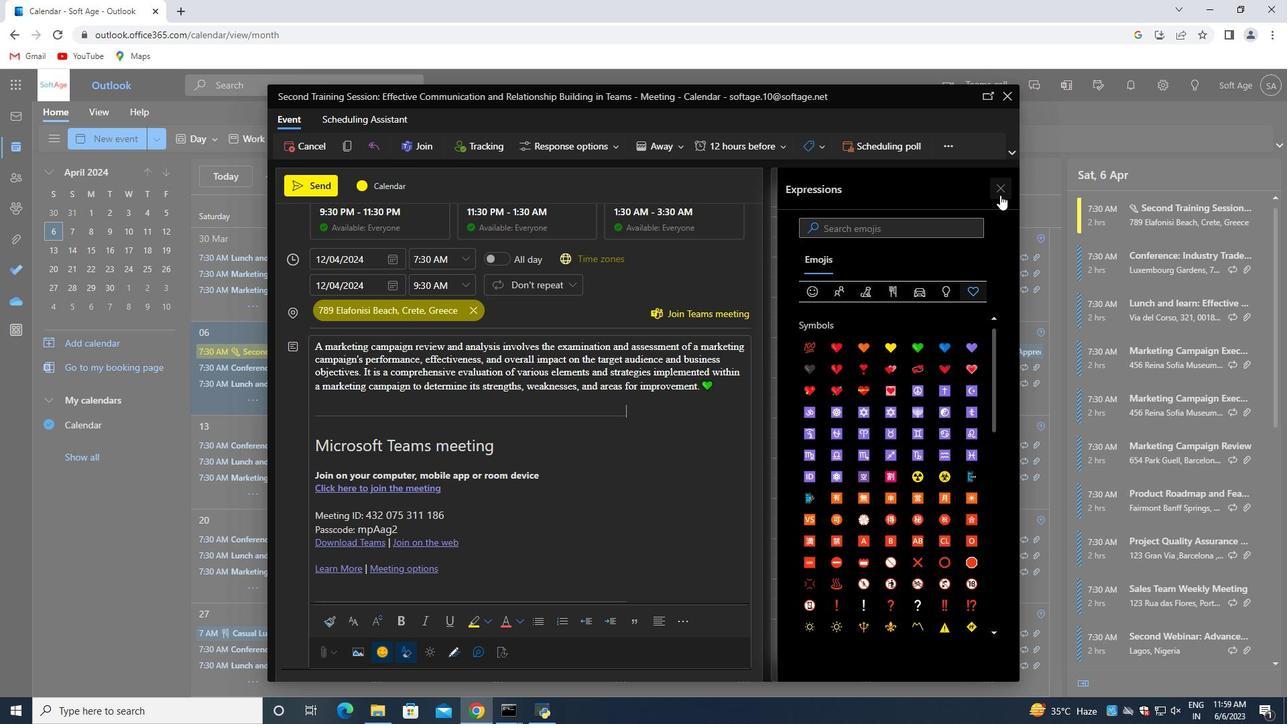 
Action: Mouse pressed left at (1000, 195)
Screenshot: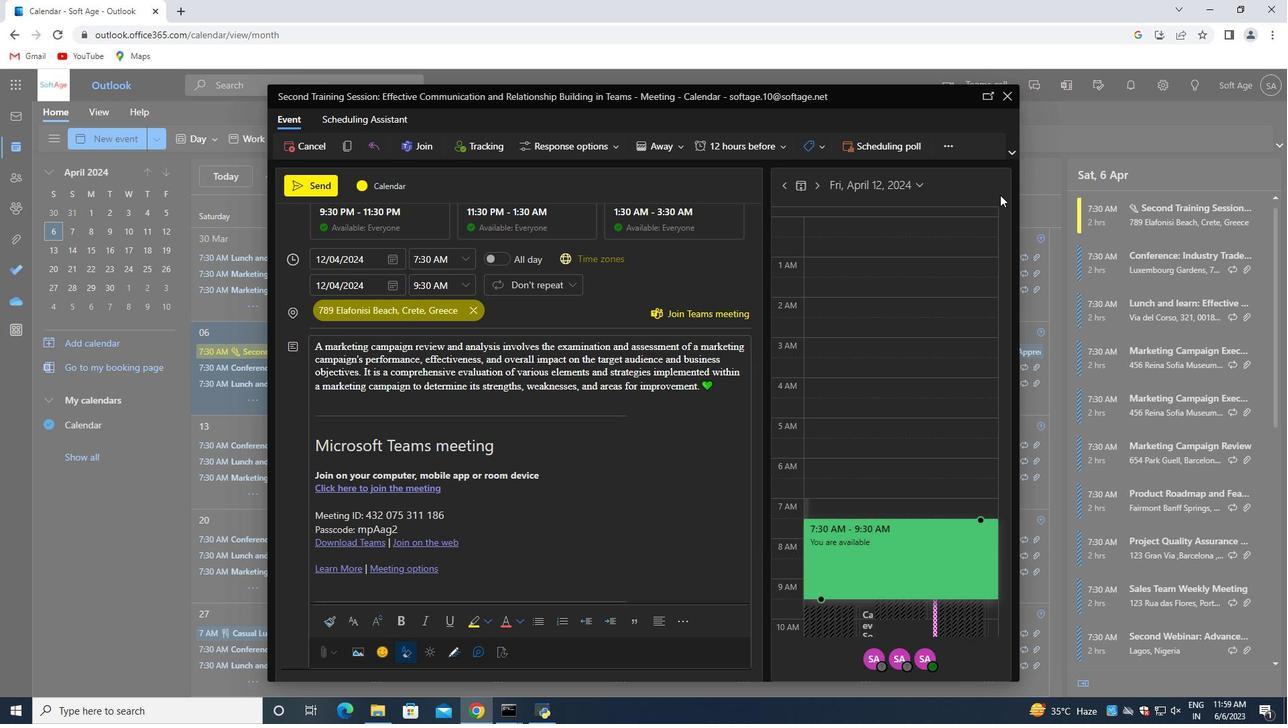 
Action: Mouse moved to (697, 352)
Screenshot: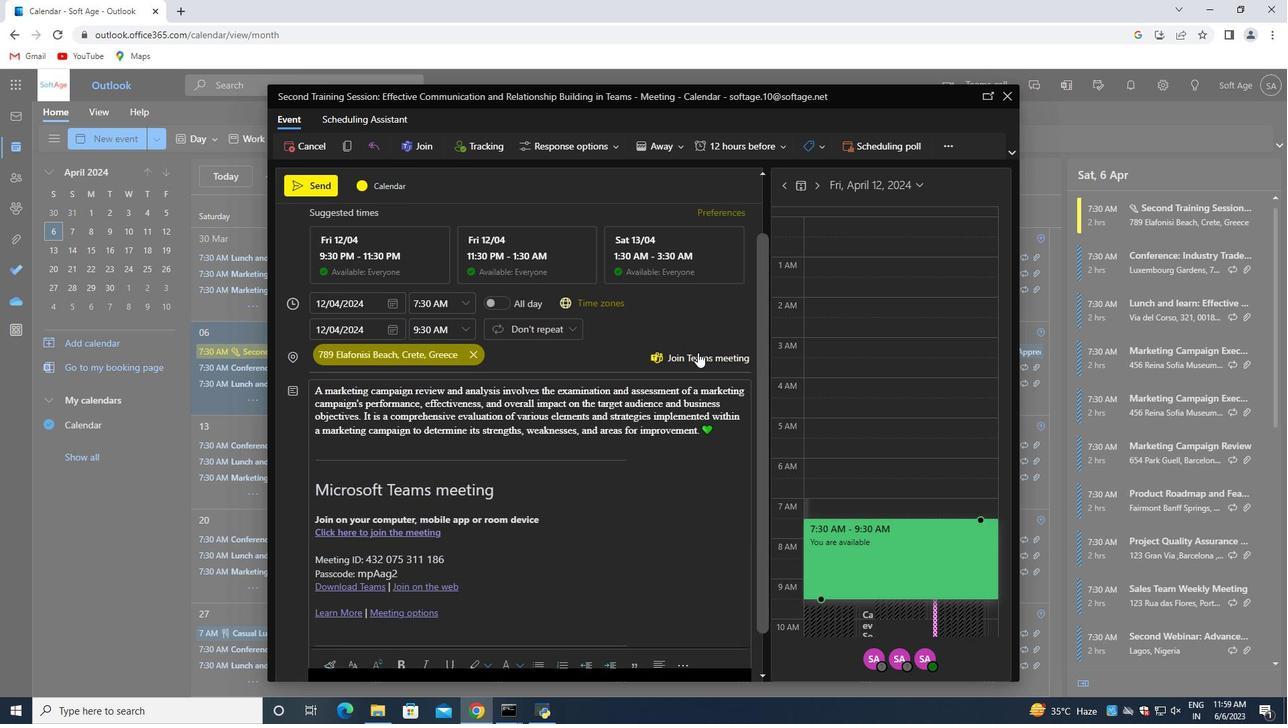 
Action: Mouse scrolled (697, 353) with delta (0, 0)
Screenshot: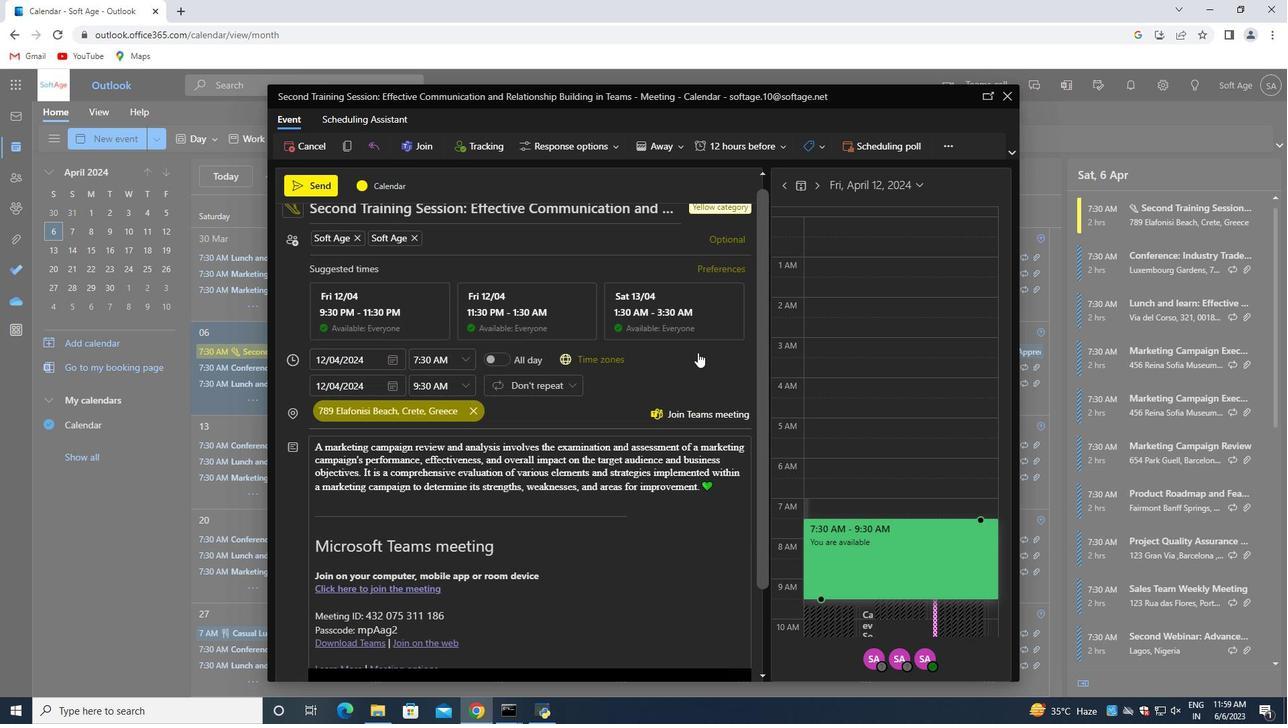 
Action: Mouse moved to (697, 352)
Screenshot: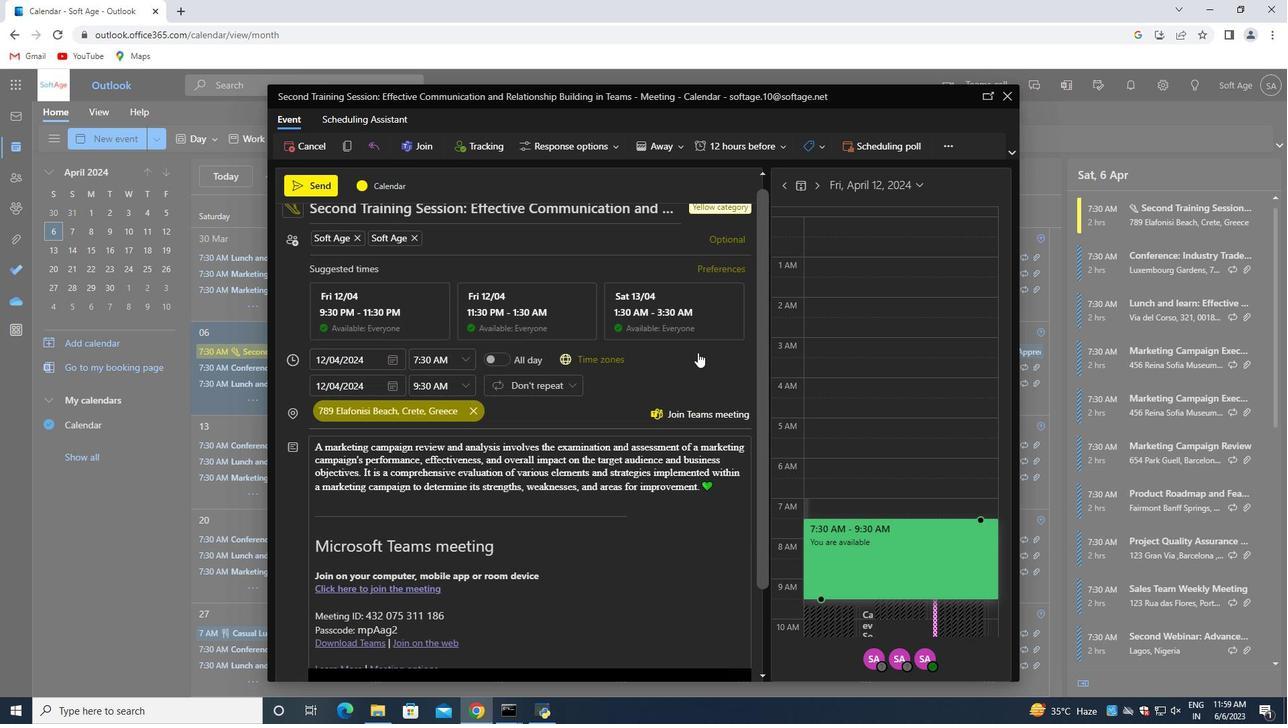 
Action: Mouse scrolled (697, 353) with delta (0, 0)
Screenshot: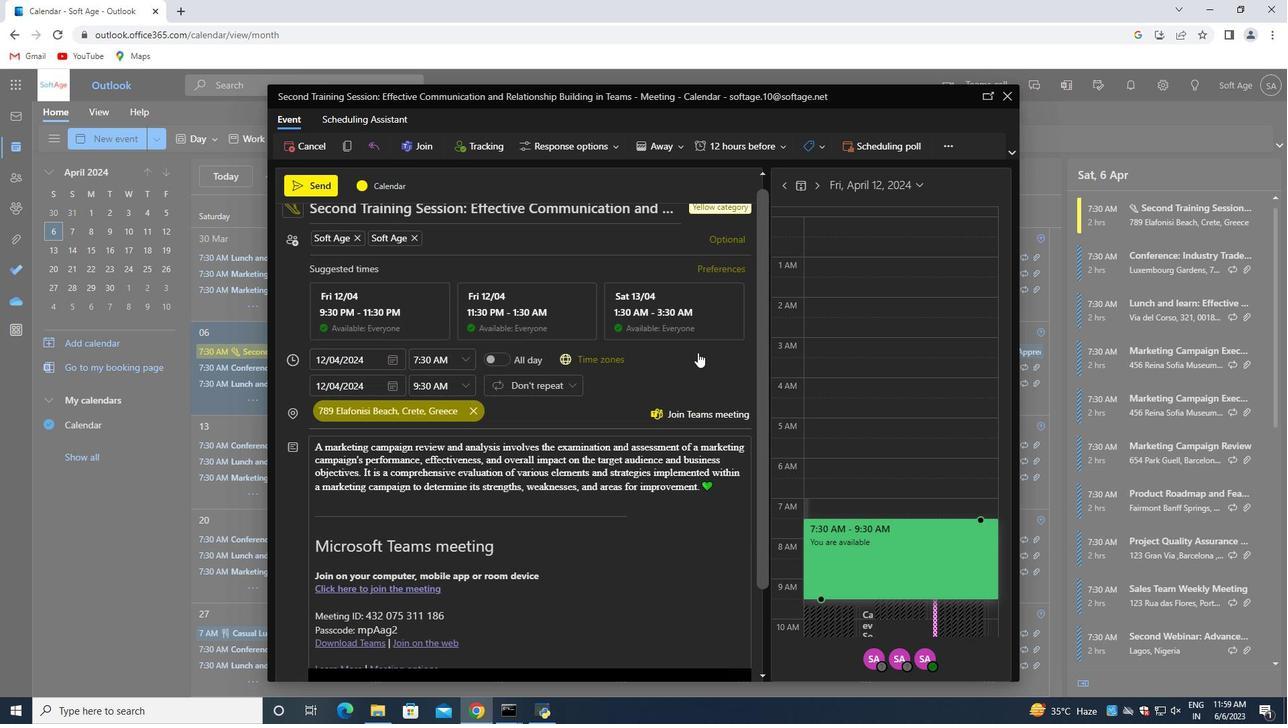 
Action: Mouse scrolled (697, 353) with delta (0, 0)
Screenshot: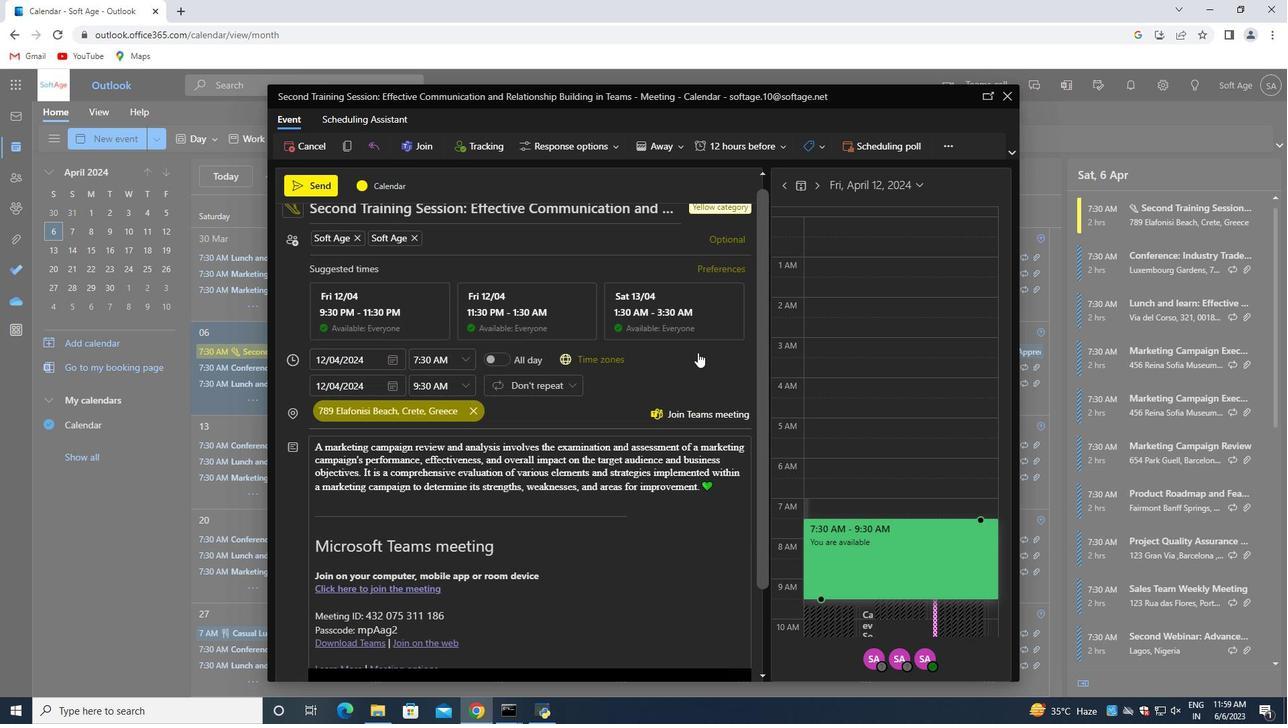 
Action: Mouse scrolled (697, 353) with delta (0, 0)
Screenshot: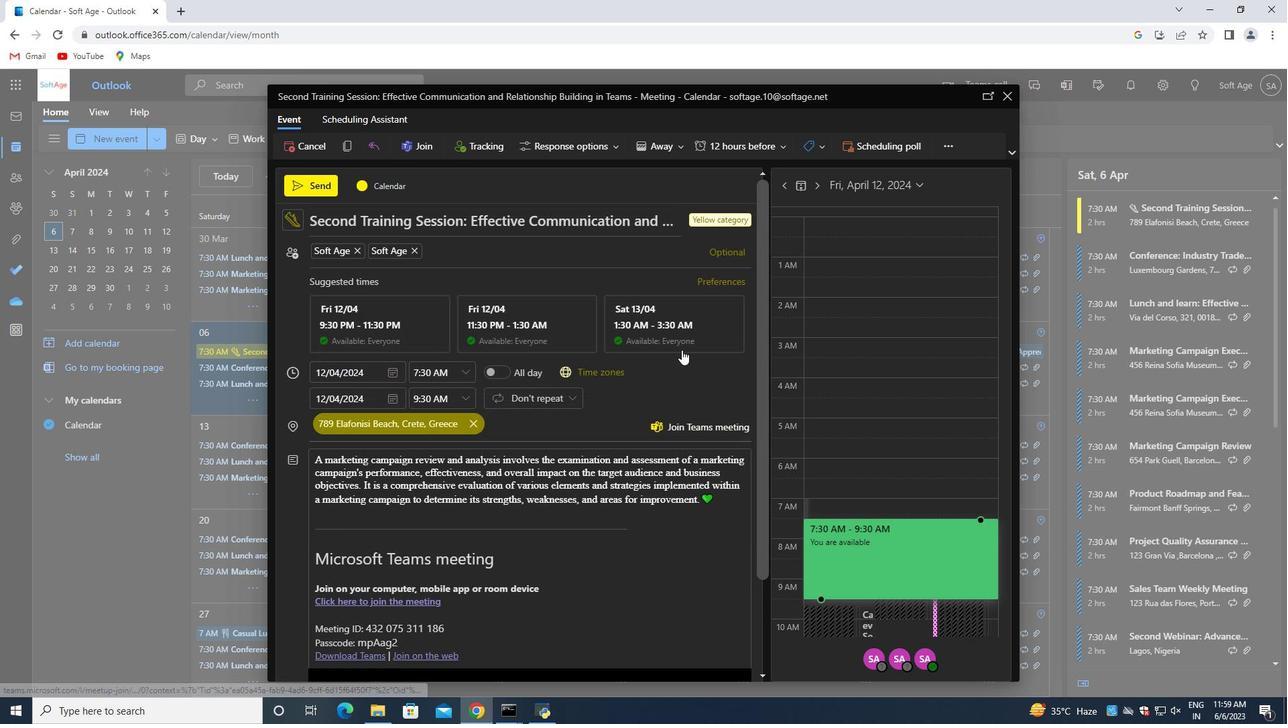 
Action: Mouse moved to (454, 255)
Screenshot: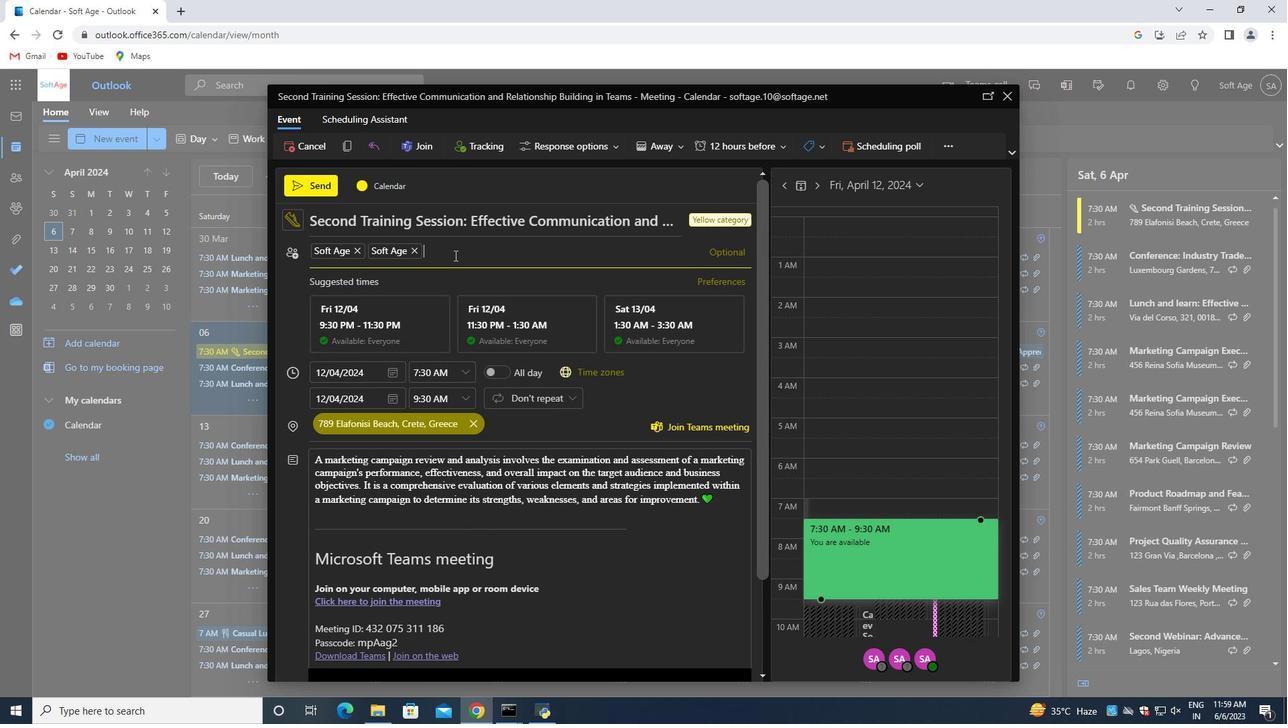 
Action: Mouse pressed left at (454, 255)
Screenshot: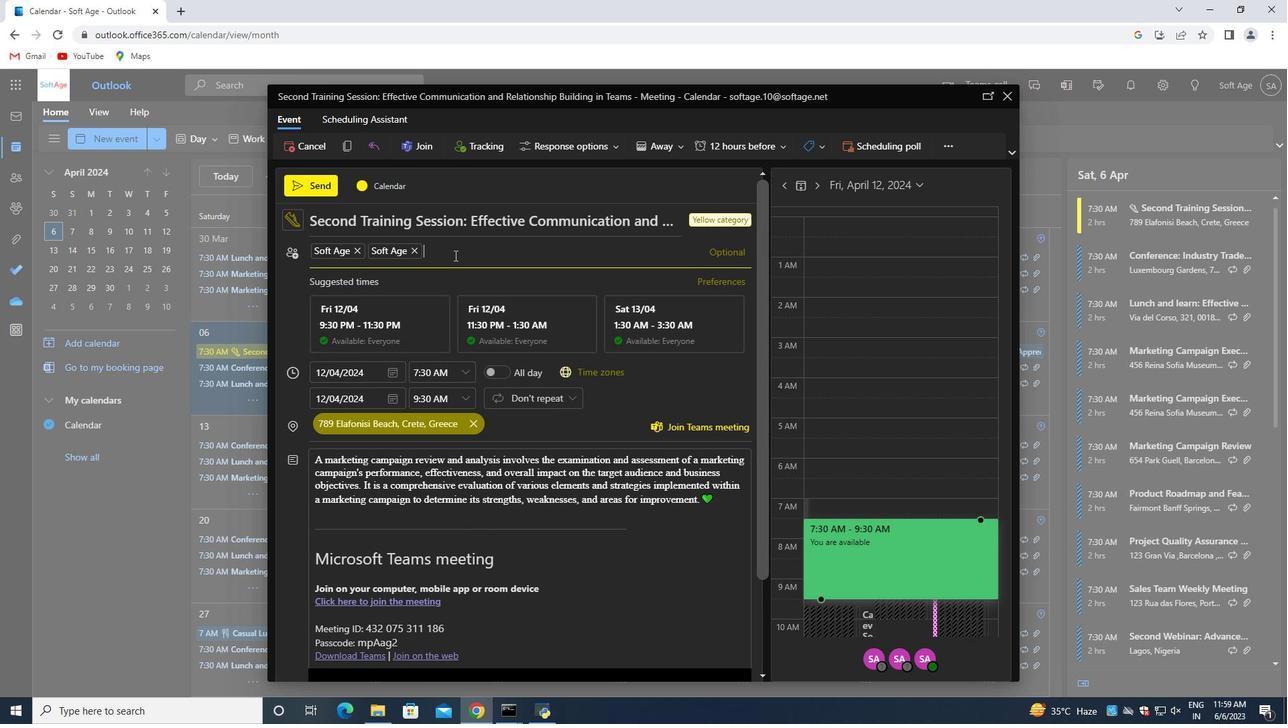 
Action: Key pressed softage.2<Key.shift>@softage.net<Key.enter>
Screenshot: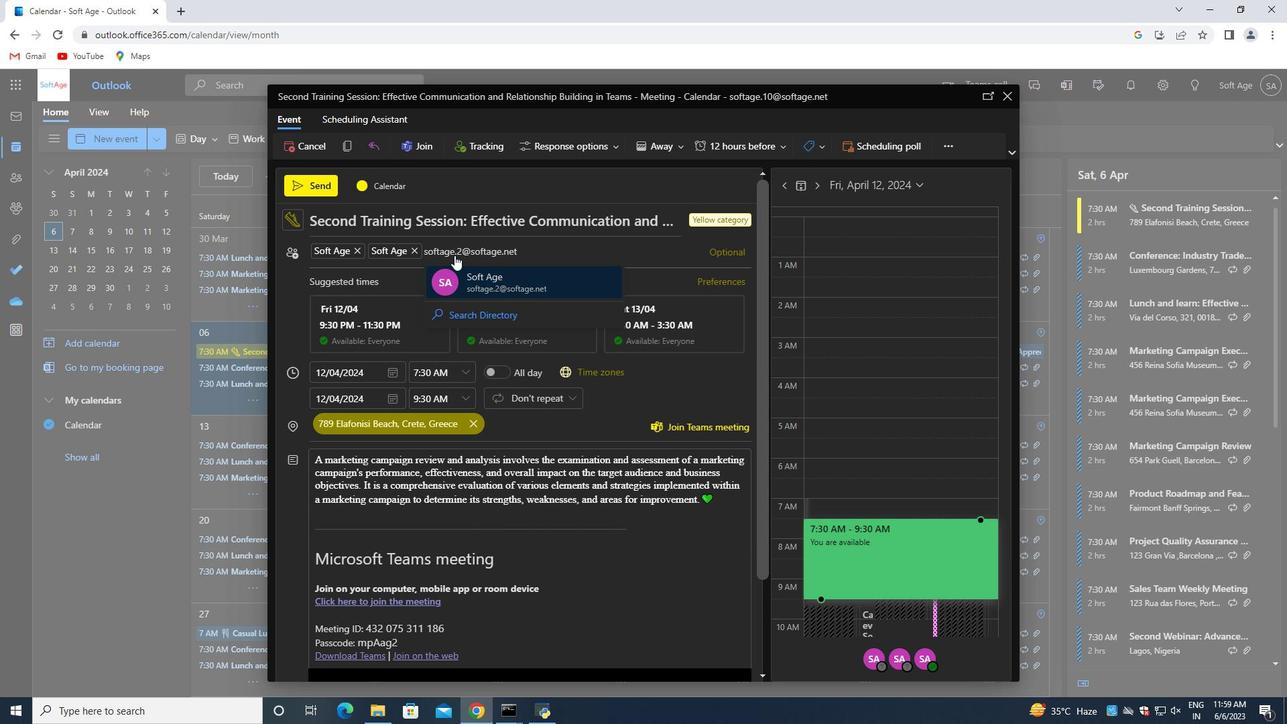 
Action: Mouse moved to (722, 503)
Screenshot: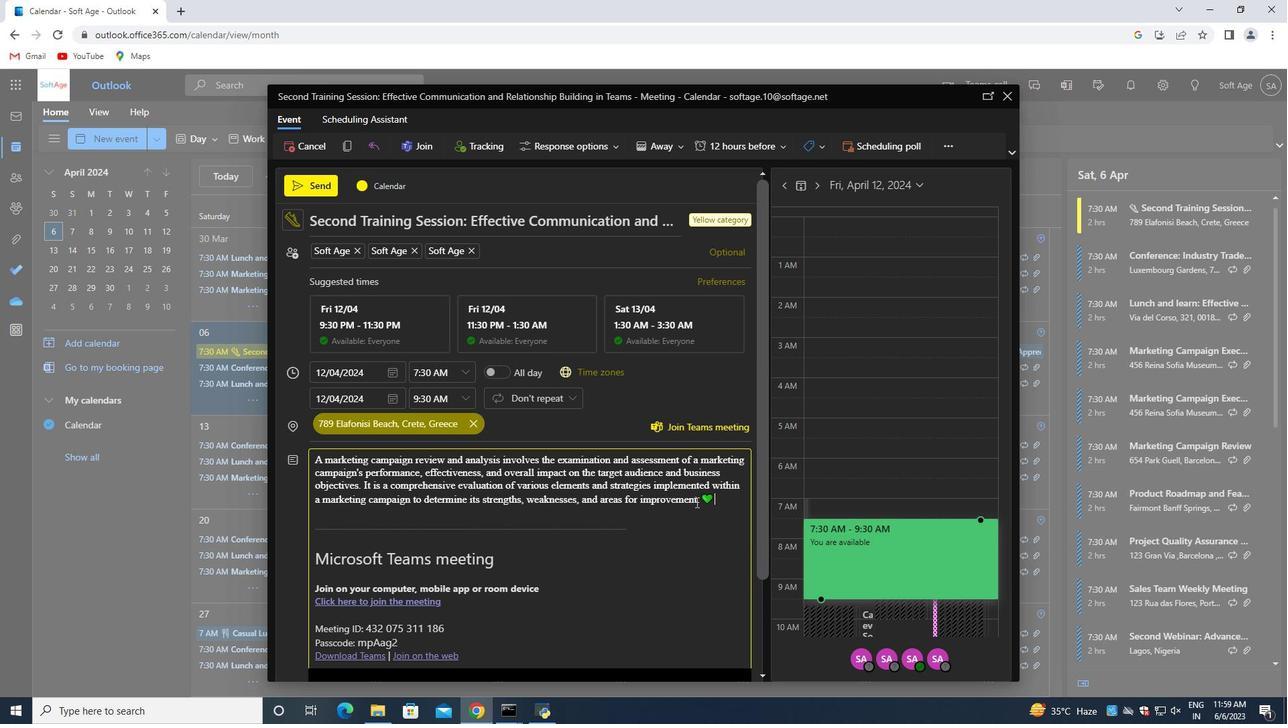 
Action: Mouse pressed left at (722, 503)
Screenshot: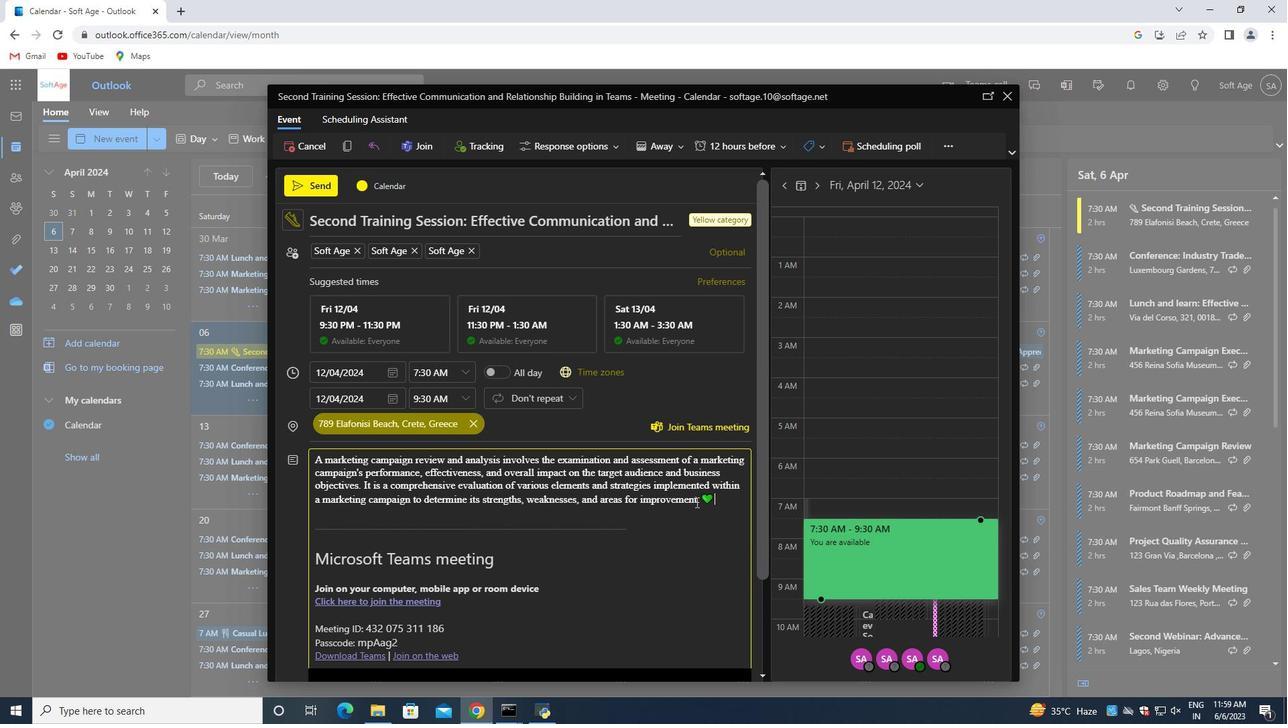 
Action: Mouse moved to (520, 549)
Screenshot: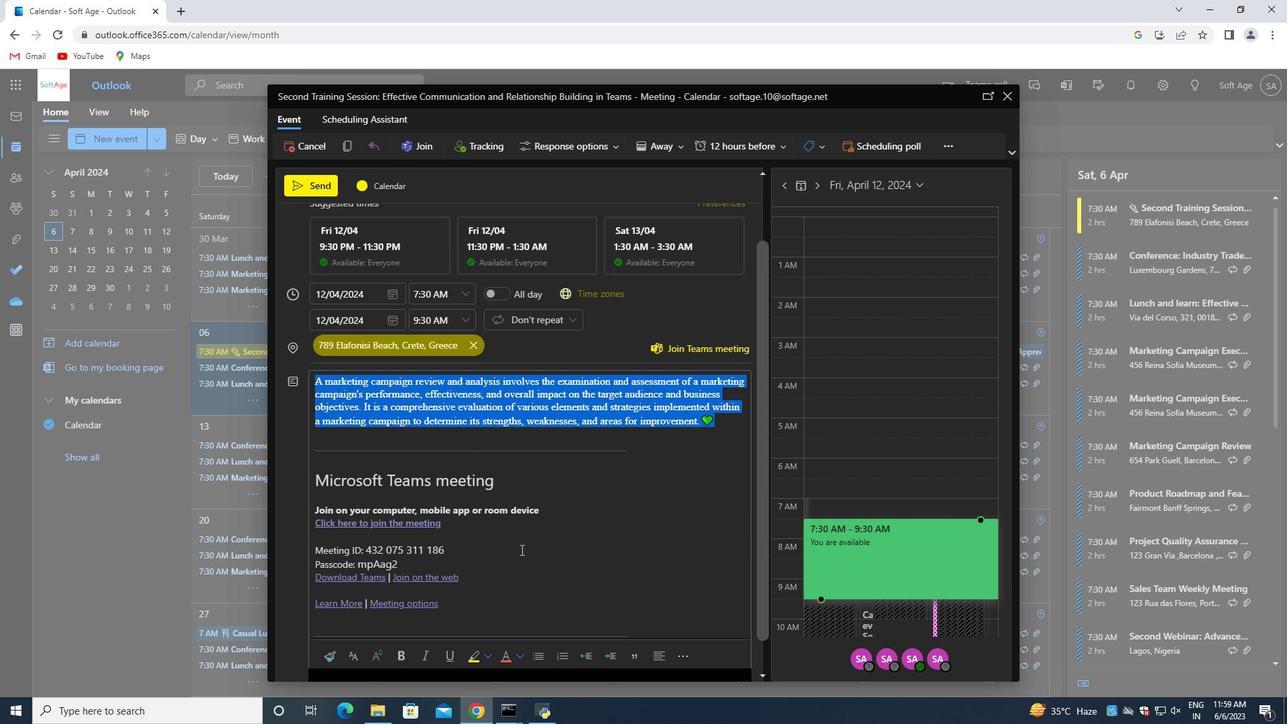 
Action: Mouse scrolled (520, 549) with delta (0, 0)
Screenshot: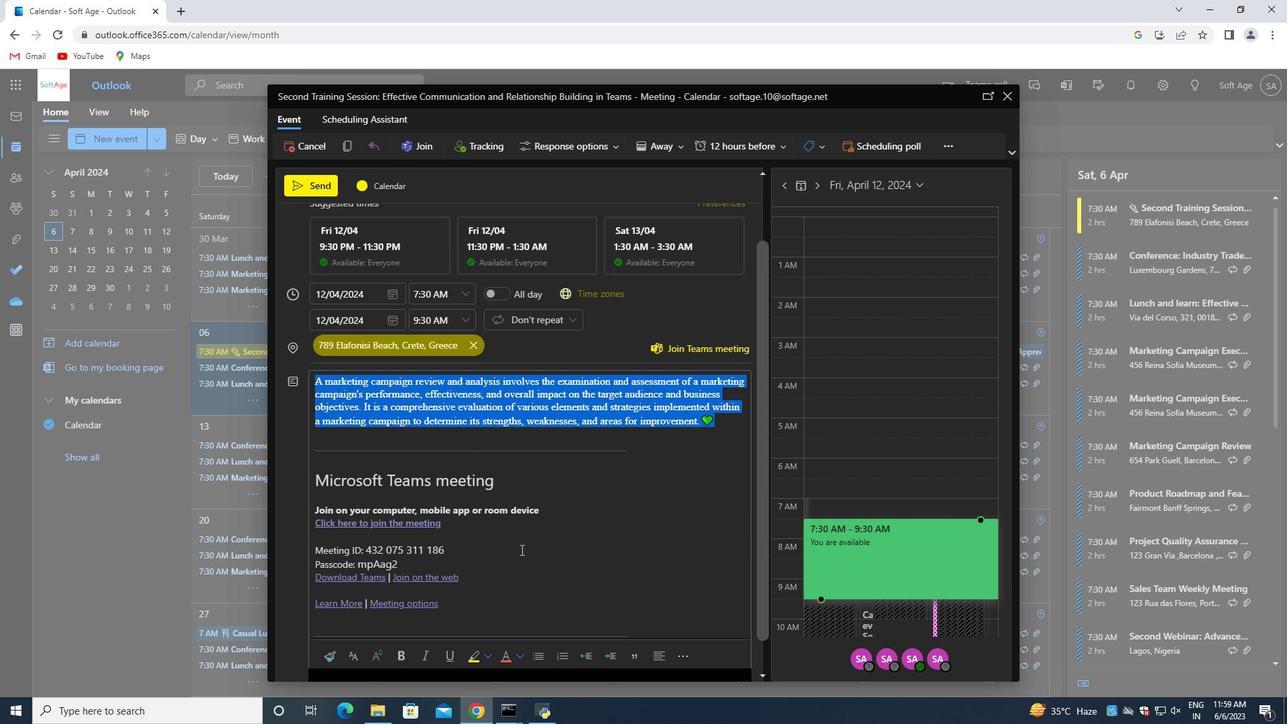 
Action: Mouse scrolled (520, 549) with delta (0, 0)
Screenshot: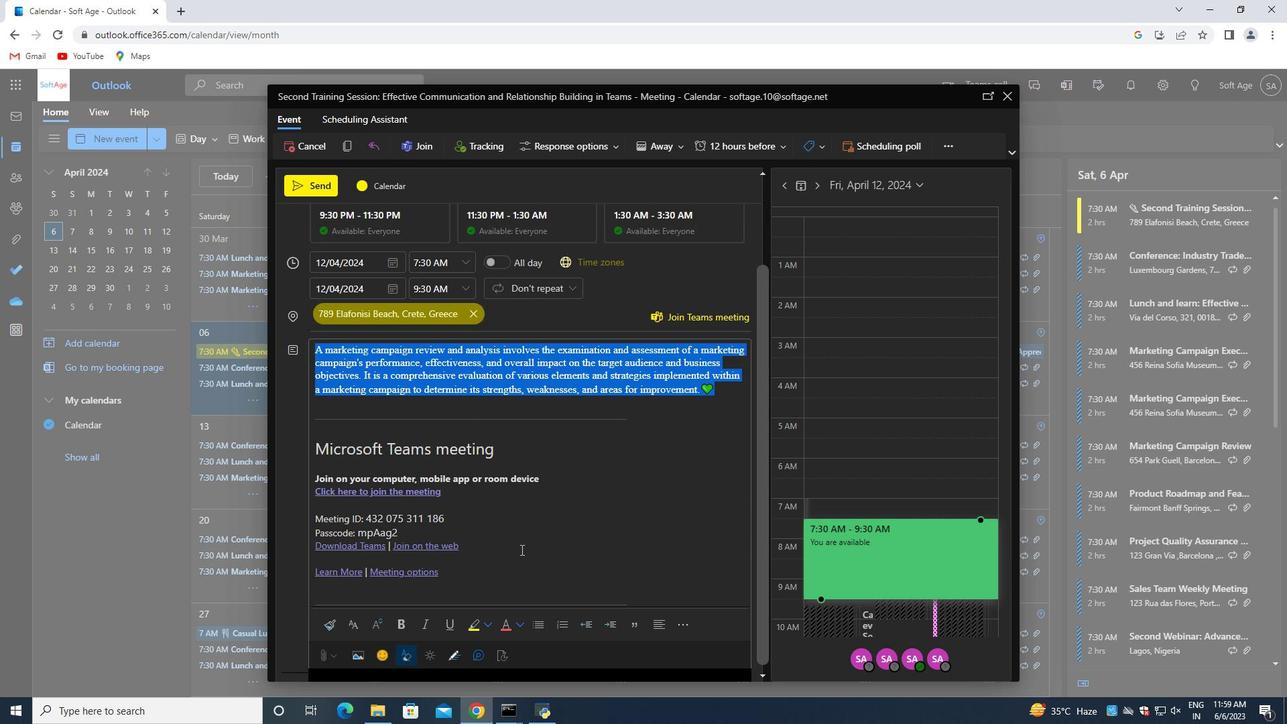 
Action: Mouse scrolled (520, 549) with delta (0, 0)
Screenshot: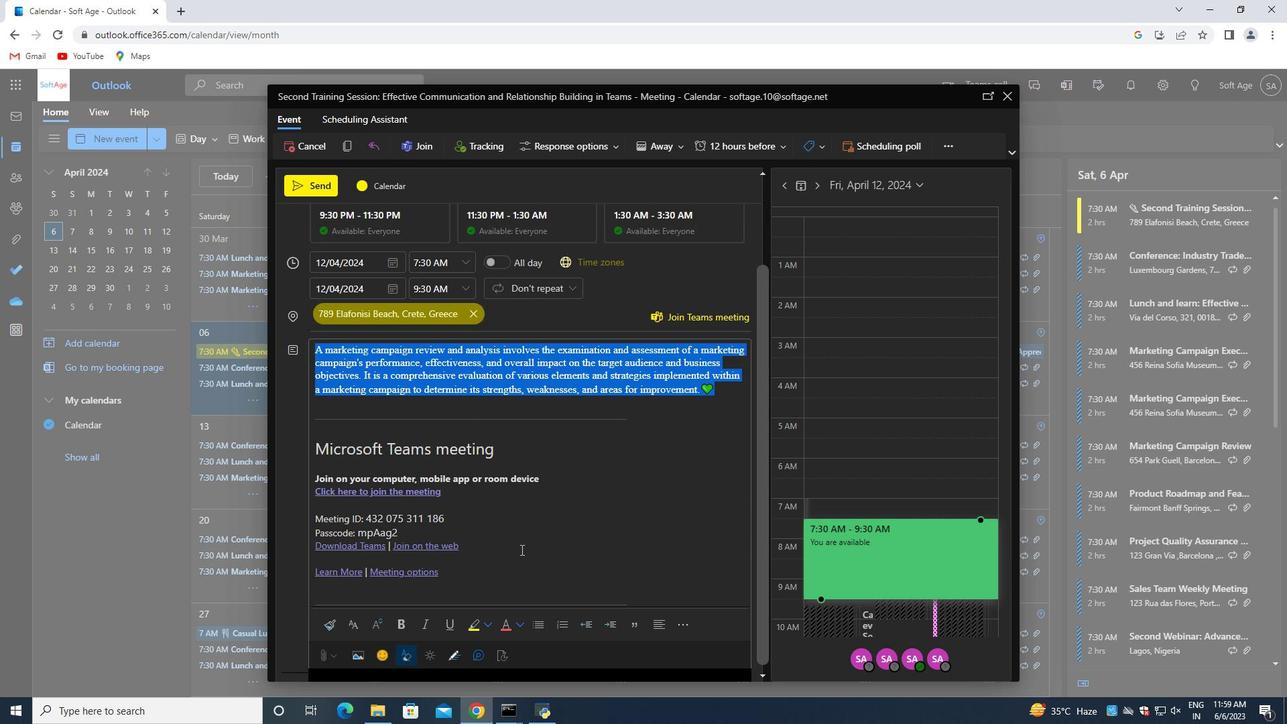 
Action: Mouse scrolled (520, 549) with delta (0, 0)
Screenshot: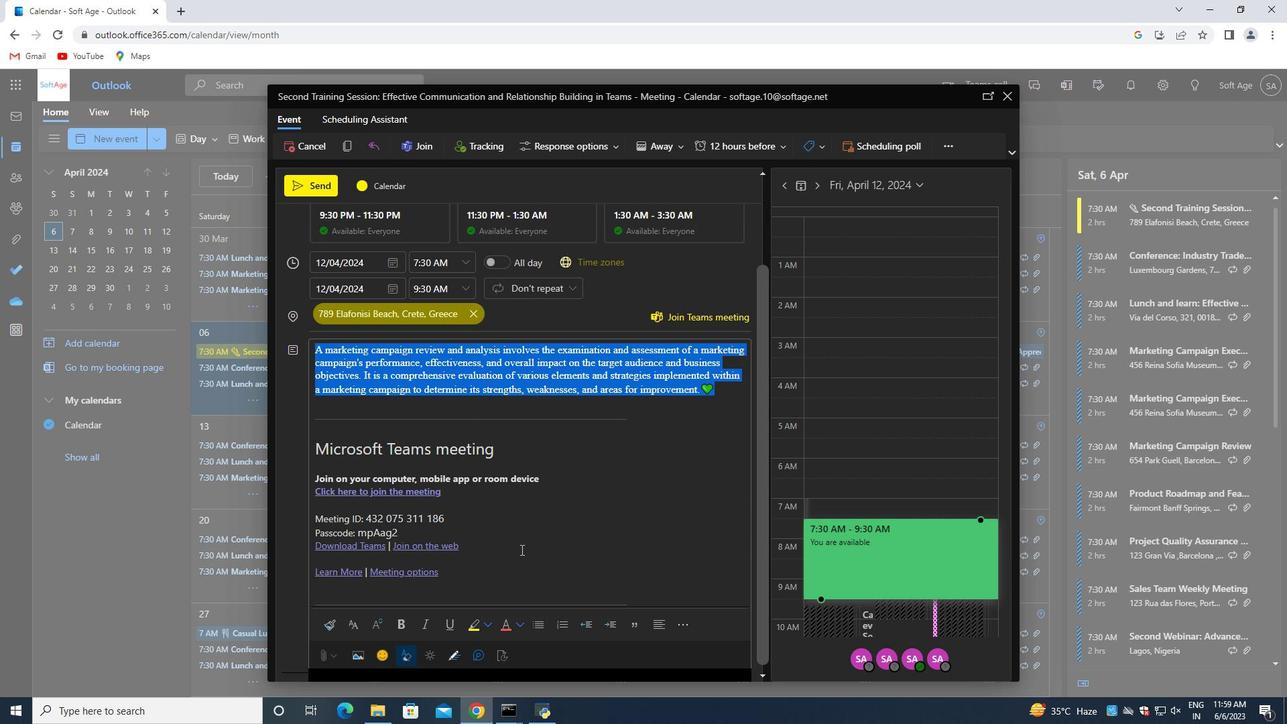 
Action: Mouse moved to (683, 622)
Screenshot: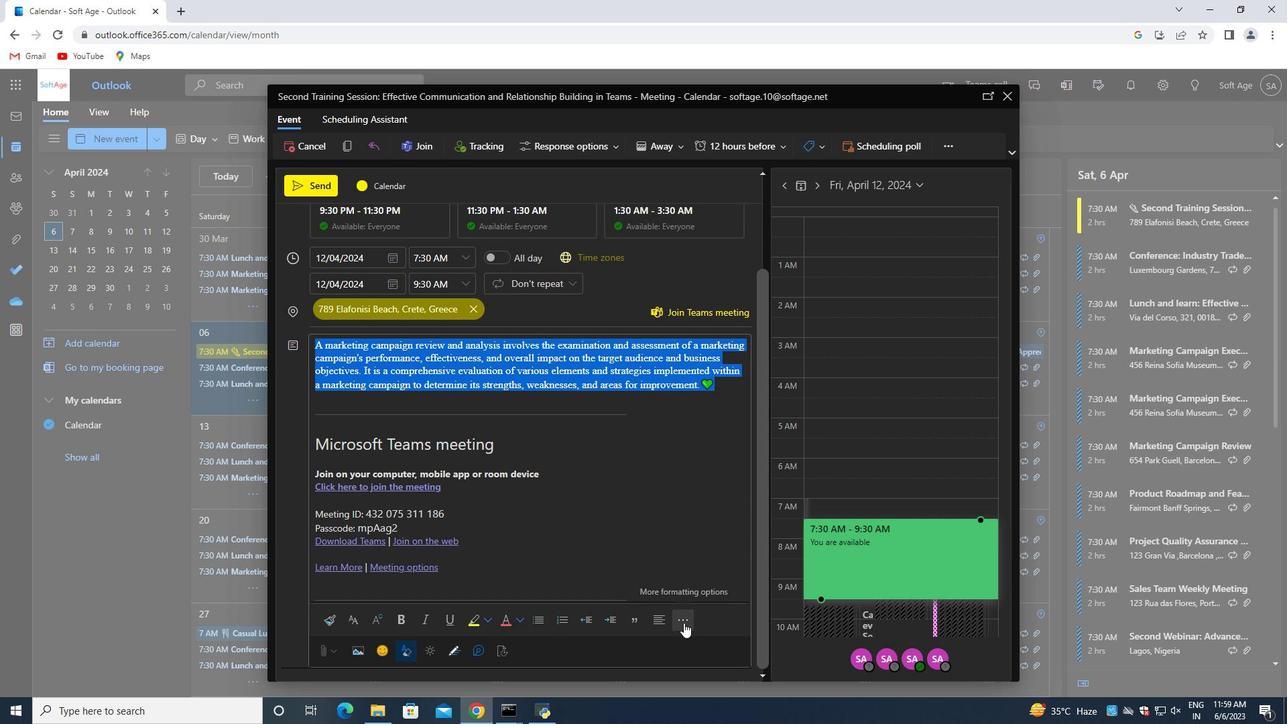 
Action: Mouse pressed left at (683, 622)
Screenshot: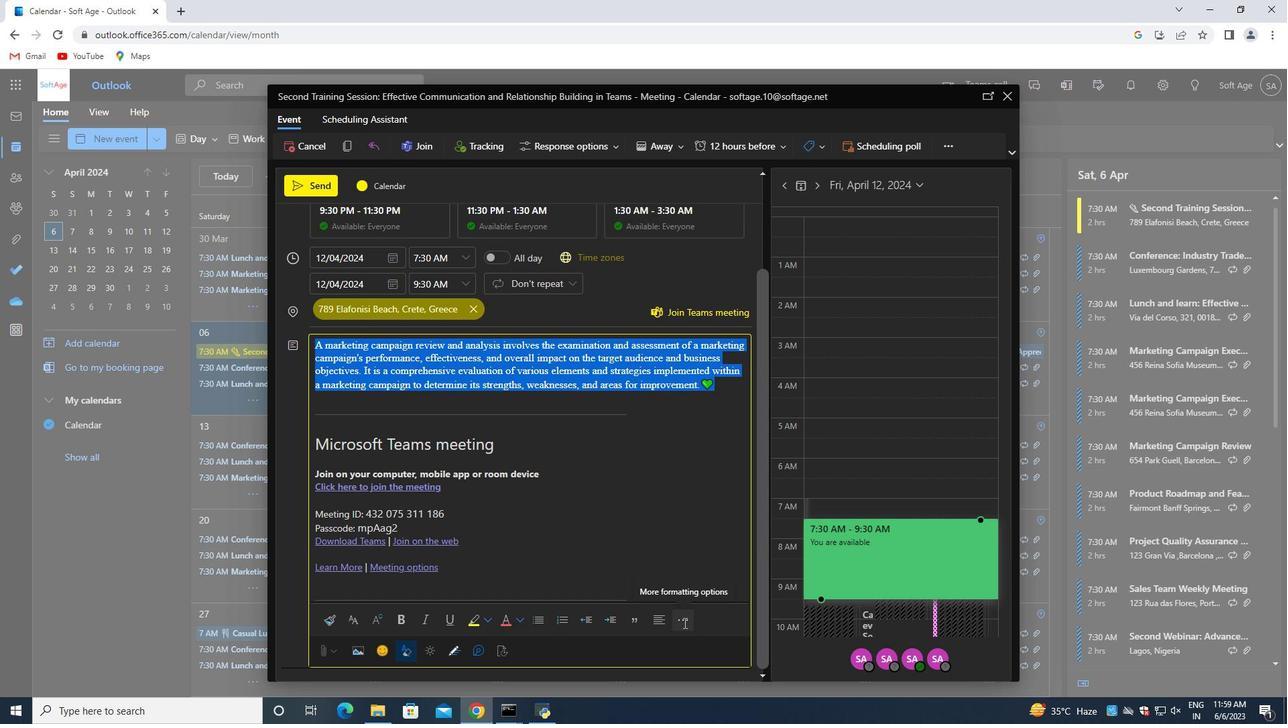 
Action: Mouse moved to (665, 533)
Screenshot: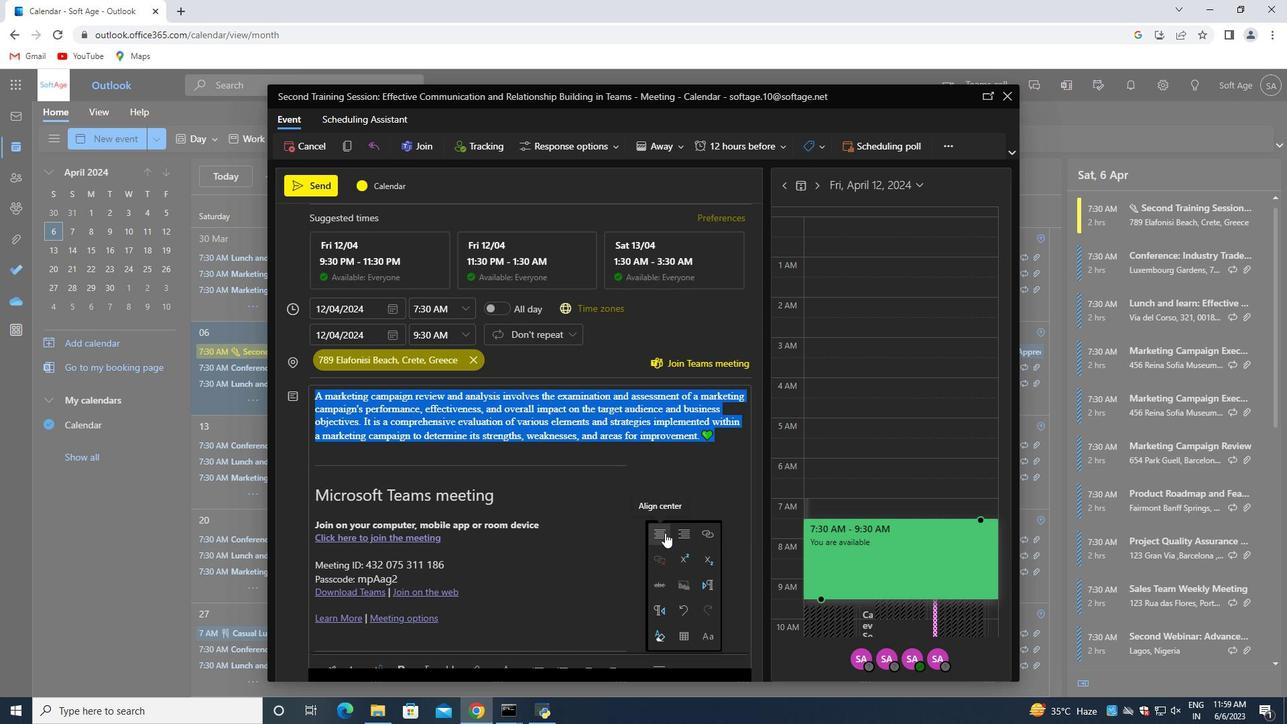 
Action: Mouse pressed left at (665, 533)
Screenshot: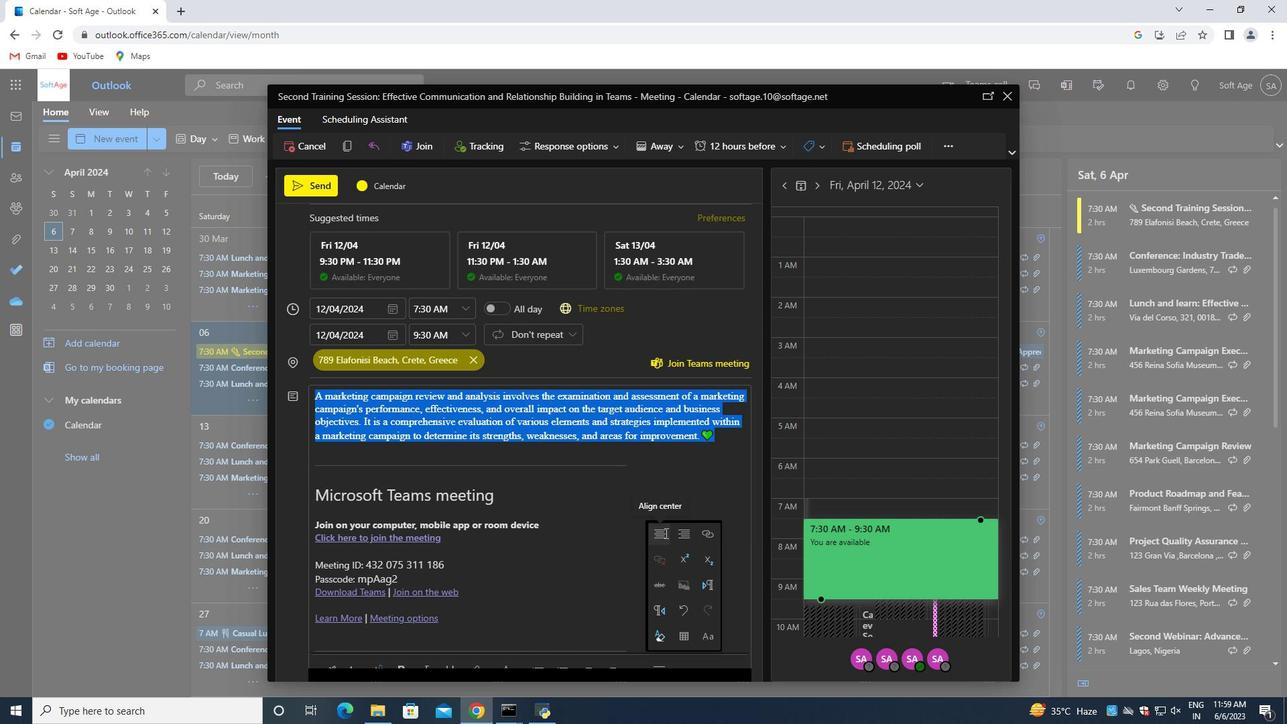 
Action: Mouse moved to (477, 539)
Screenshot: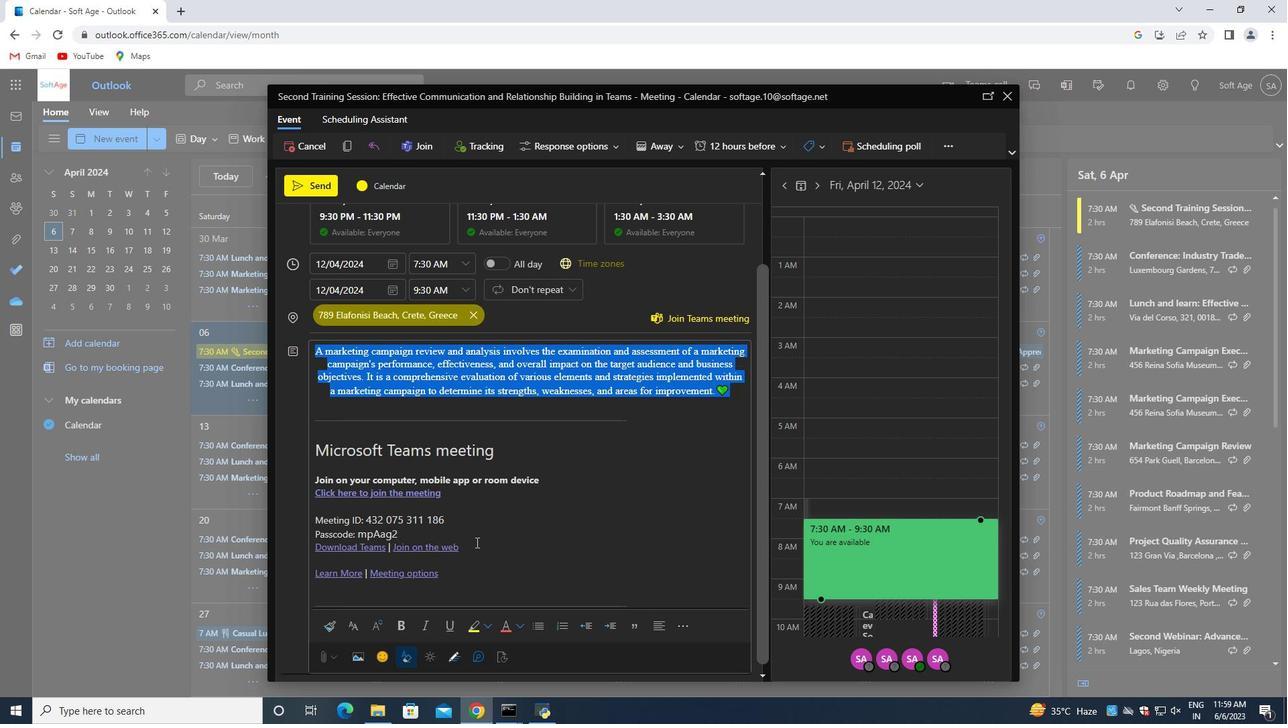 
Action: Mouse scrolled (477, 538) with delta (0, 0)
Screenshot: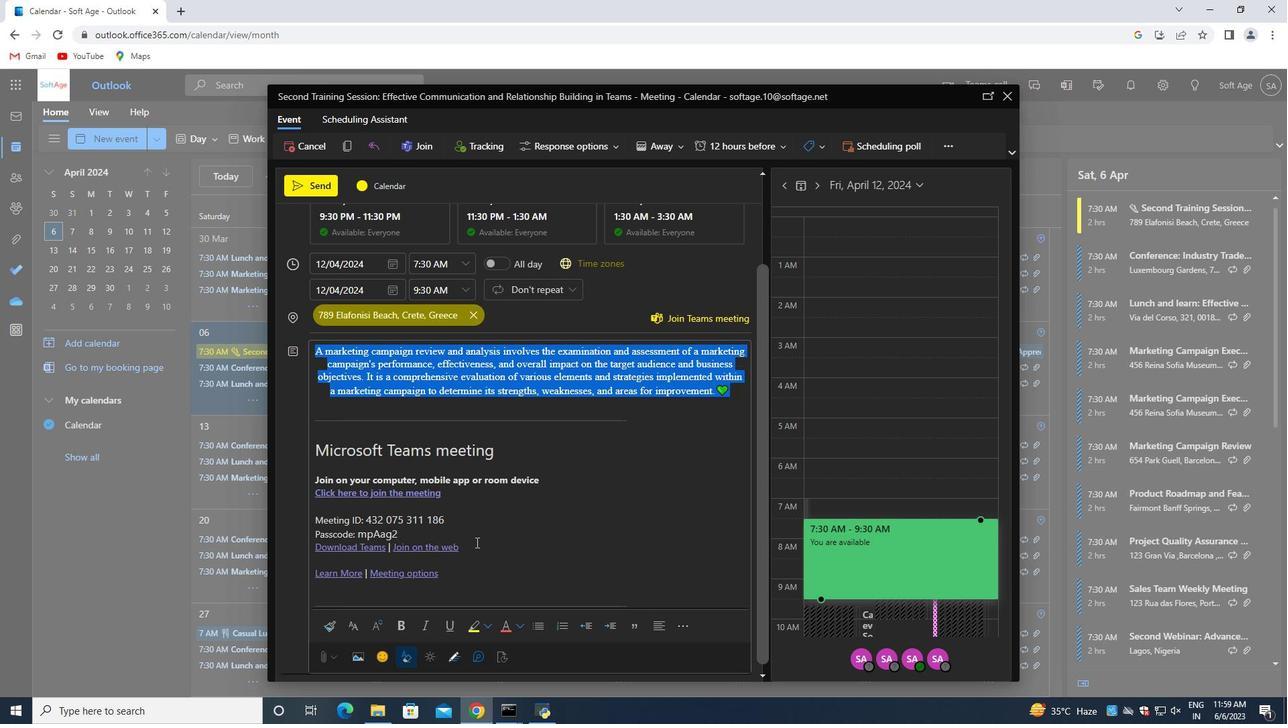 
Action: Mouse moved to (476, 541)
Screenshot: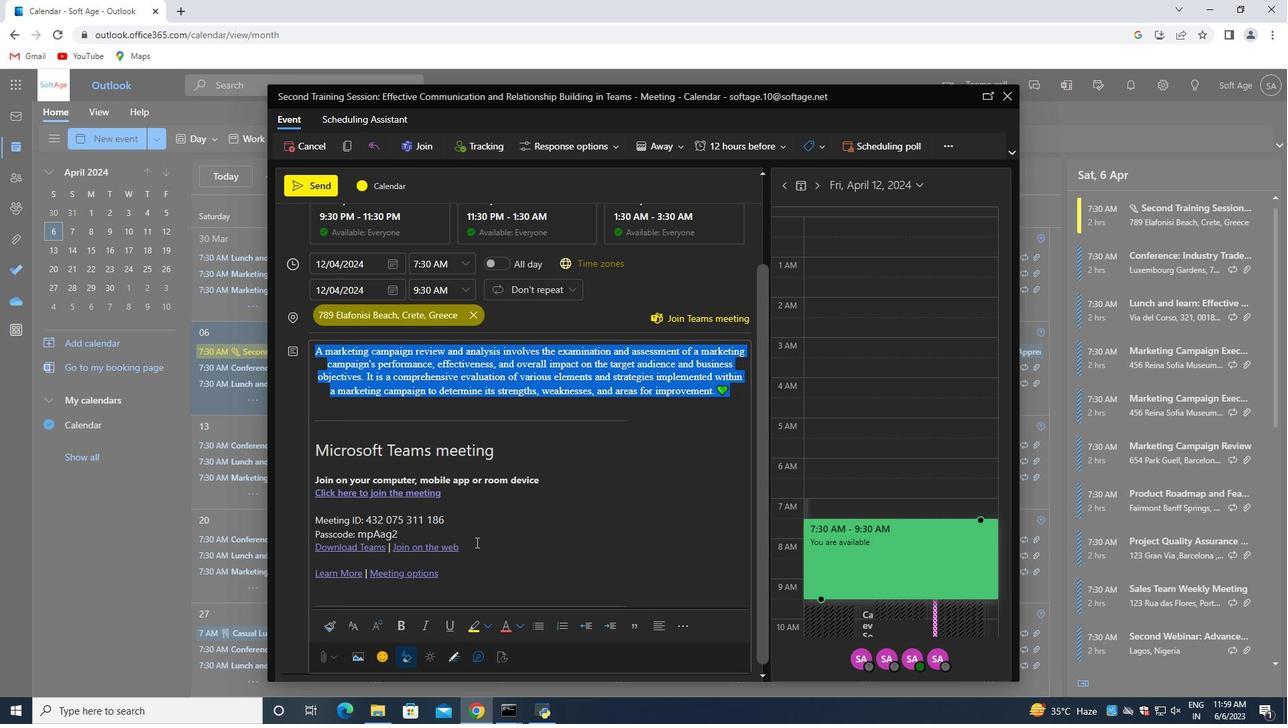 
Action: Mouse scrolled (476, 541) with delta (0, 0)
Screenshot: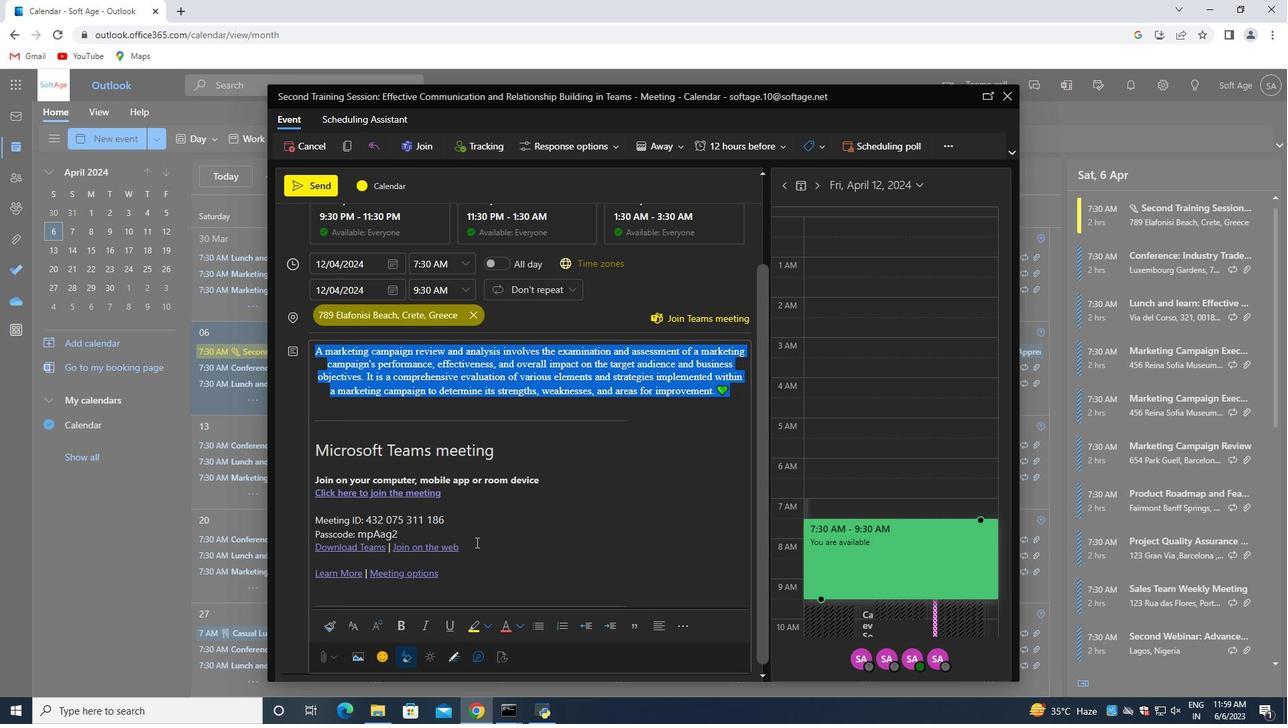 
Action: Mouse moved to (476, 542)
Screenshot: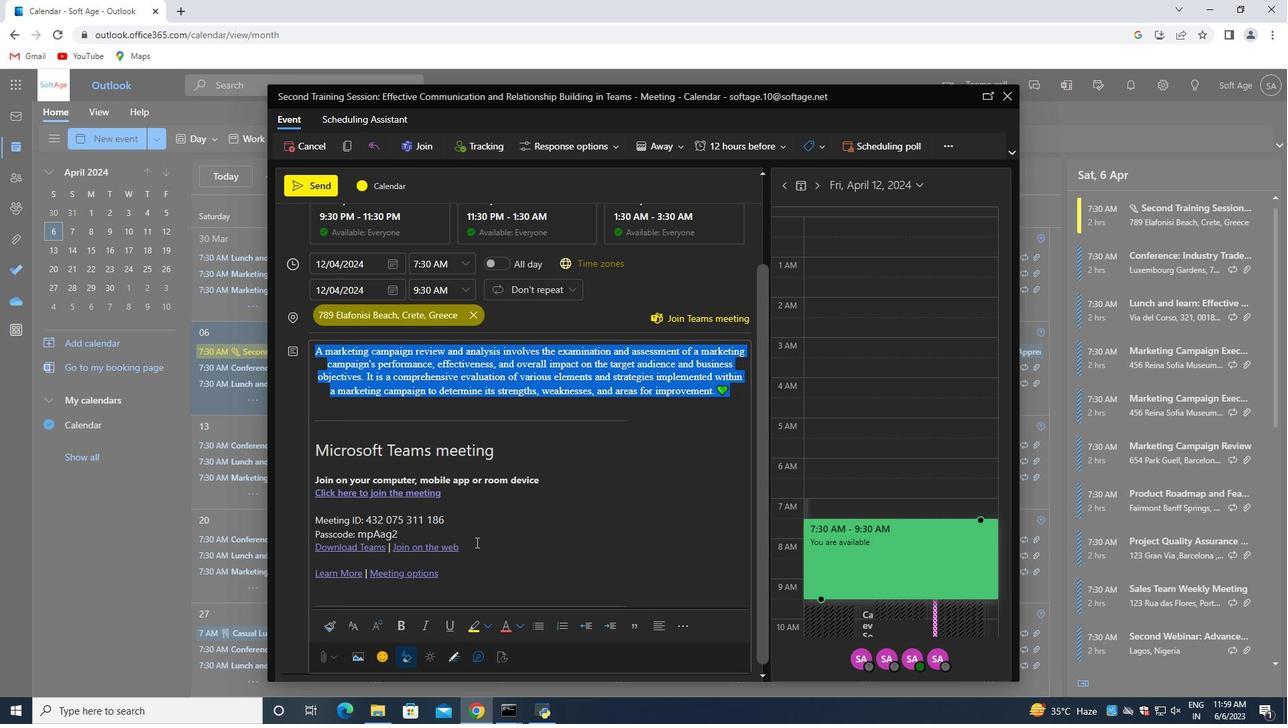
Action: Mouse scrolled (476, 541) with delta (0, 0)
Screenshot: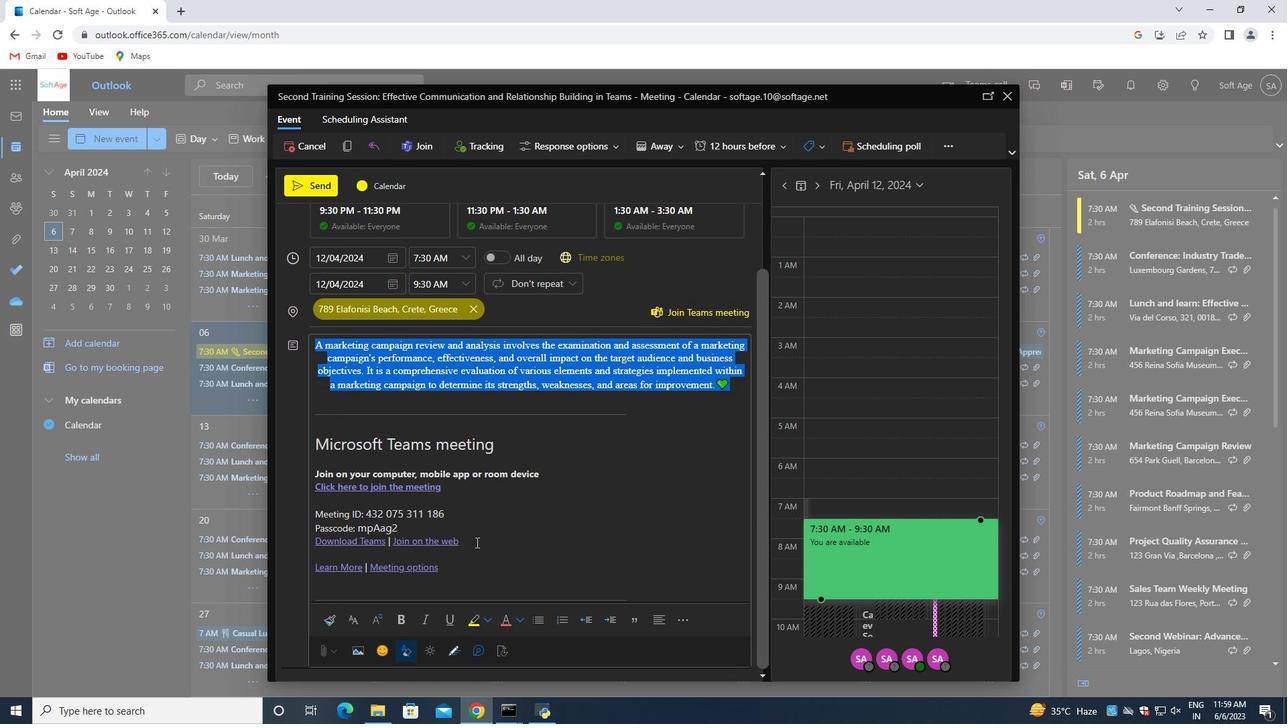 
Action: Mouse moved to (520, 618)
Screenshot: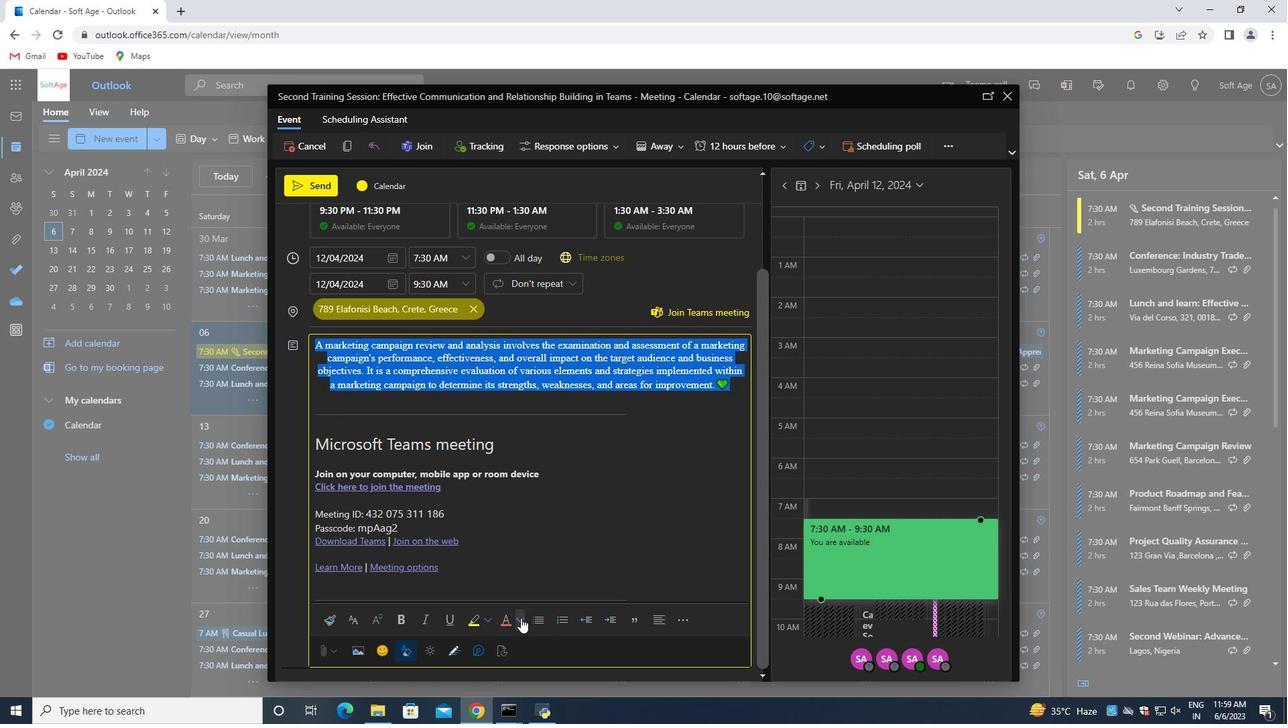 
Action: Mouse pressed left at (520, 618)
Screenshot: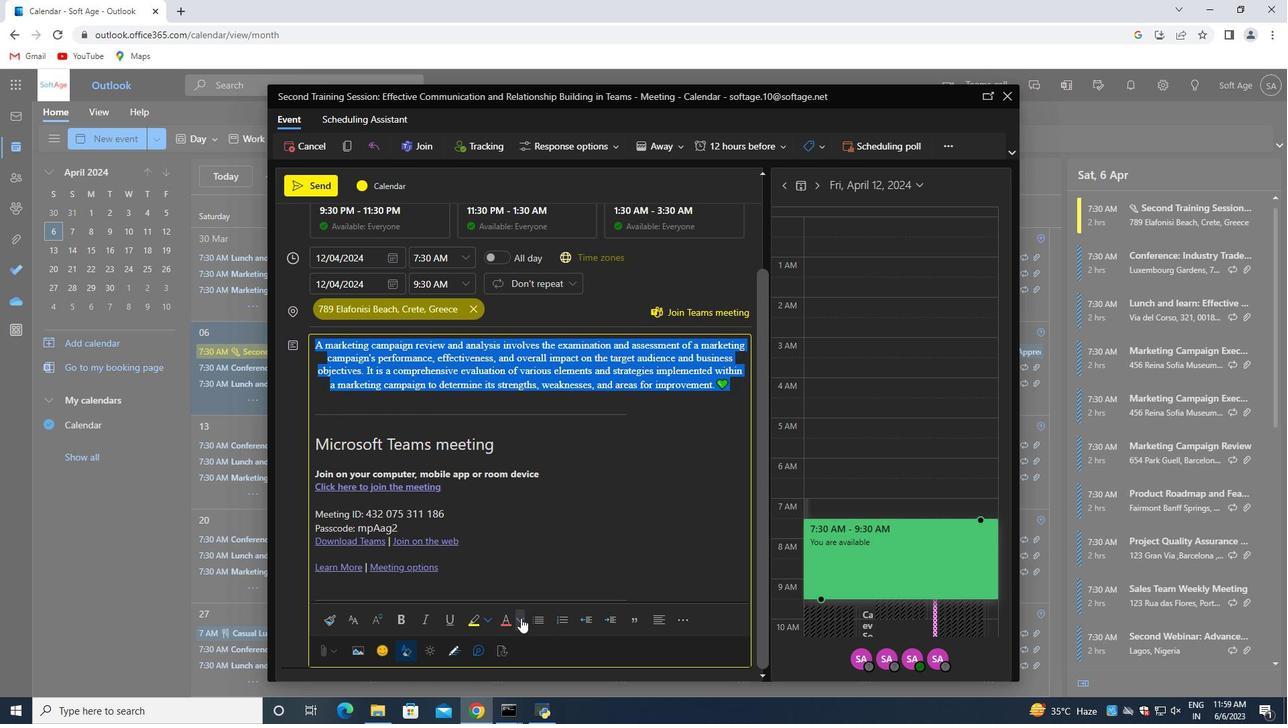 
Action: Mouse moved to (575, 568)
Screenshot: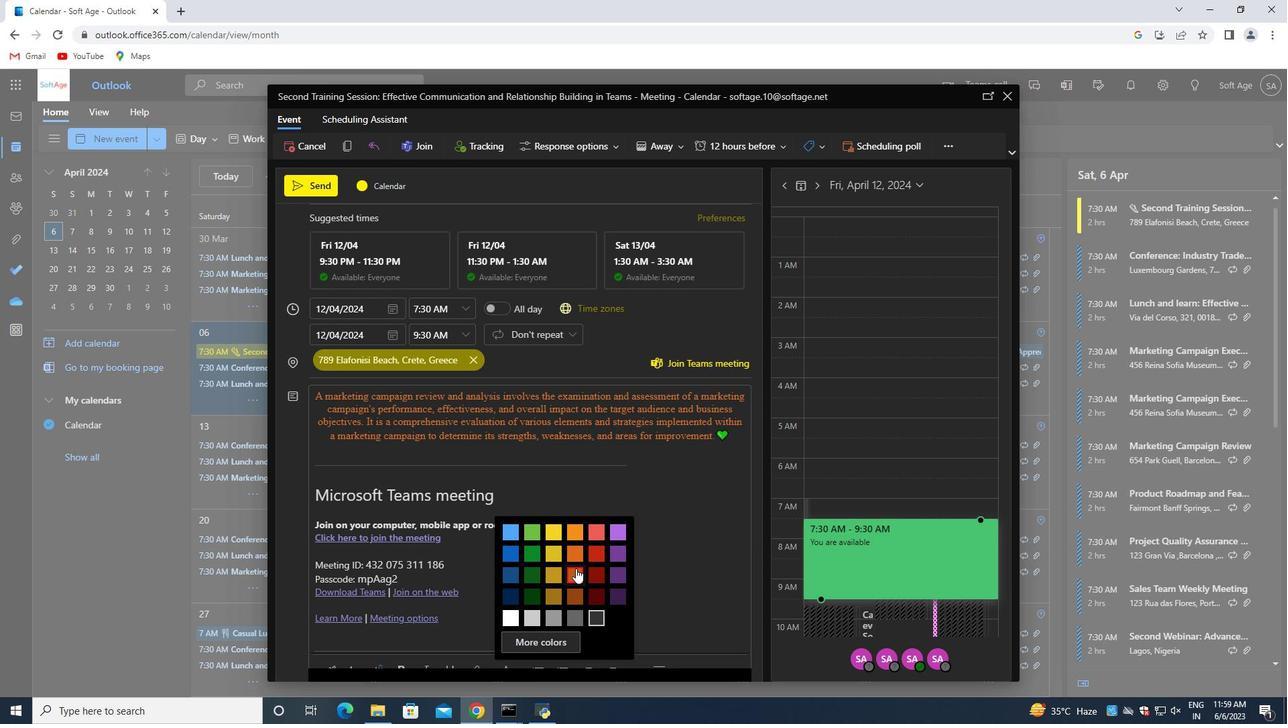 
Action: Mouse pressed left at (575, 568)
Screenshot: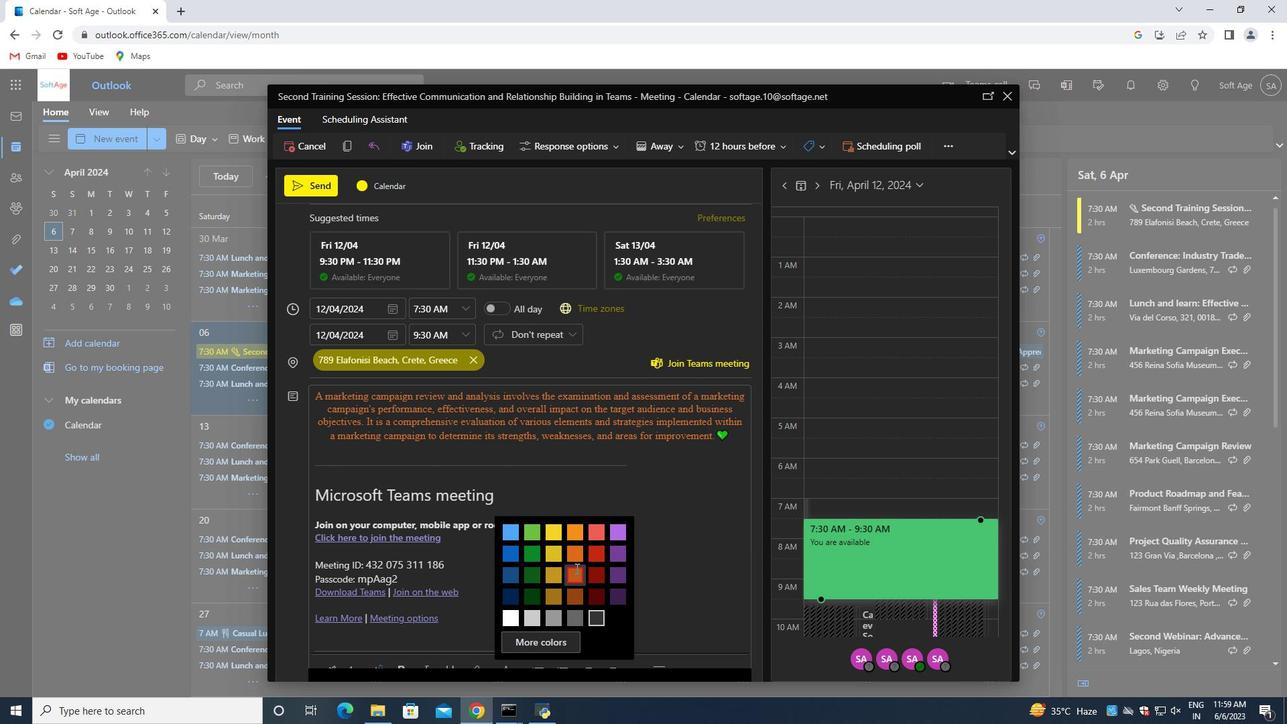 
Action: Mouse moved to (739, 437)
Screenshot: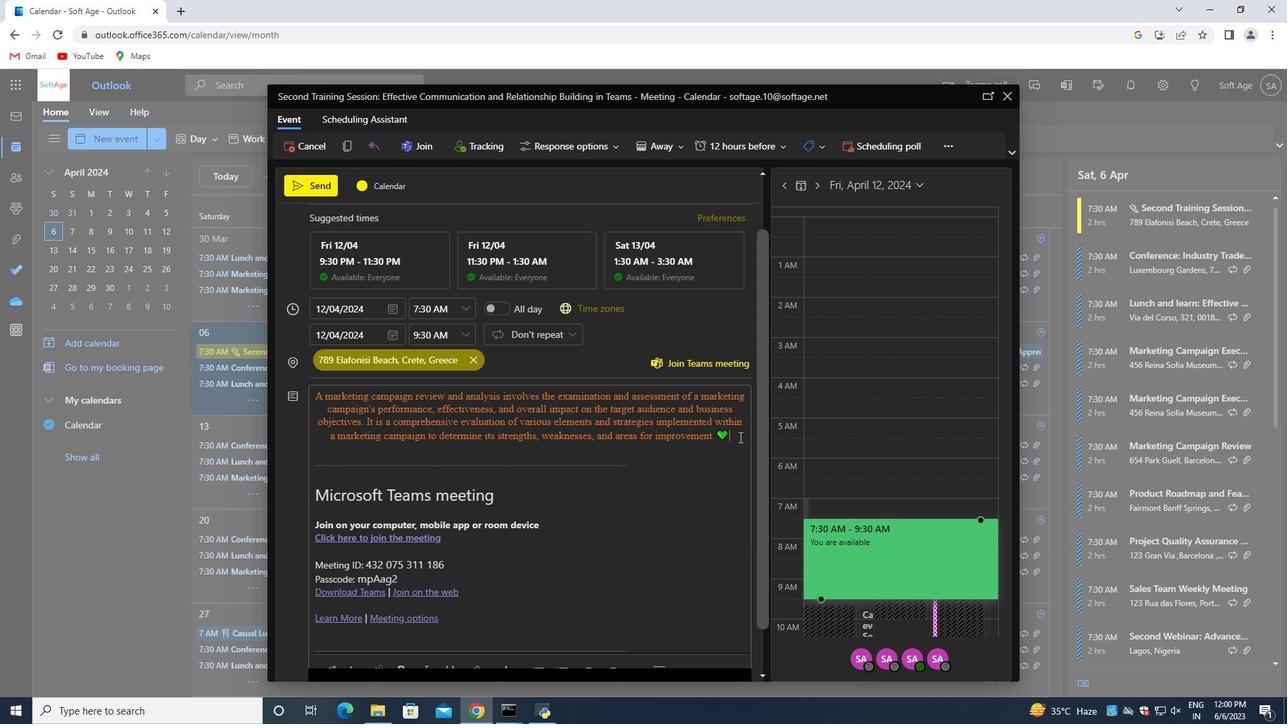 
Action: Mouse pressed left at (739, 437)
Screenshot: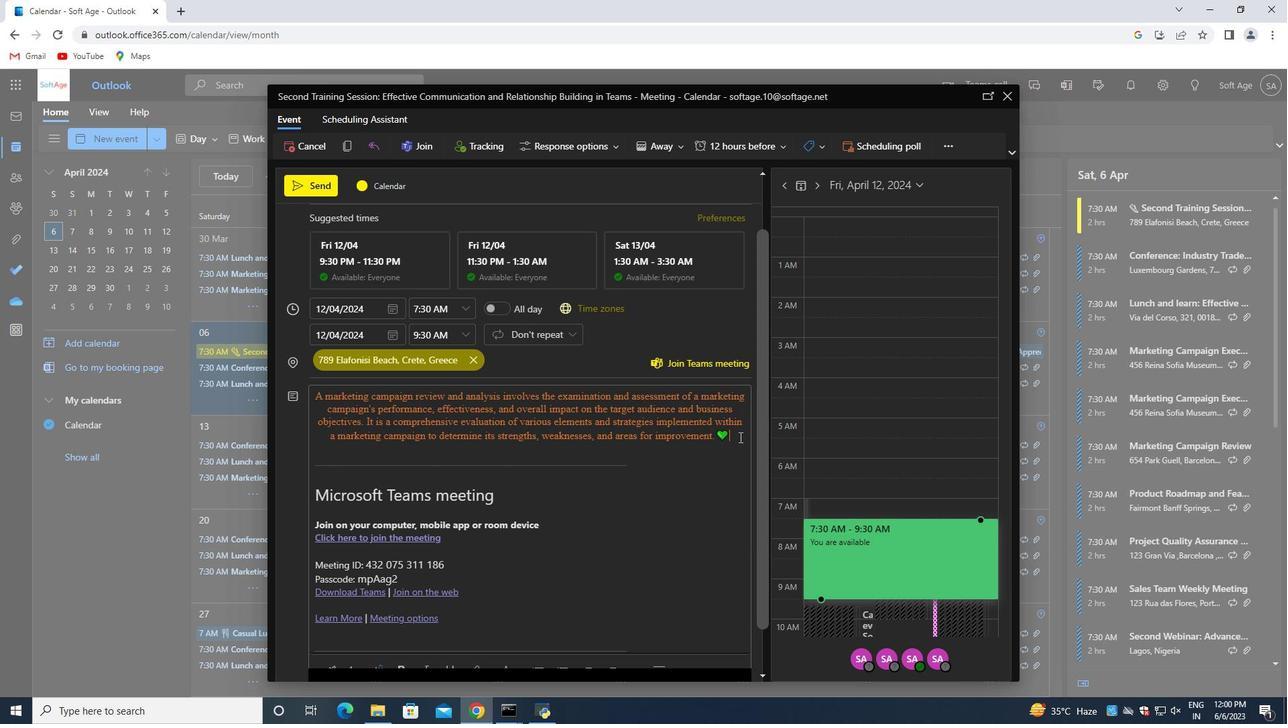 
Action: Mouse scrolled (739, 437) with delta (0, 0)
Screenshot: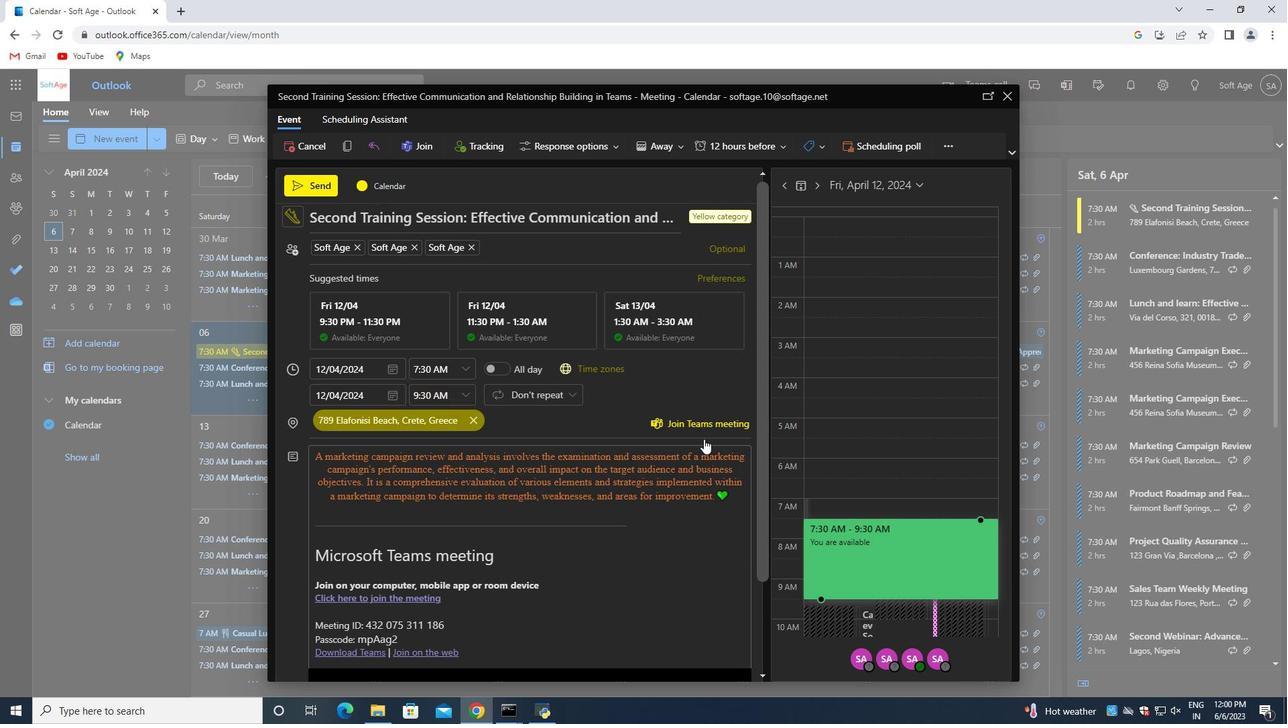 
Action: Mouse scrolled (739, 437) with delta (0, 0)
Screenshot: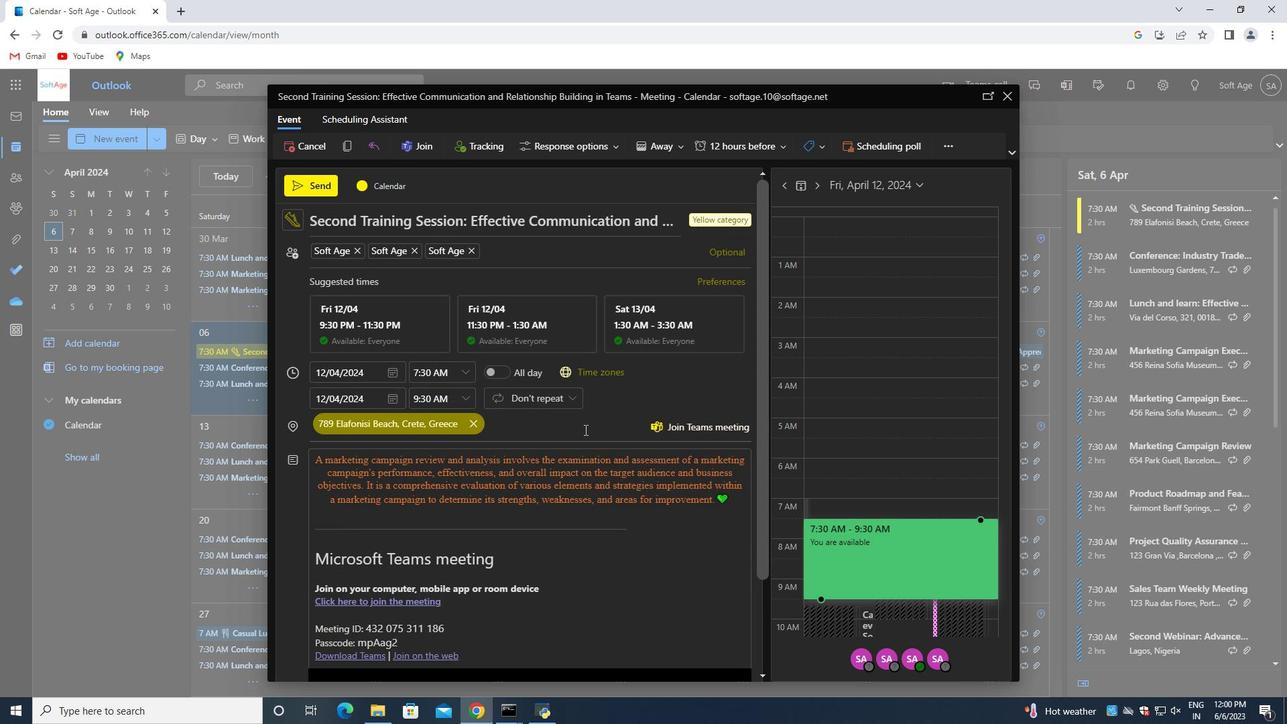 
Action: Mouse scrolled (739, 437) with delta (0, 0)
Screenshot: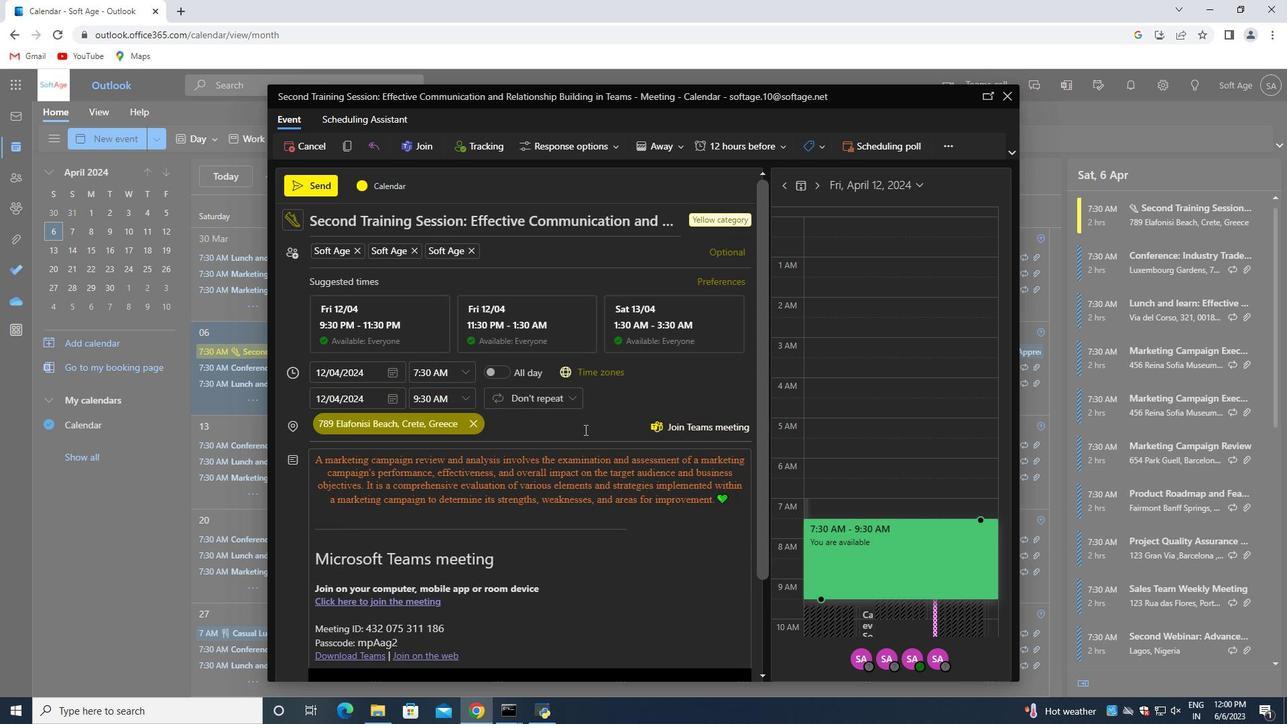 
Action: Mouse scrolled (739, 437) with delta (0, 0)
Screenshot: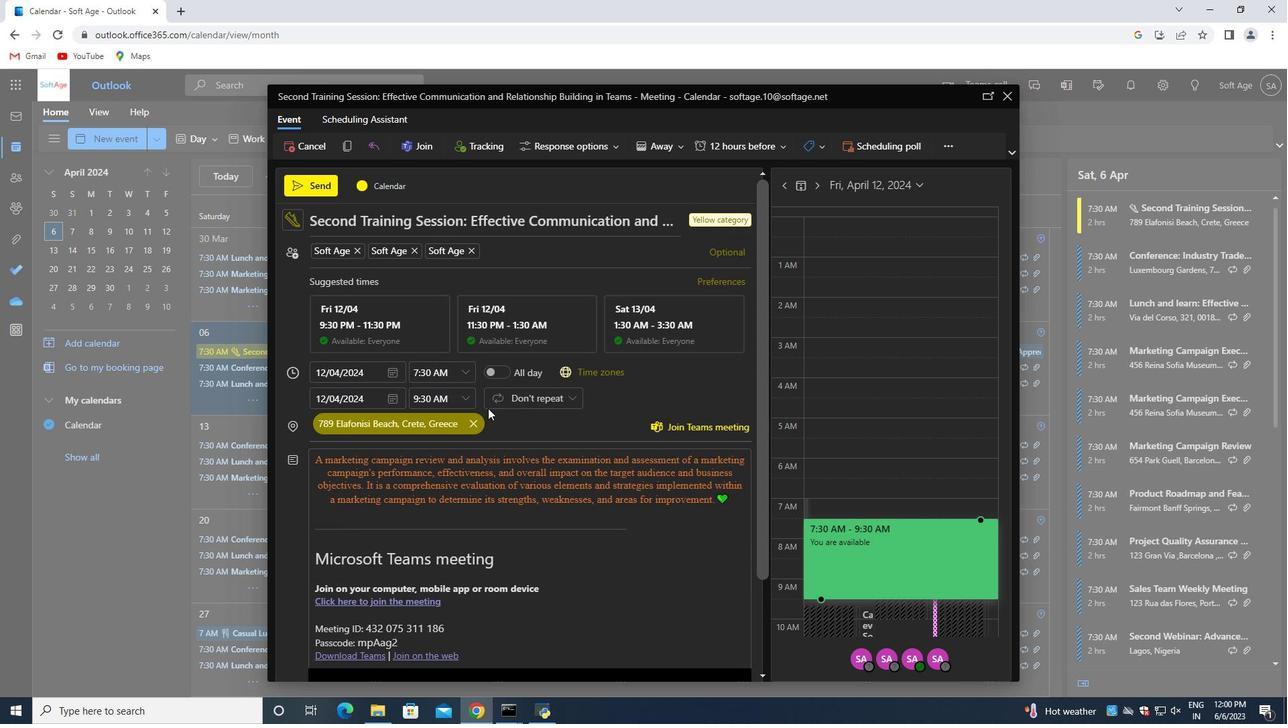 
Action: Mouse moved to (301, 221)
Screenshot: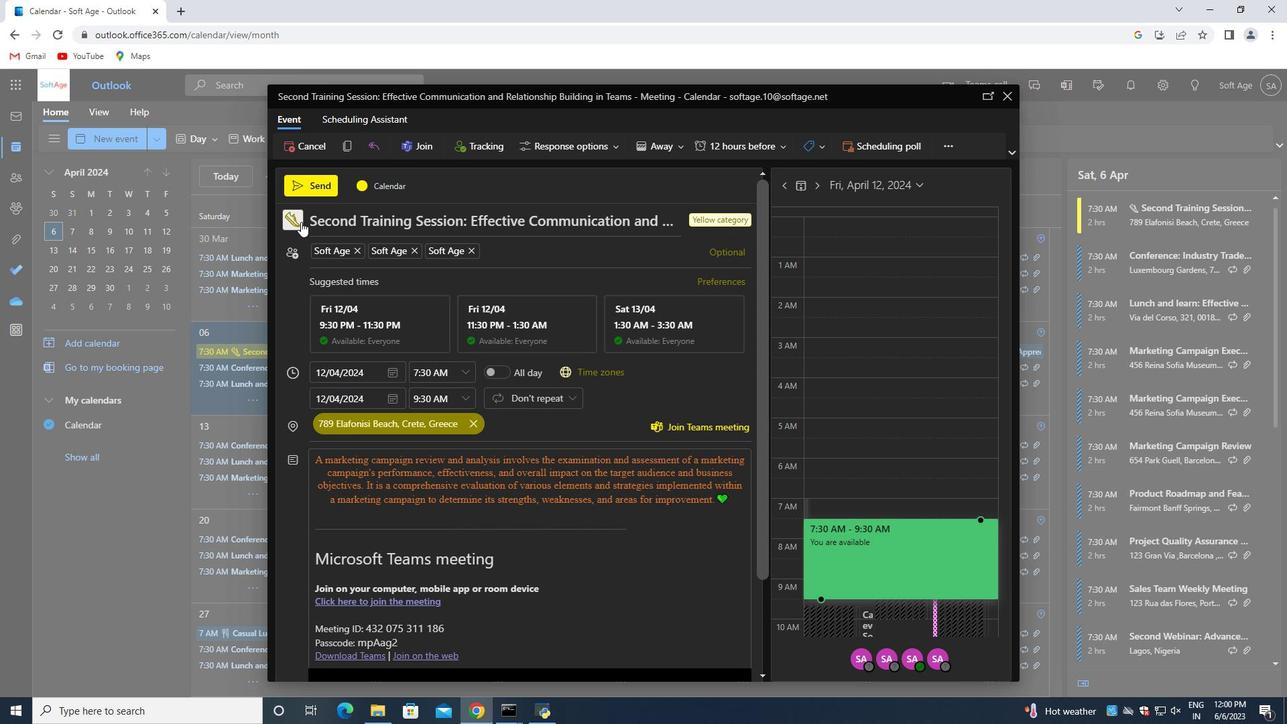 
Action: Mouse pressed left at (301, 221)
Screenshot: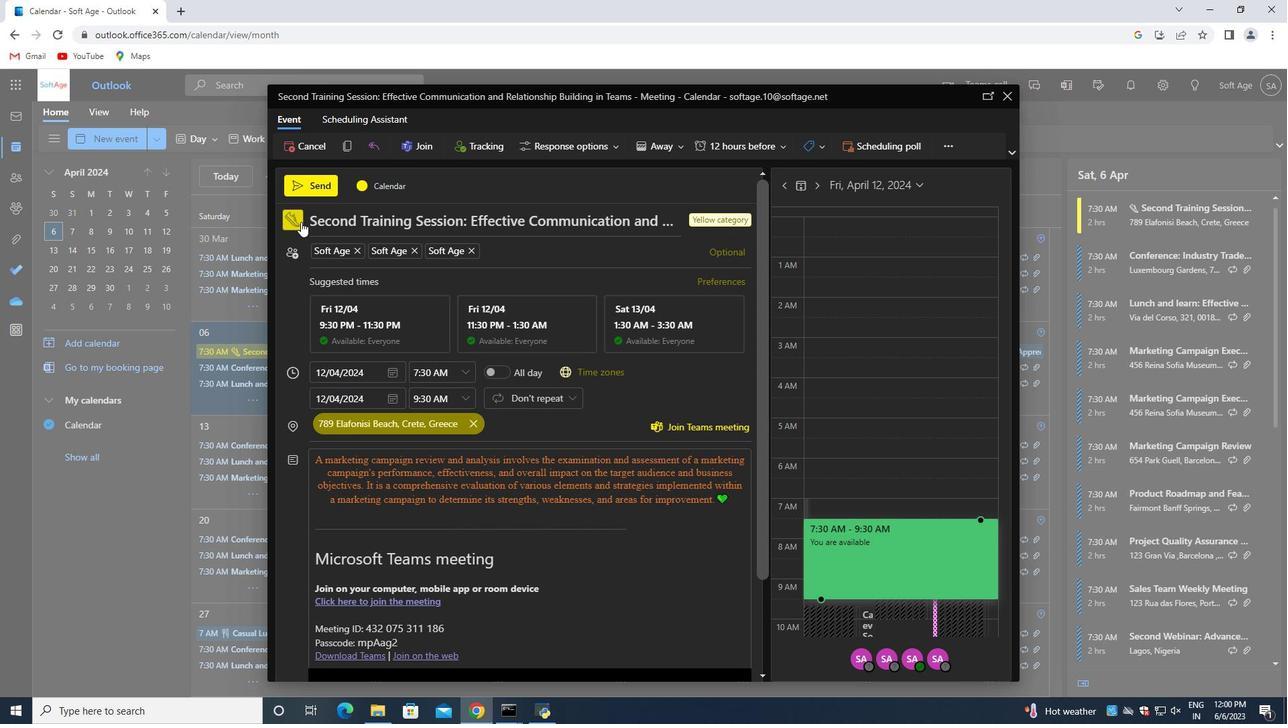 
Action: Mouse moved to (492, 294)
Screenshot: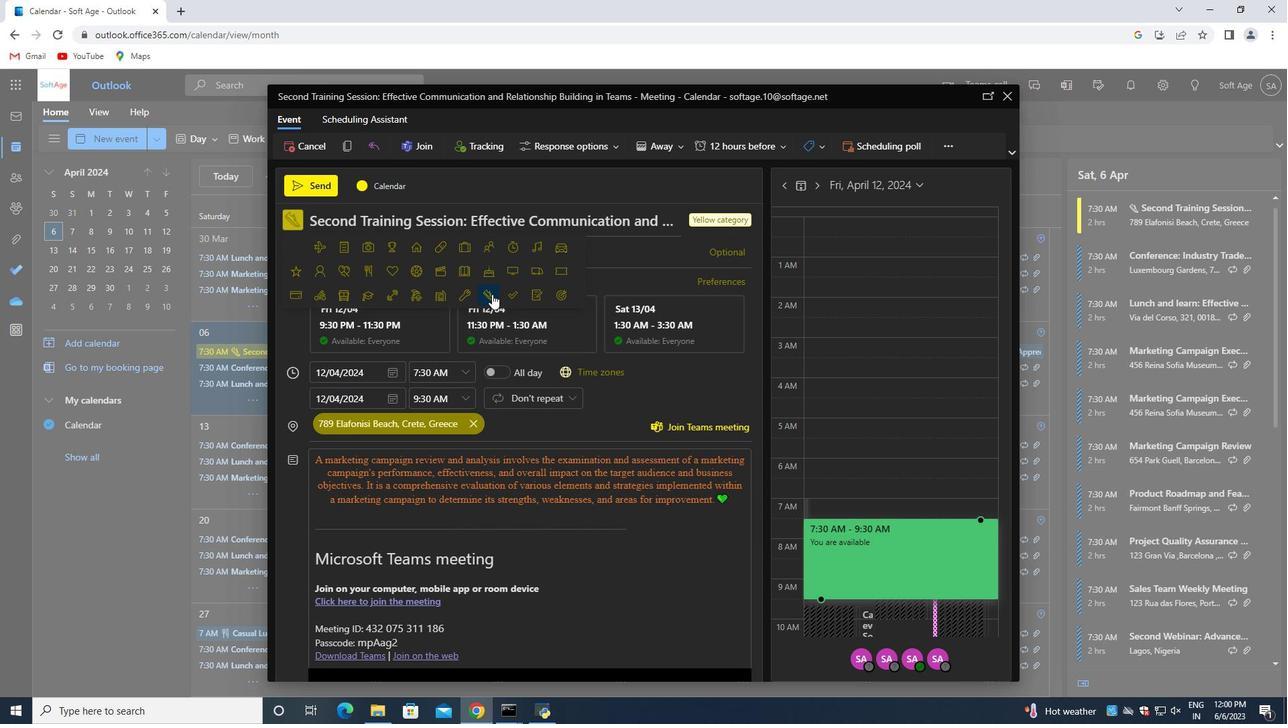 
Action: Mouse pressed left at (492, 294)
Screenshot: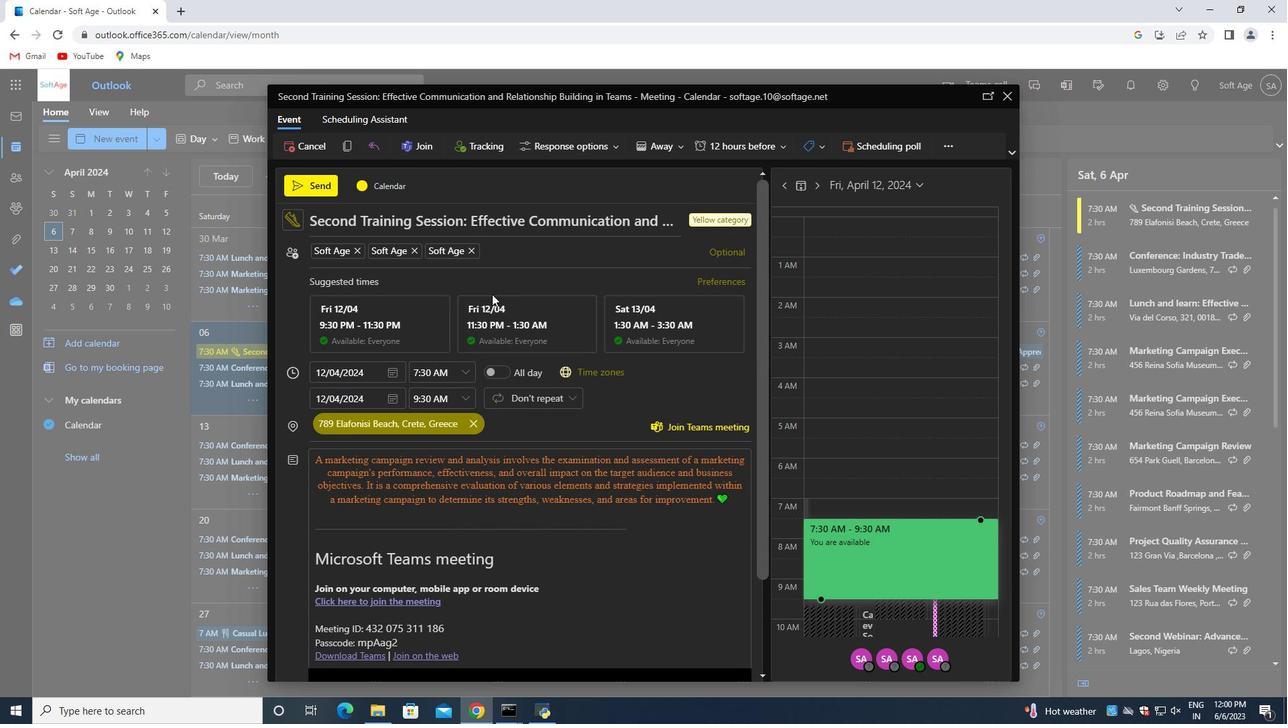 
Action: Mouse moved to (323, 185)
Screenshot: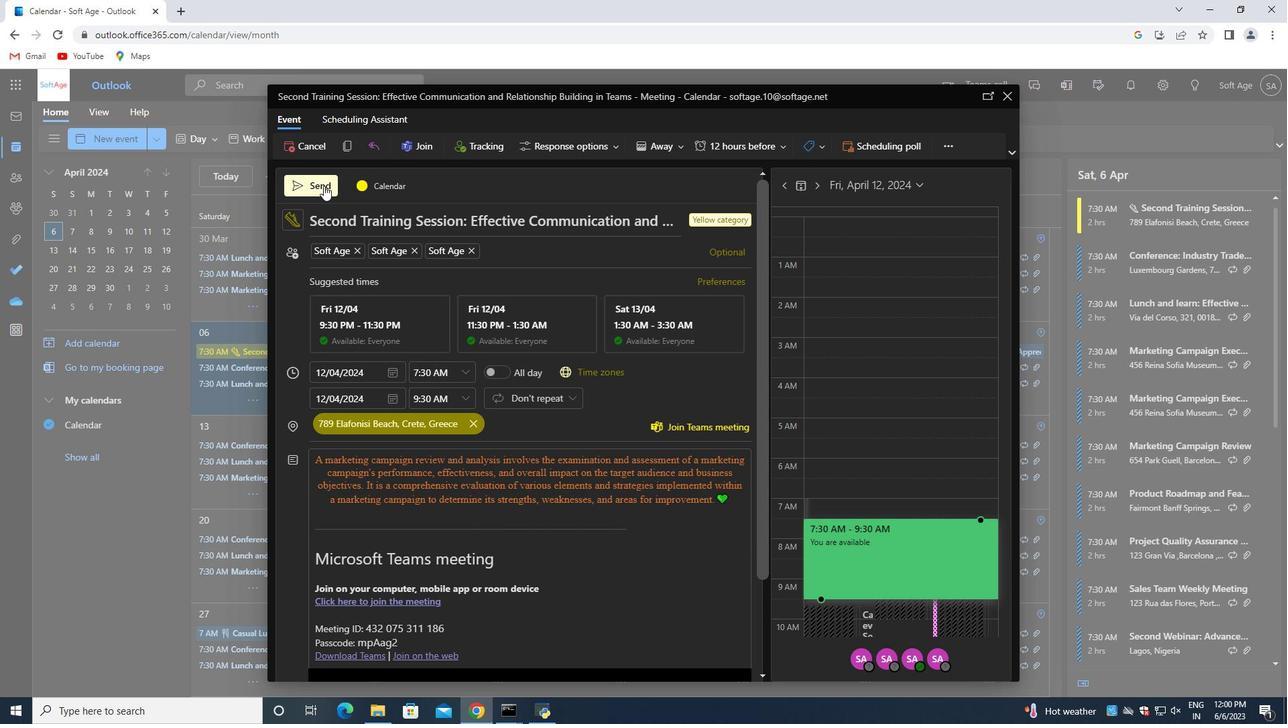 
Action: Mouse pressed left at (323, 185)
Screenshot: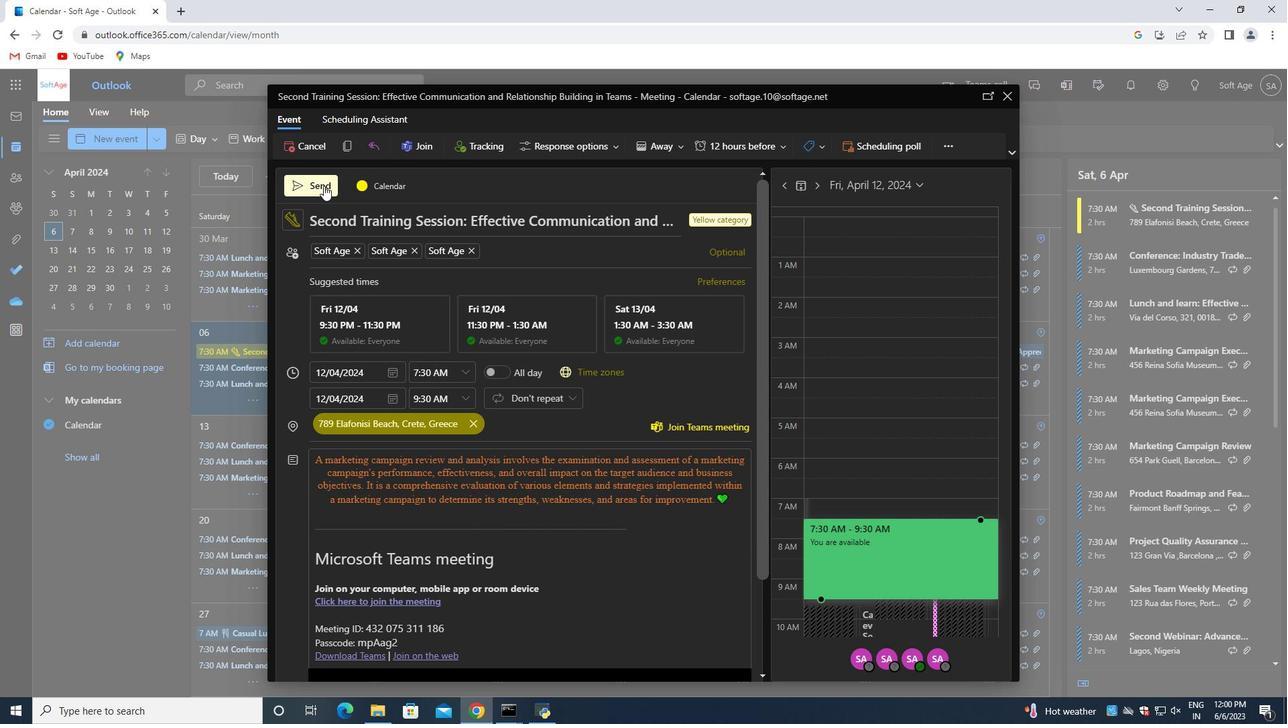 
